 Task: Open a blank sheet, save the file as 'loyalty' Insert a table '3 by 2' In first column, add headers, 'Employee Name, Monday, Tuesday'. Under first header add  John. Under second header add  1:00 Pm. Under third header add  '3:00 Pm'. Change table style to  'Purple'
Action: Mouse moved to (361, 152)
Screenshot: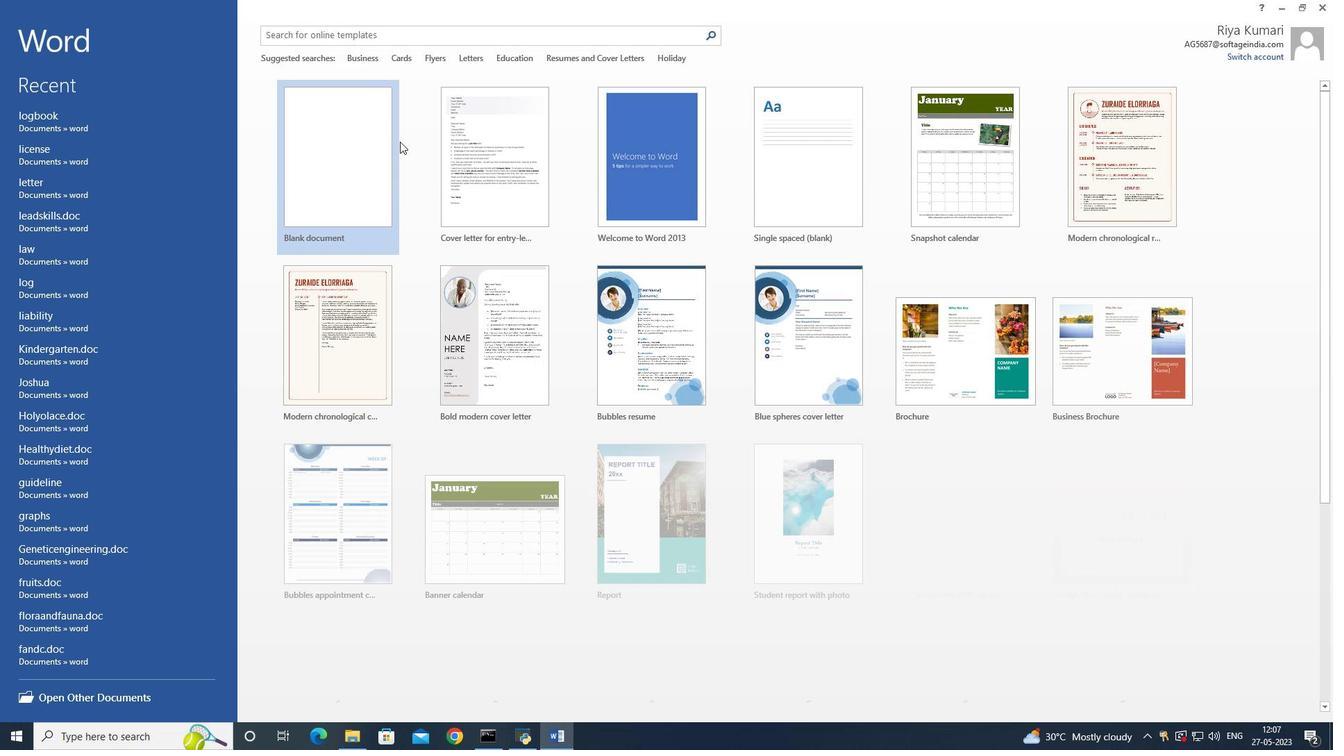 
Action: Mouse pressed left at (361, 152)
Screenshot: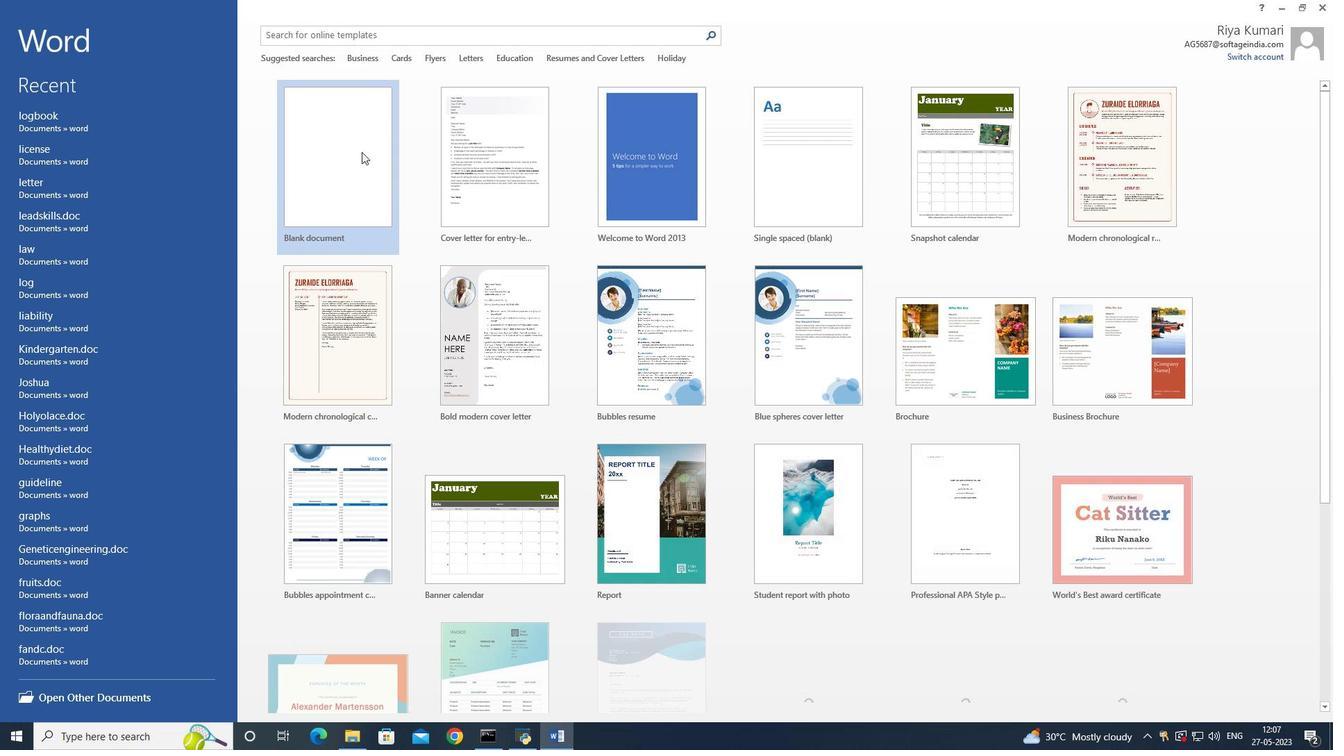 
Action: Mouse moved to (481, 172)
Screenshot: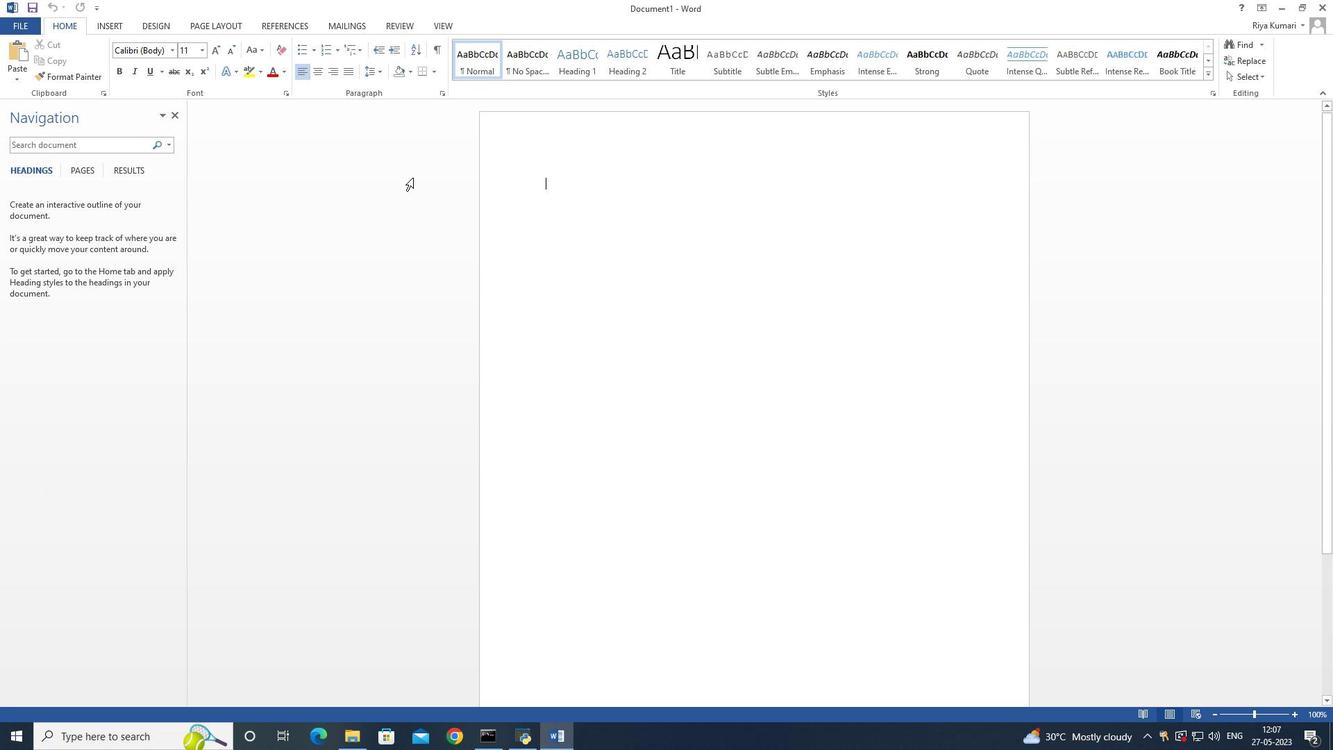
Action: Key pressed ctrl+S
Screenshot: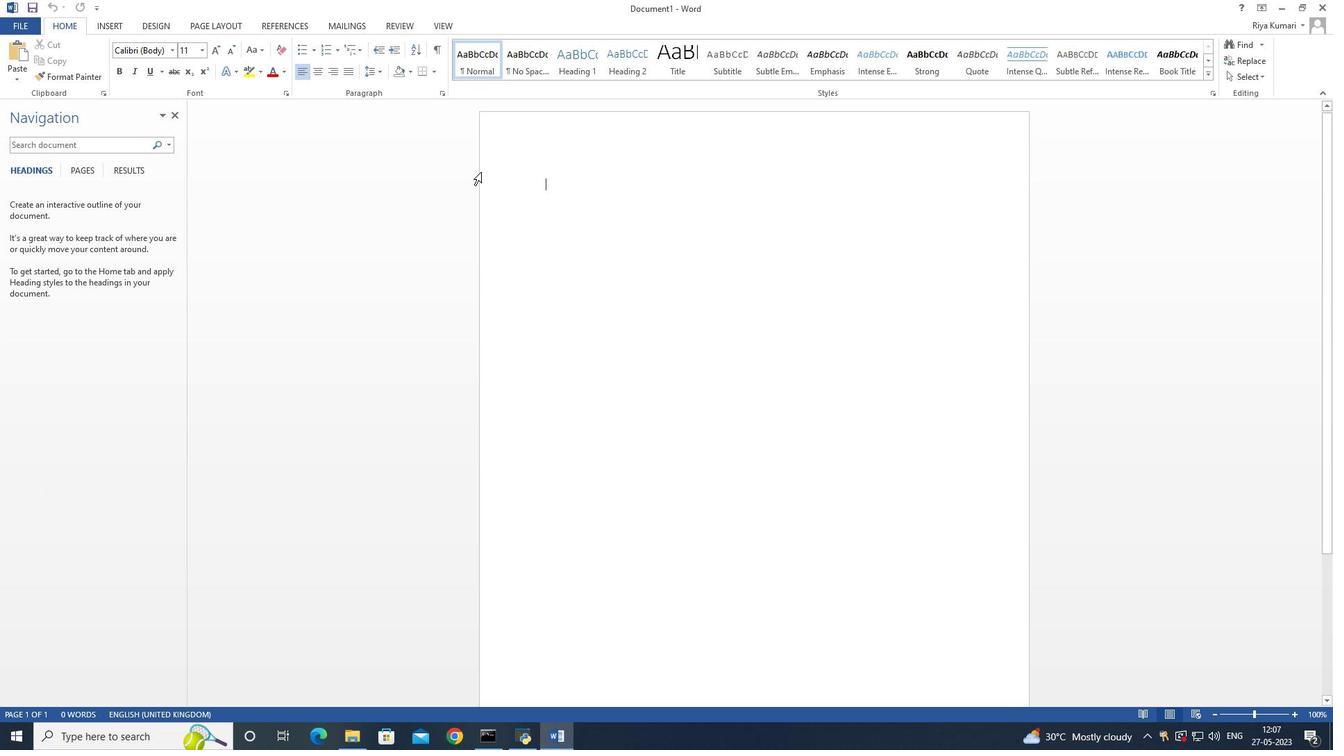 
Action: Mouse moved to (406, 153)
Screenshot: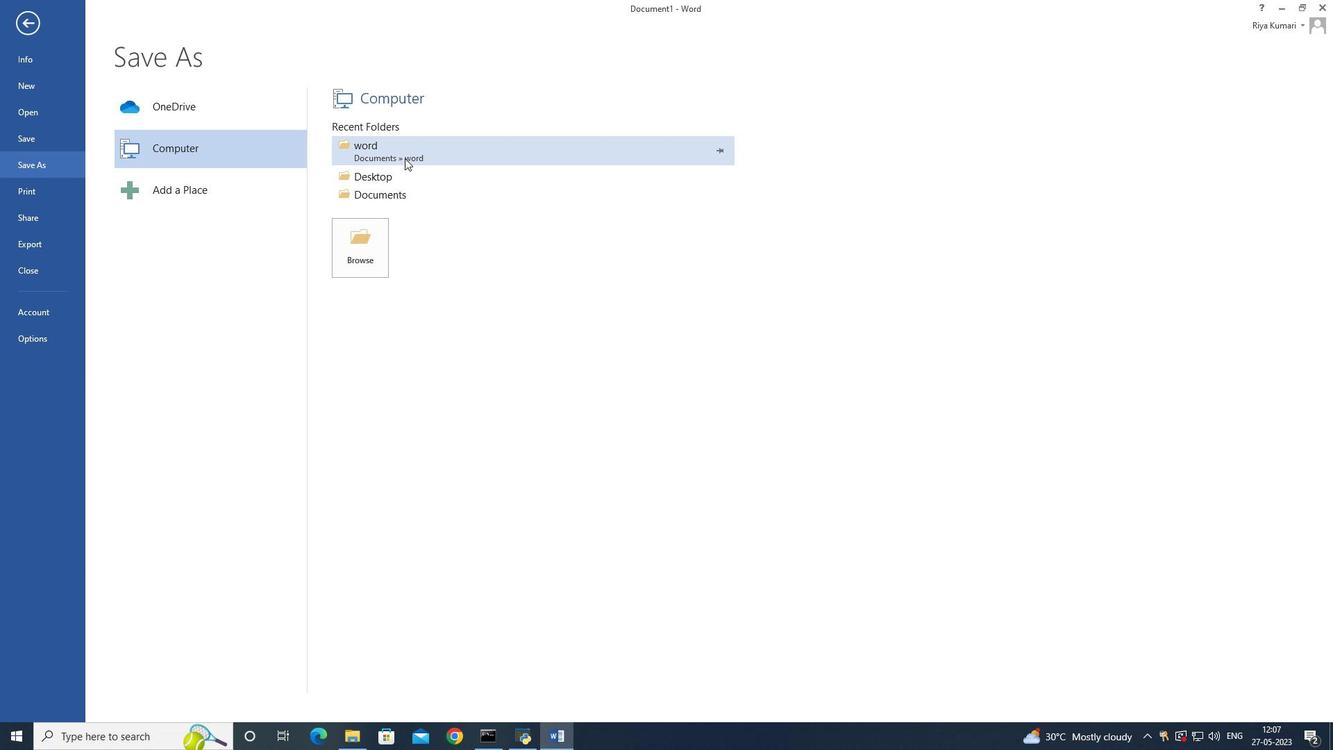 
Action: Mouse pressed left at (406, 153)
Screenshot: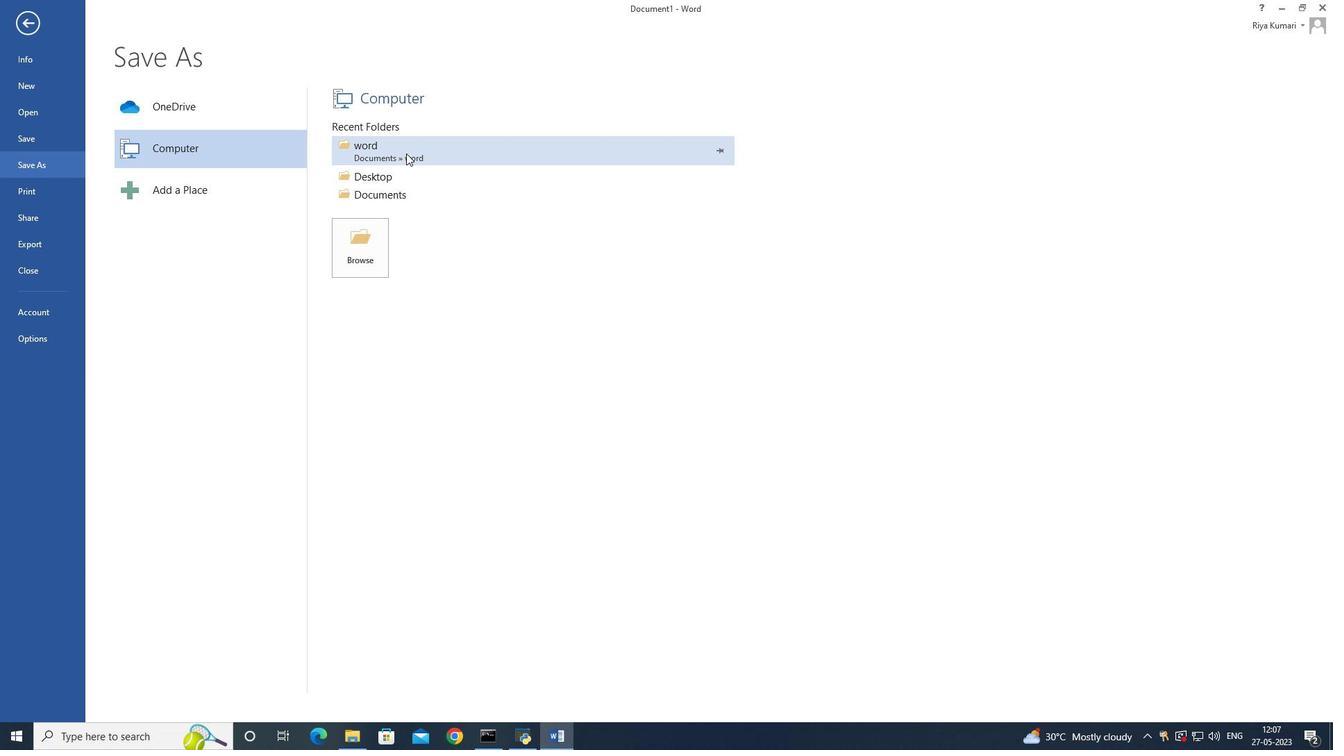 
Action: Mouse moved to (454, 220)
Screenshot: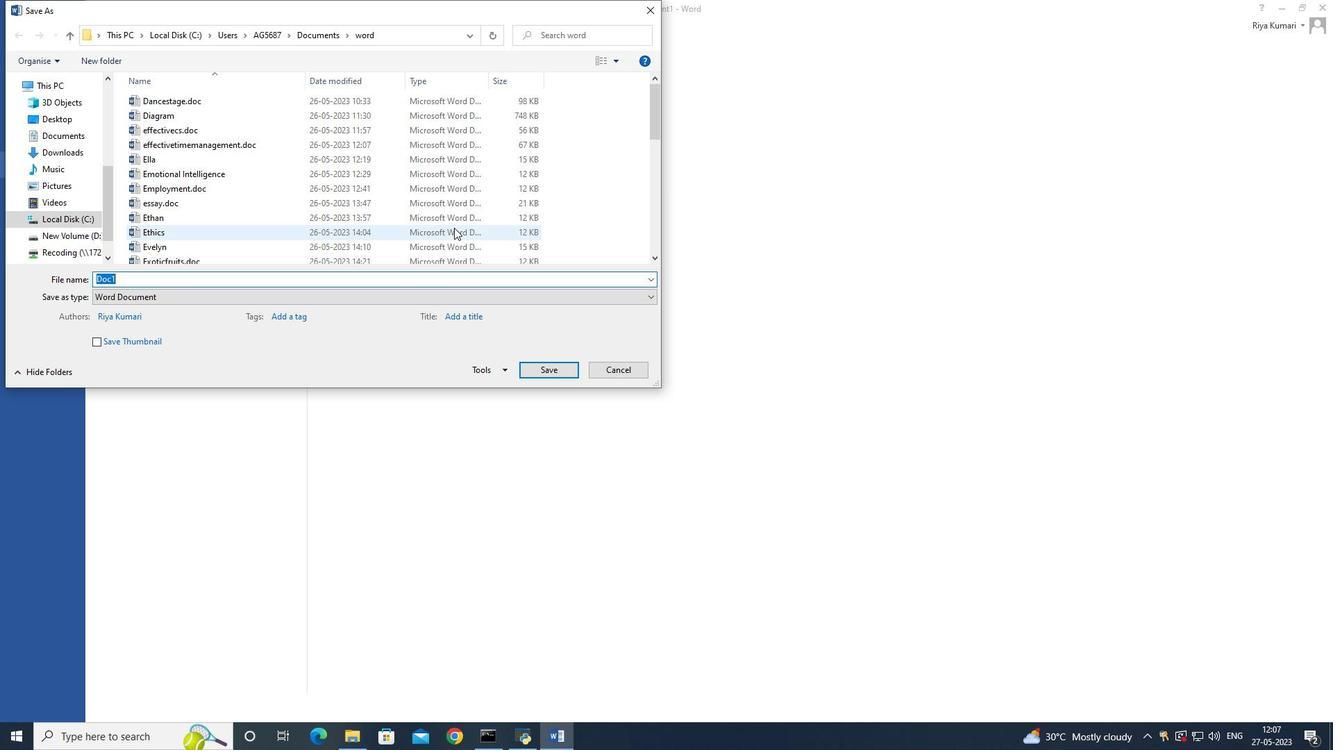 
Action: Key pressed loyalty
Screenshot: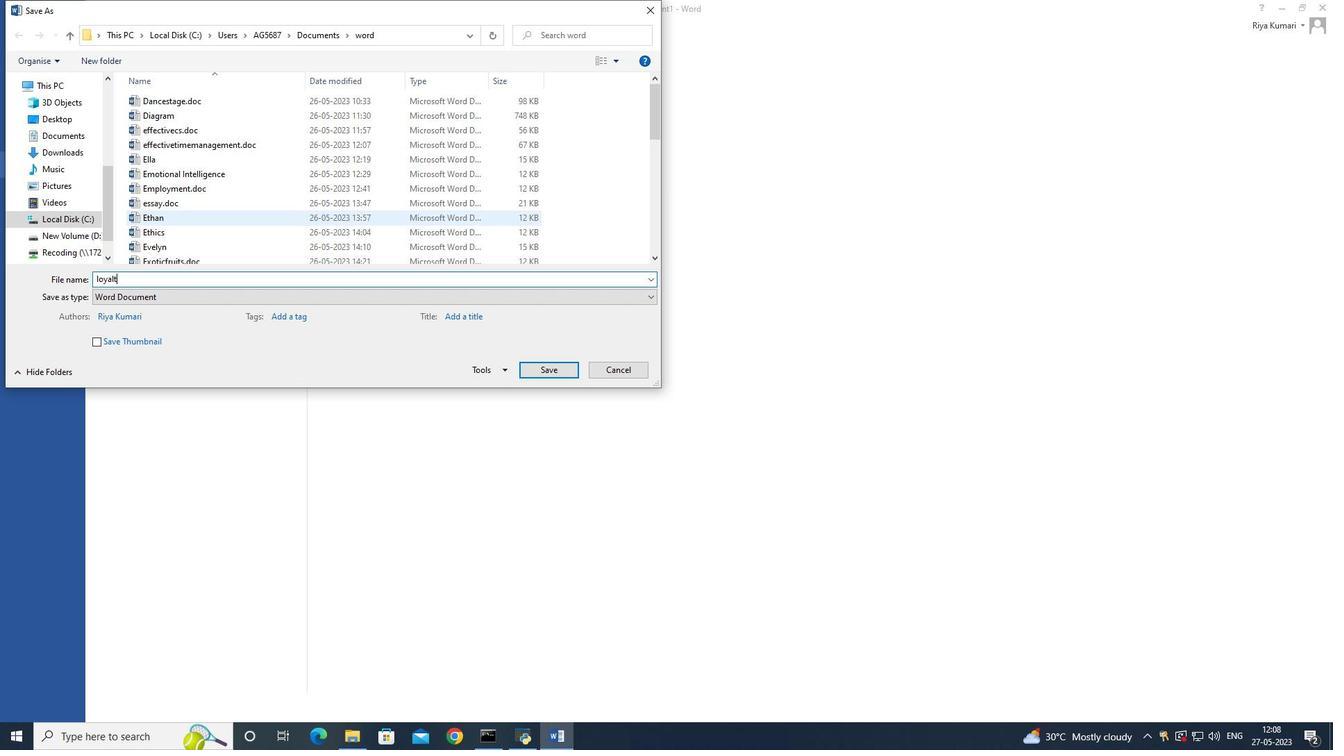 
Action: Mouse moved to (436, 218)
Screenshot: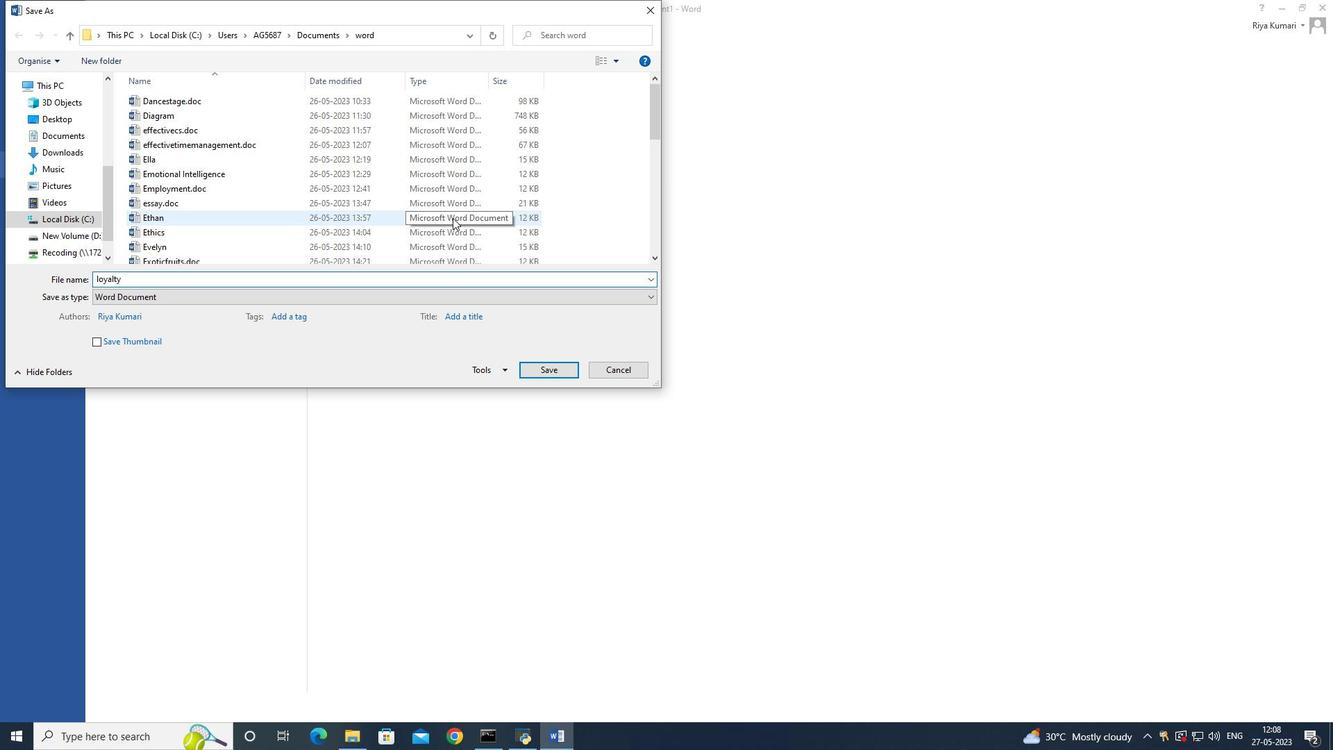 
Action: Key pressed <Key.enter>
Screenshot: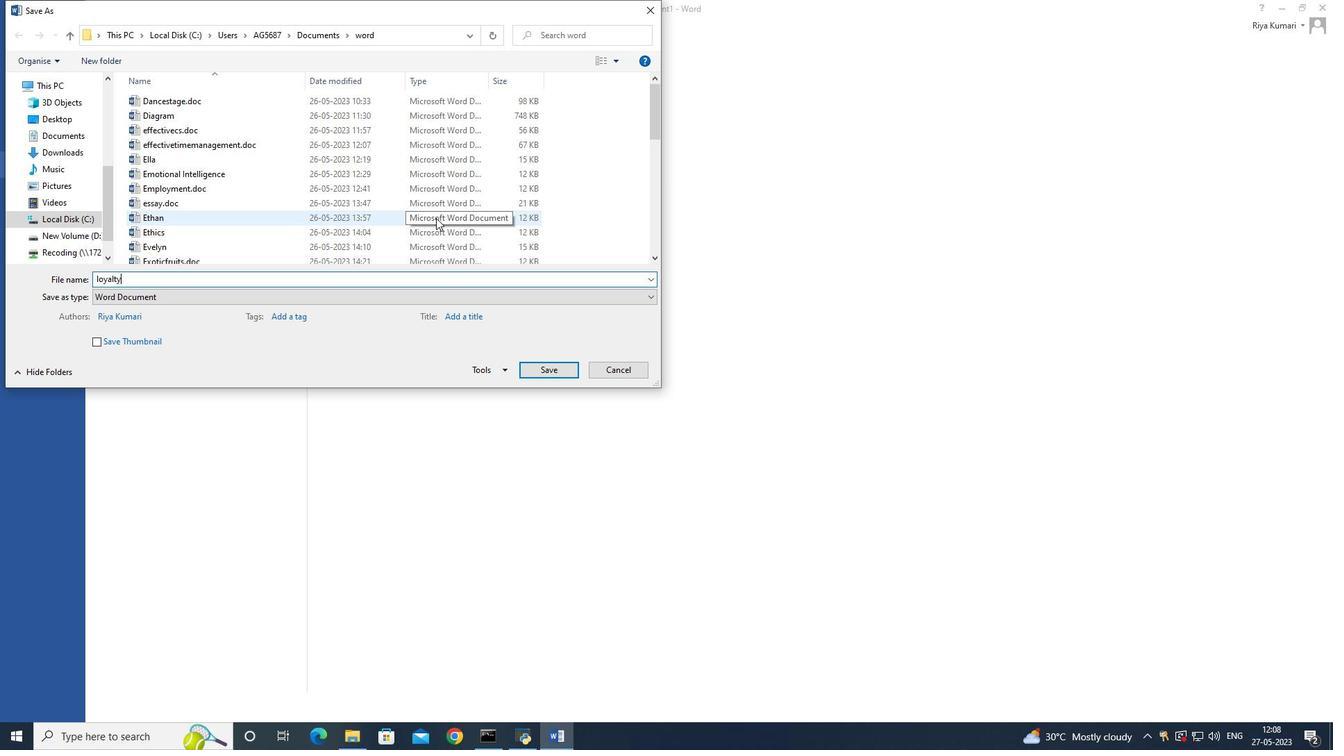 
Action: Mouse moved to (115, 22)
Screenshot: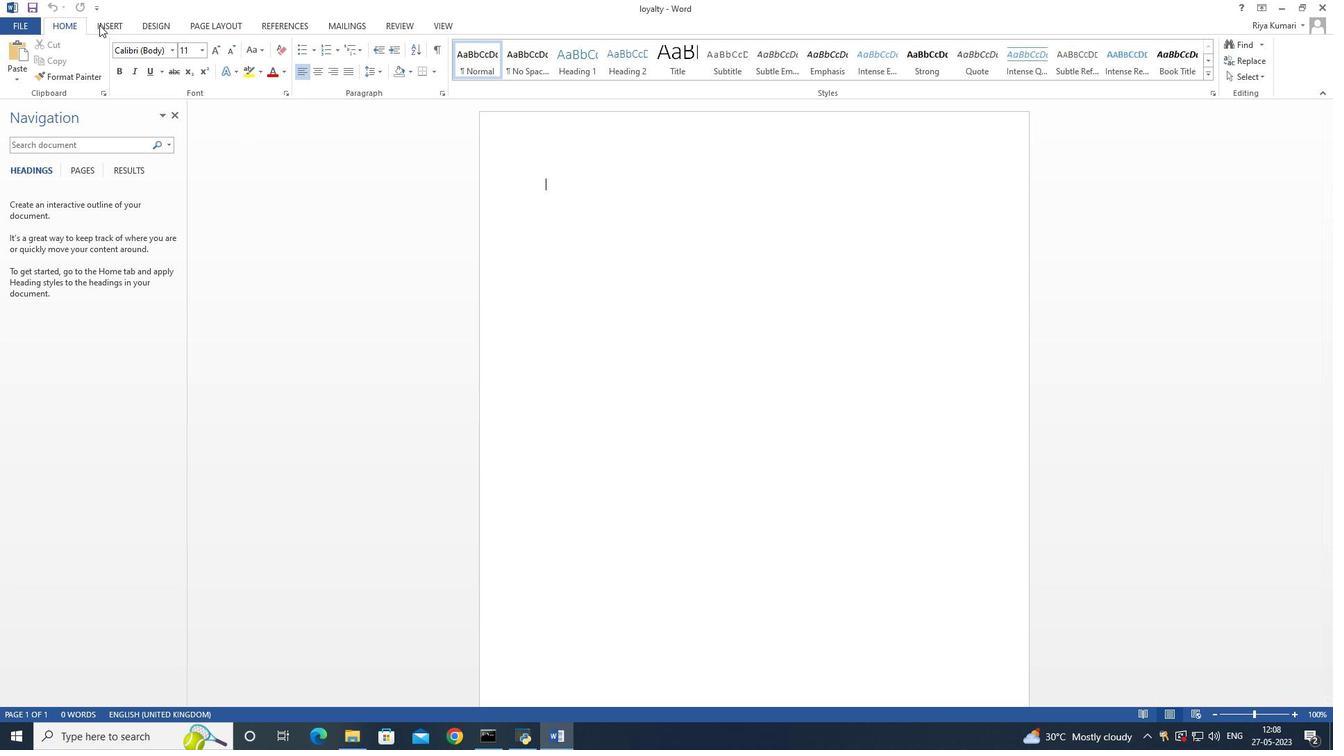 
Action: Mouse pressed left at (115, 22)
Screenshot: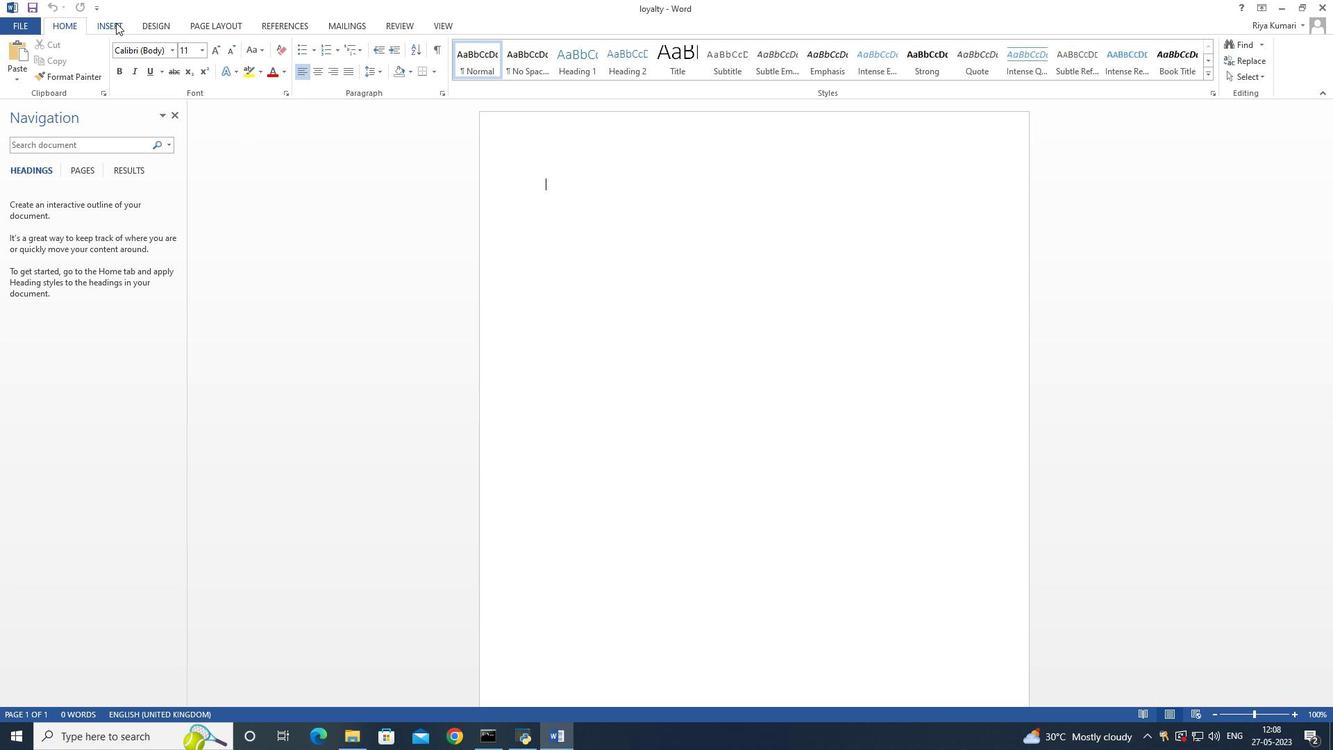 
Action: Mouse moved to (108, 52)
Screenshot: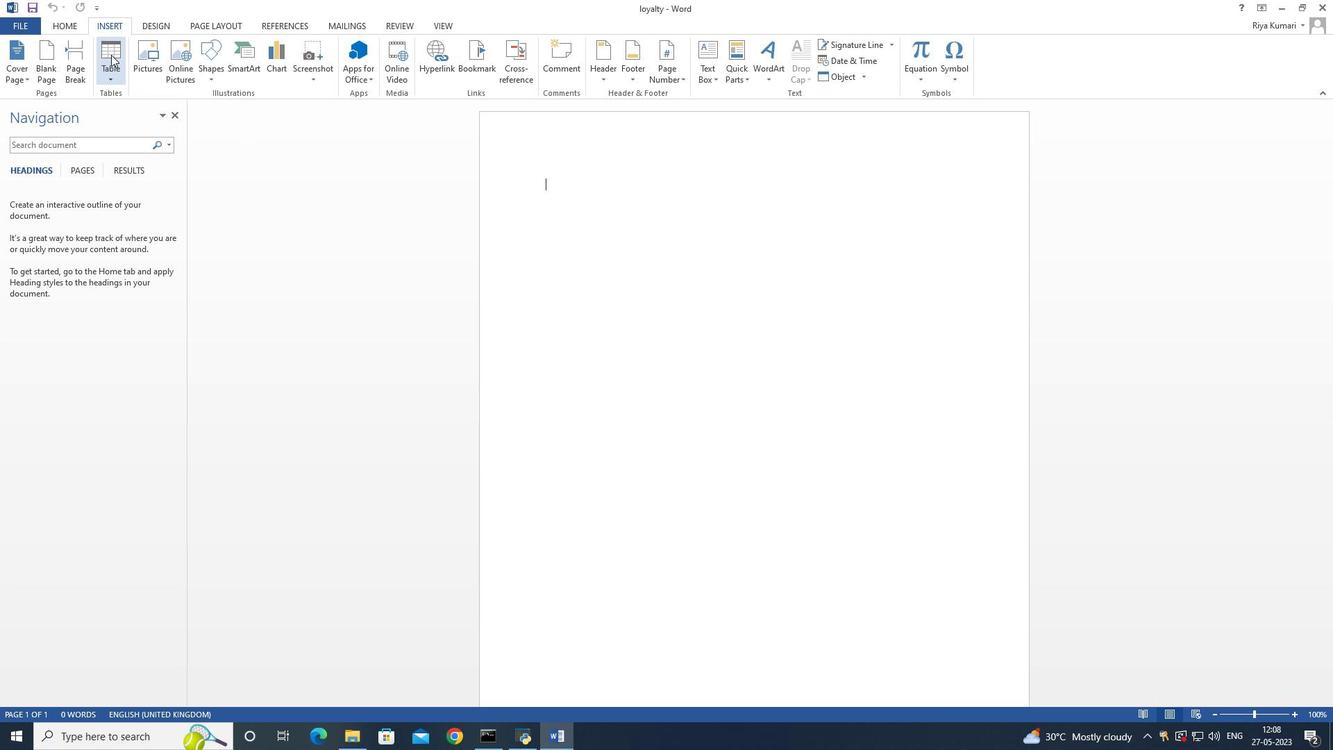 
Action: Mouse pressed left at (108, 52)
Screenshot: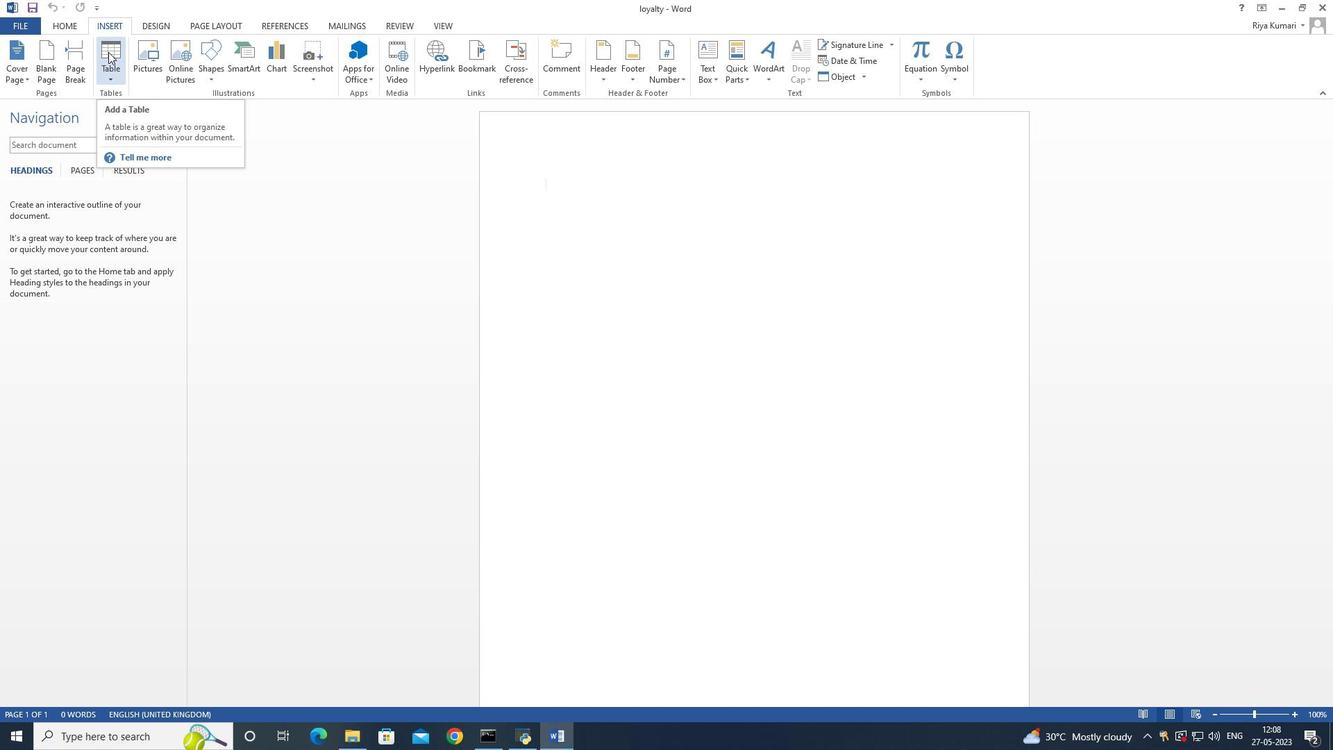 
Action: Mouse moved to (135, 119)
Screenshot: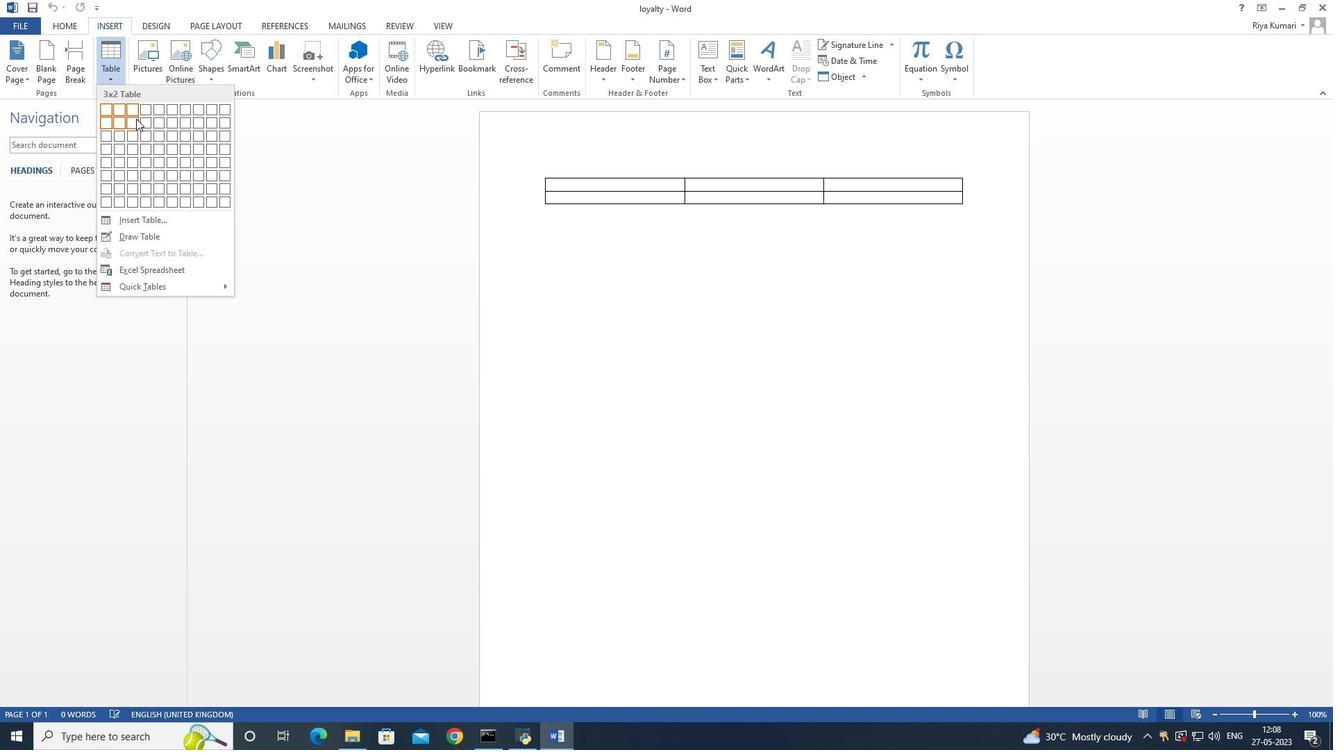
Action: Mouse pressed left at (135, 119)
Screenshot: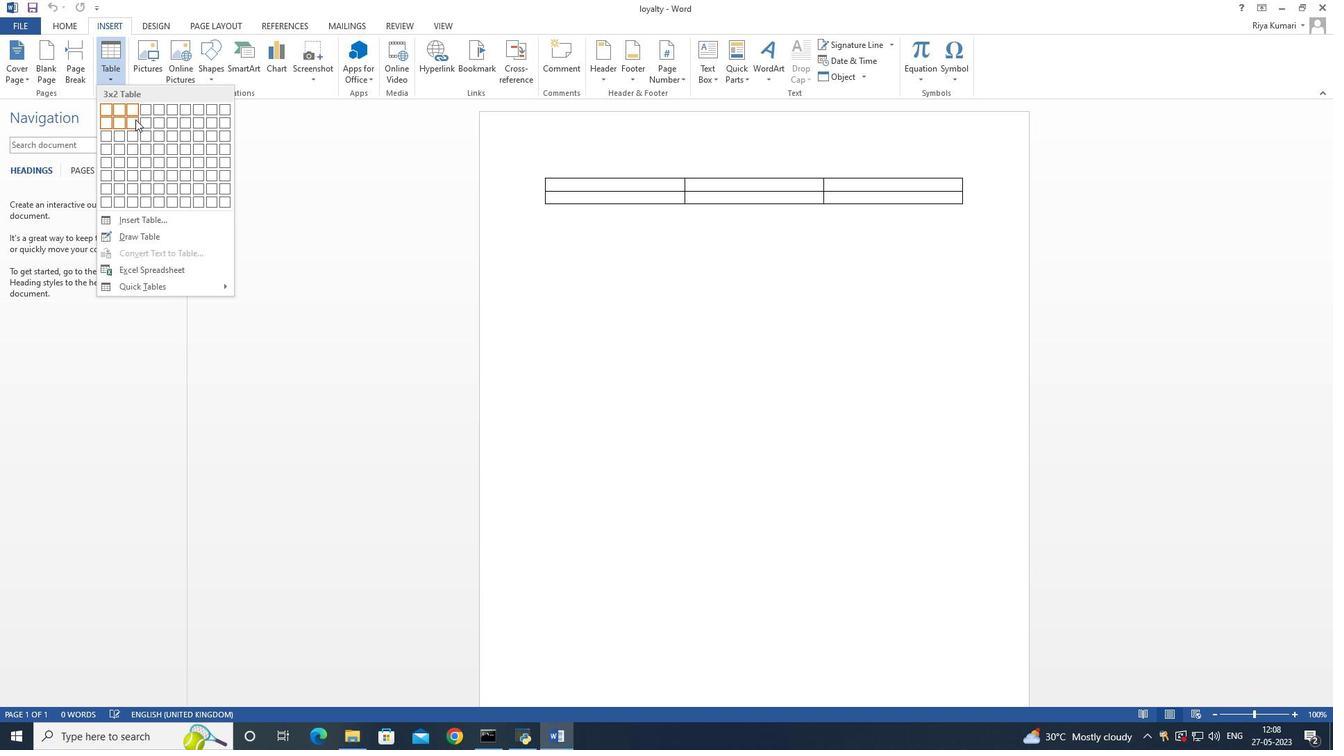 
Action: Mouse moved to (623, 186)
Screenshot: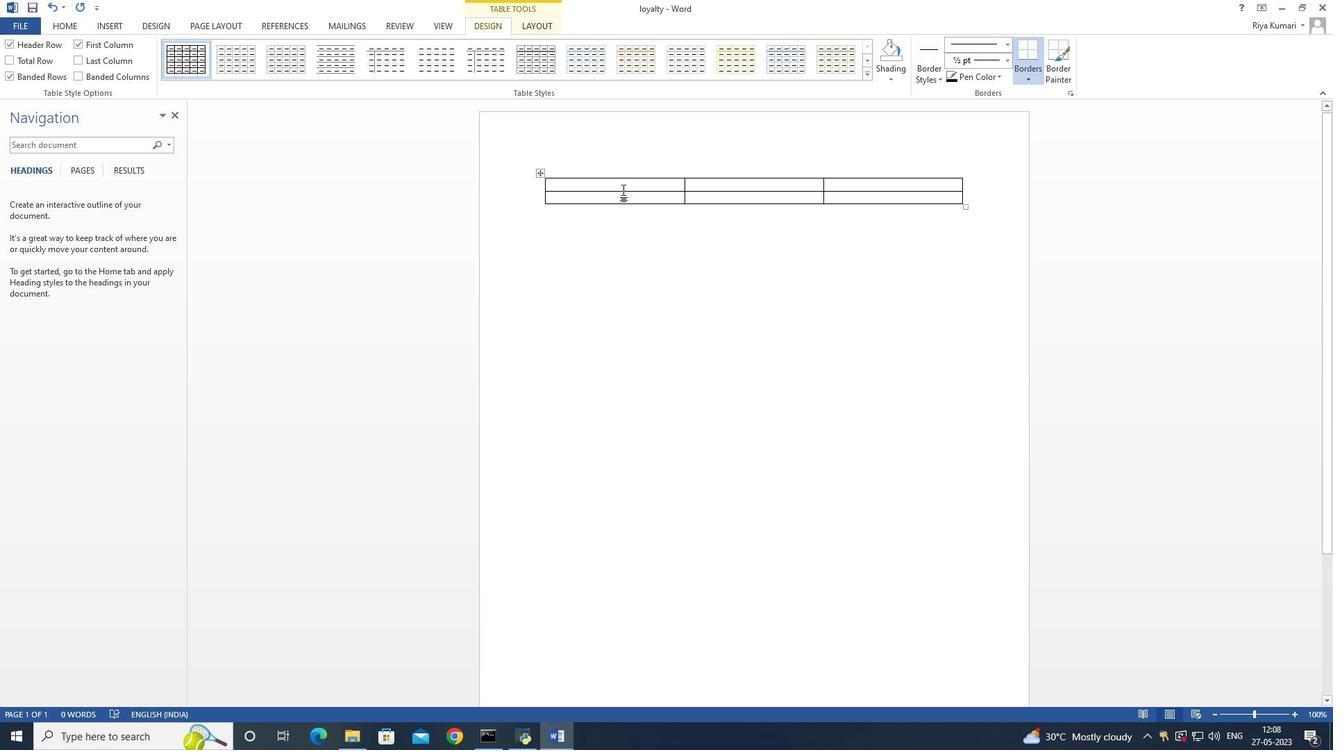 
Action: Mouse pressed left at (623, 186)
Screenshot: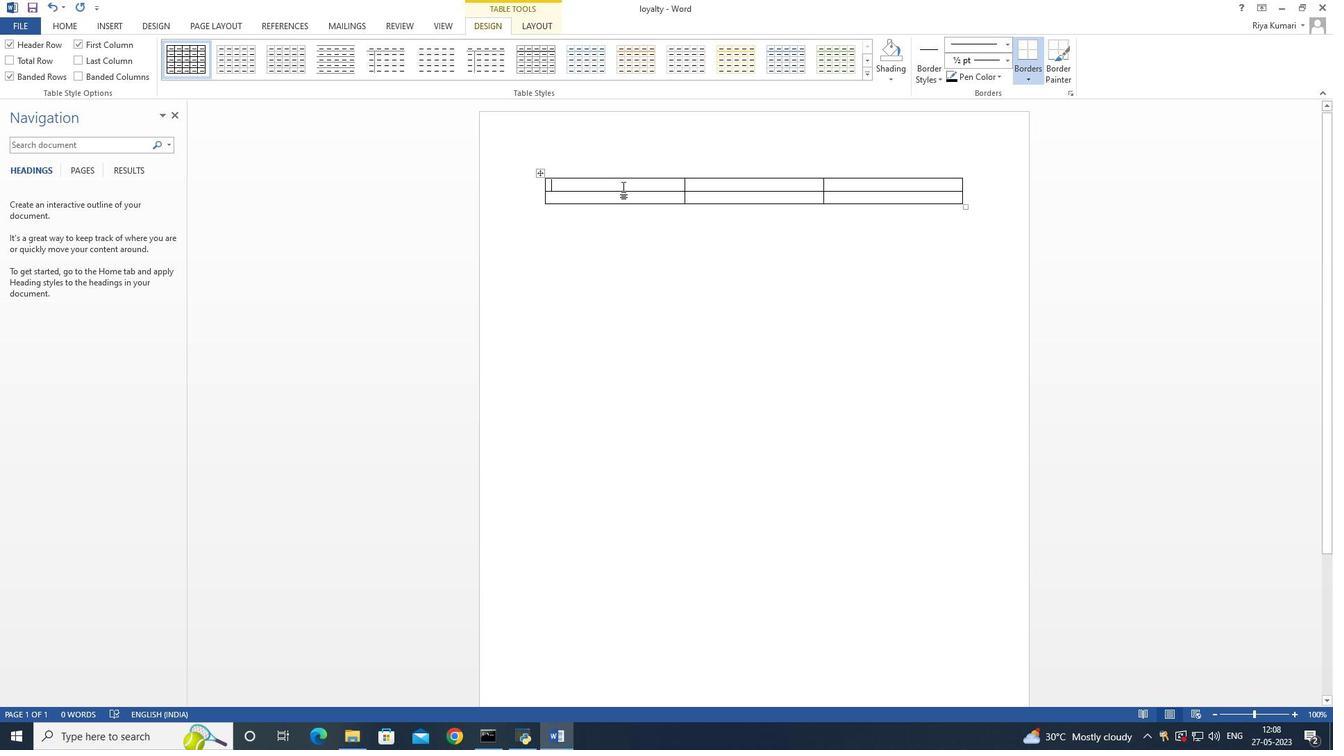 
Action: Mouse moved to (625, 276)
Screenshot: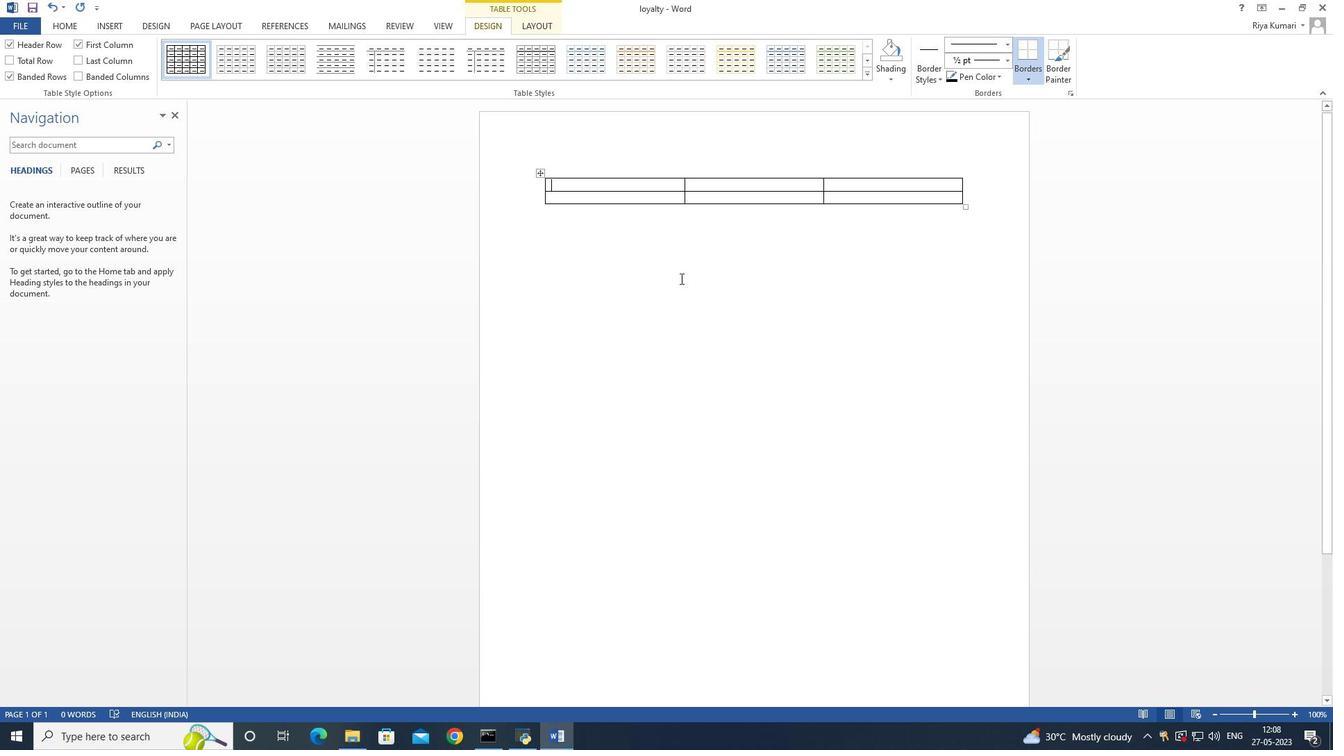 
Action: Key pressed <Key.shift>Emplyee
Screenshot: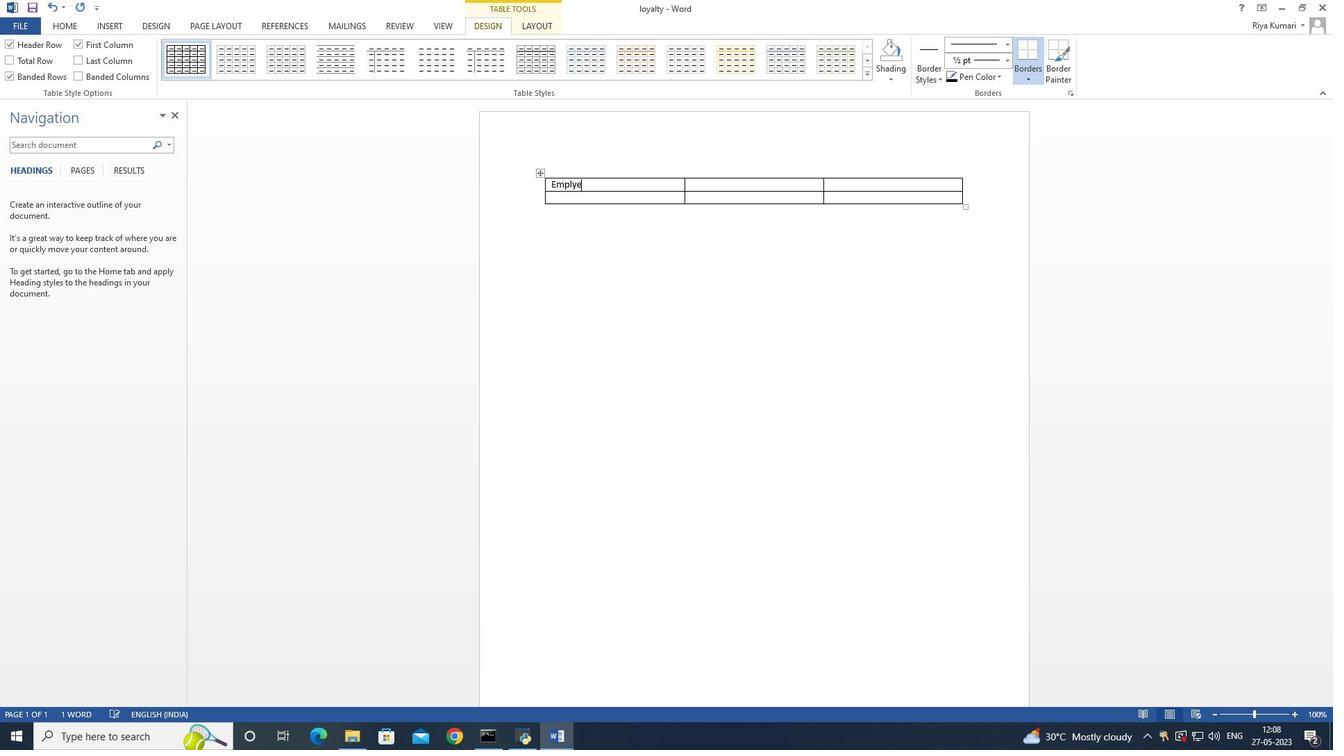 
Action: Mouse moved to (629, 195)
Screenshot: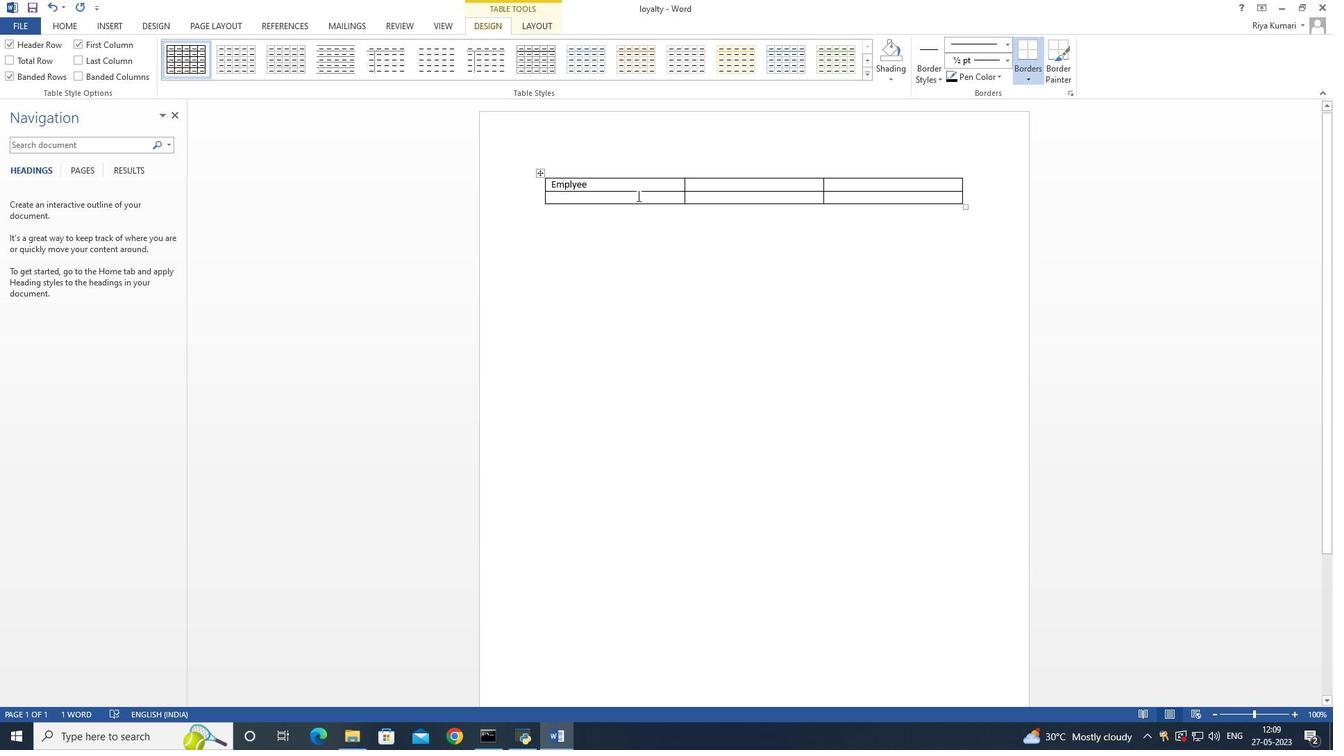 
Action: Key pressed <Key.space><Key.shift>Name<Key.space>
Screenshot: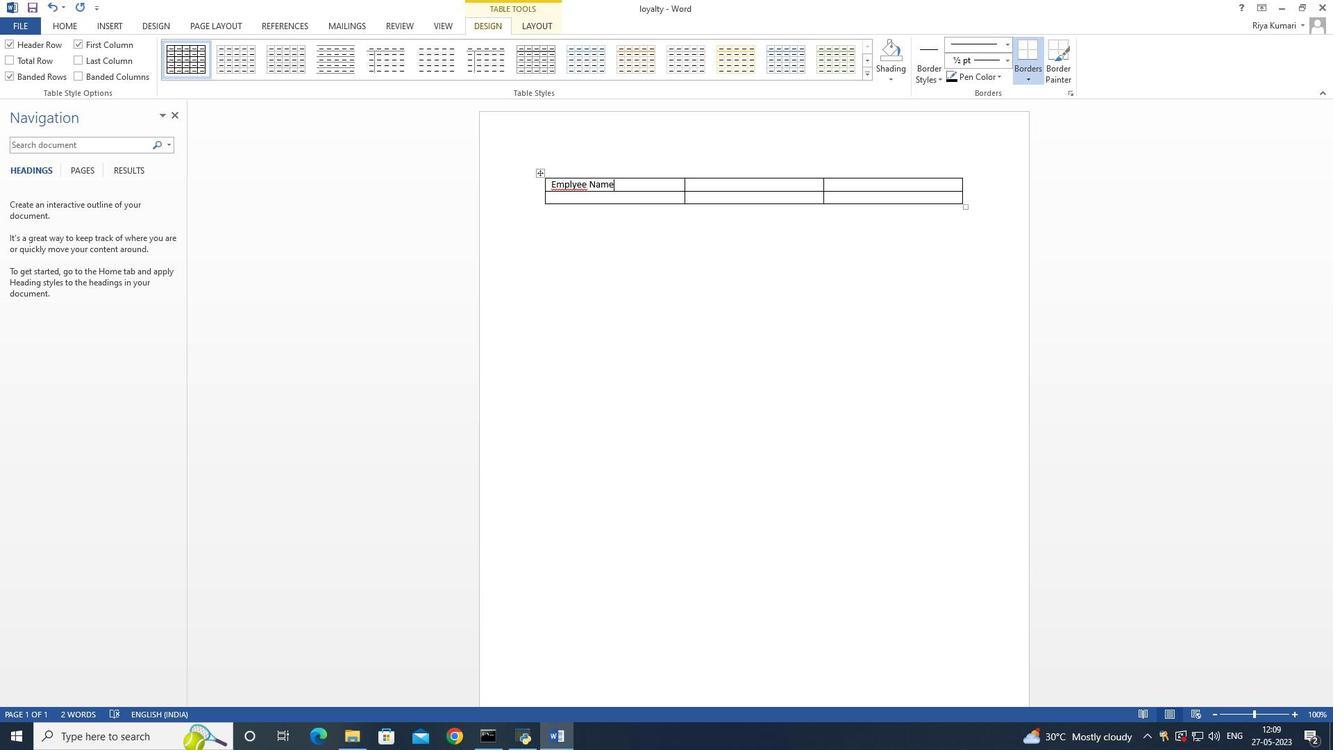 
Action: Mouse moved to (711, 184)
Screenshot: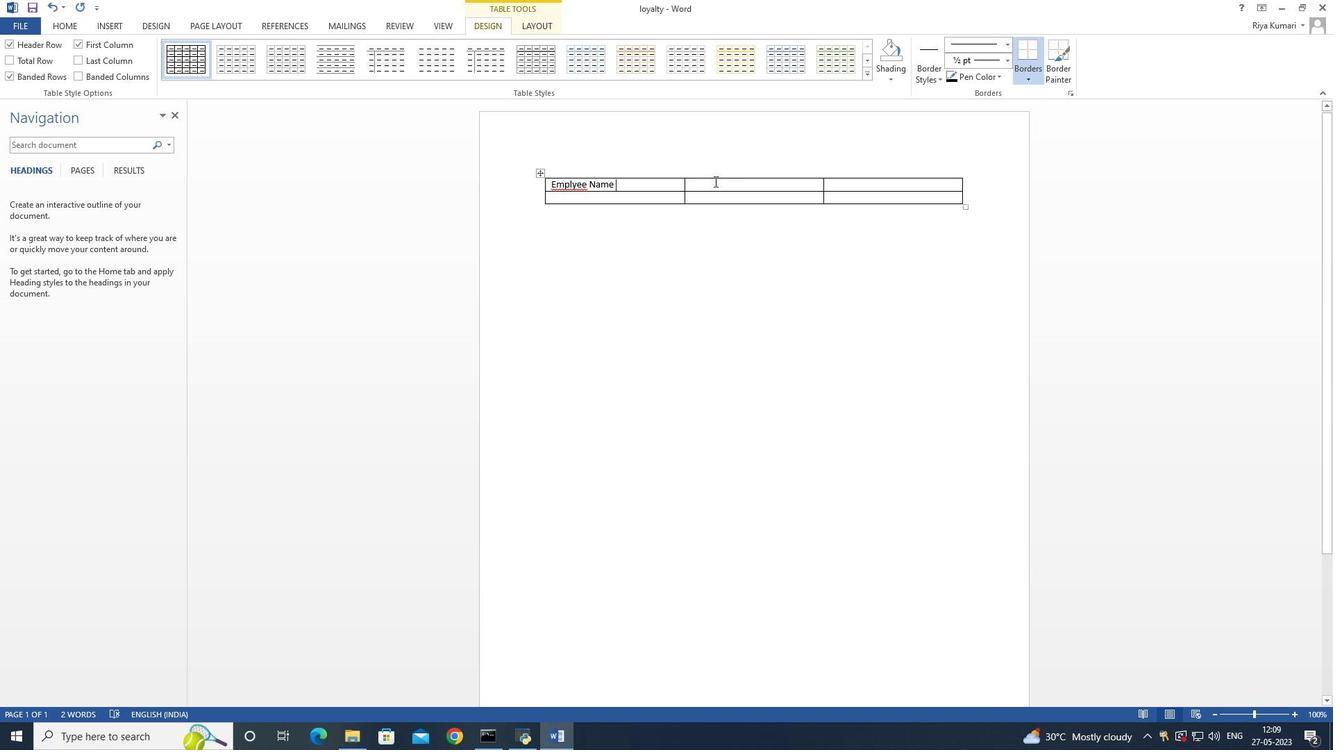 
Action: Mouse pressed left at (711, 184)
Screenshot: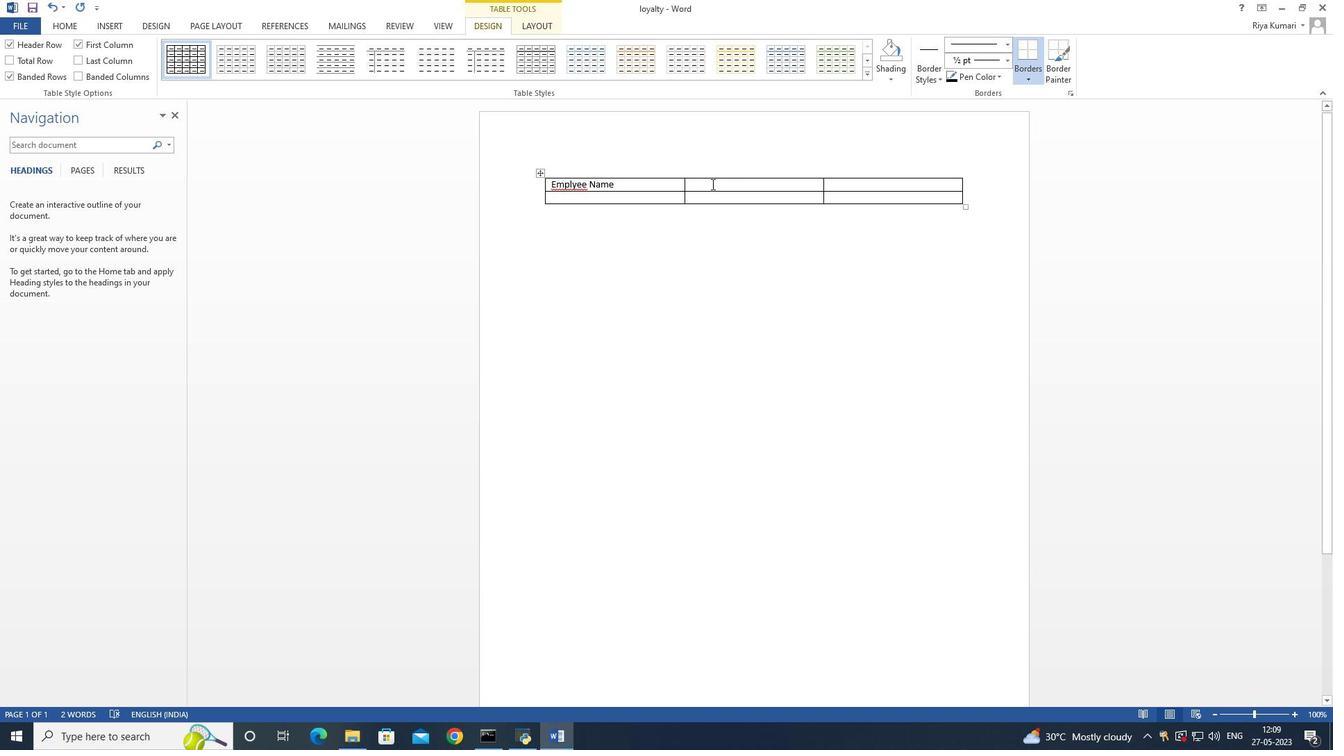 
Action: Mouse moved to (709, 191)
Screenshot: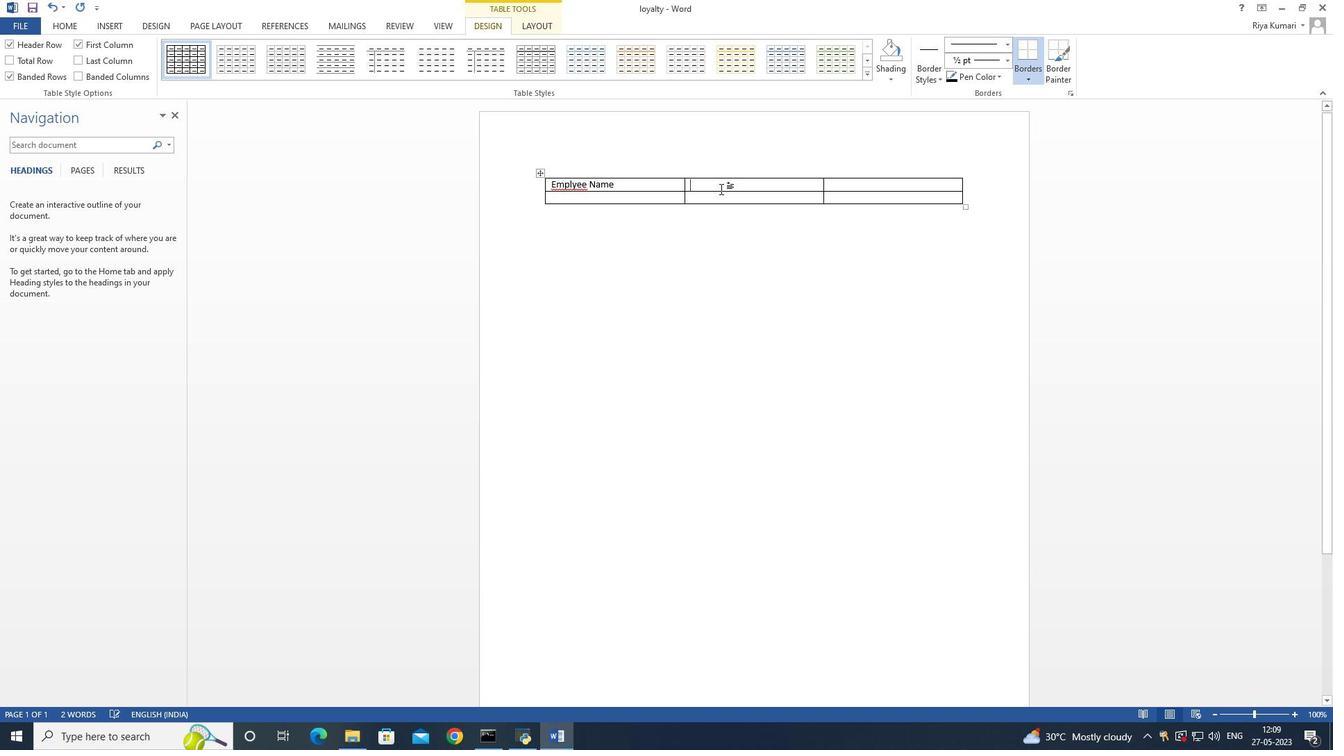 
Action: Key pressed <Key.shift>Monday
Screenshot: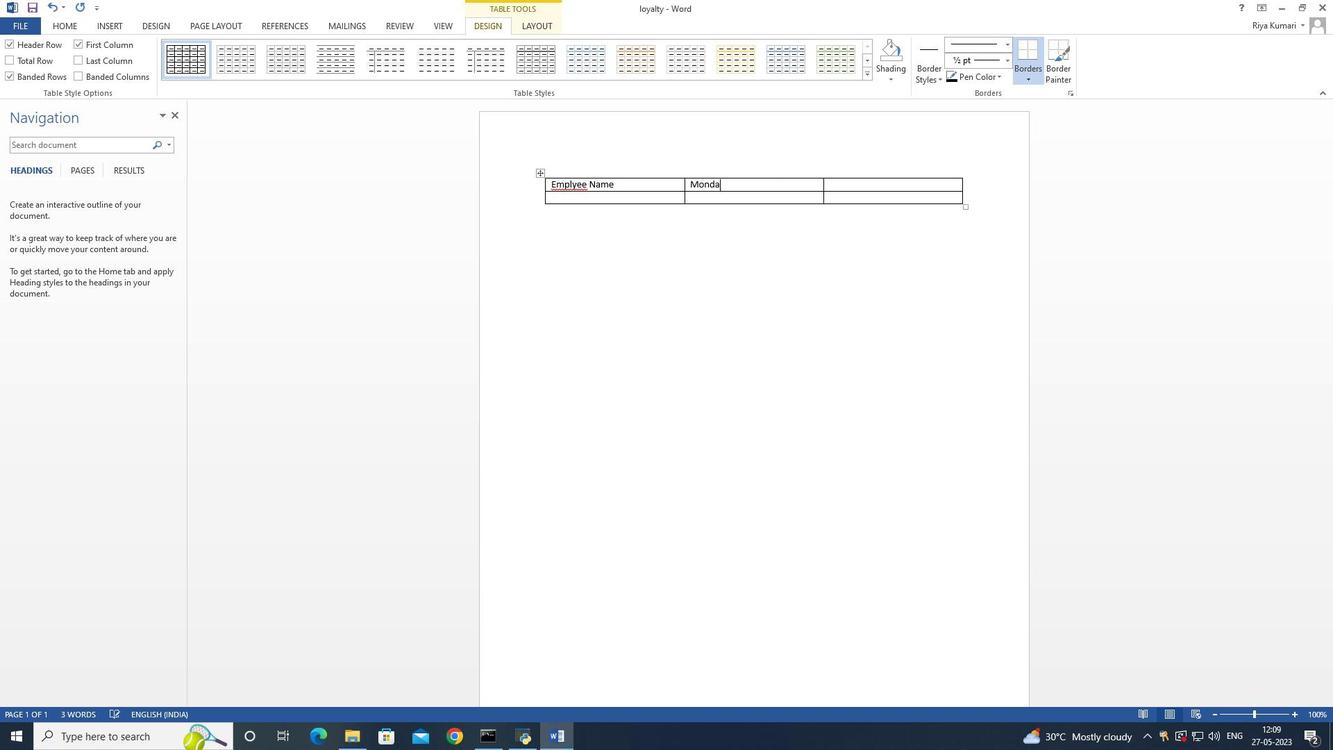 
Action: Mouse moved to (837, 183)
Screenshot: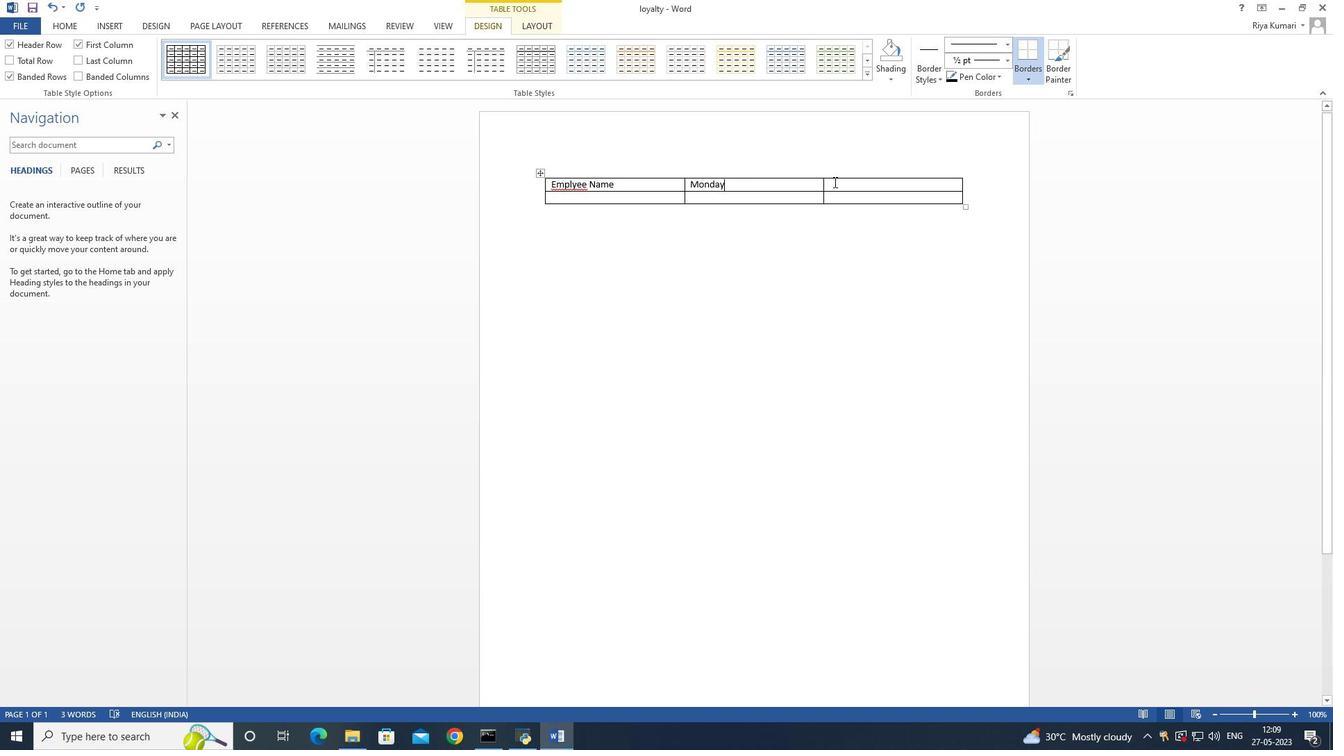 
Action: Mouse pressed left at (837, 183)
Screenshot: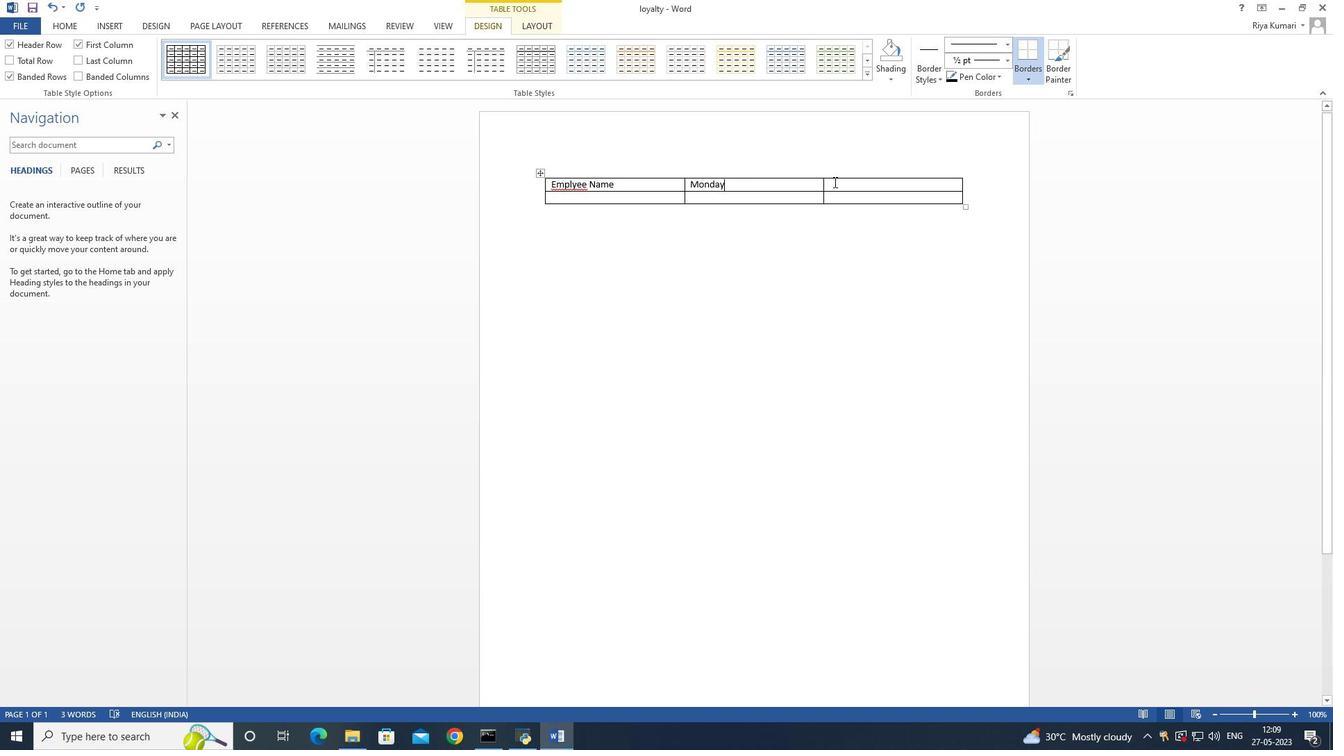 
Action: Mouse moved to (804, 199)
Screenshot: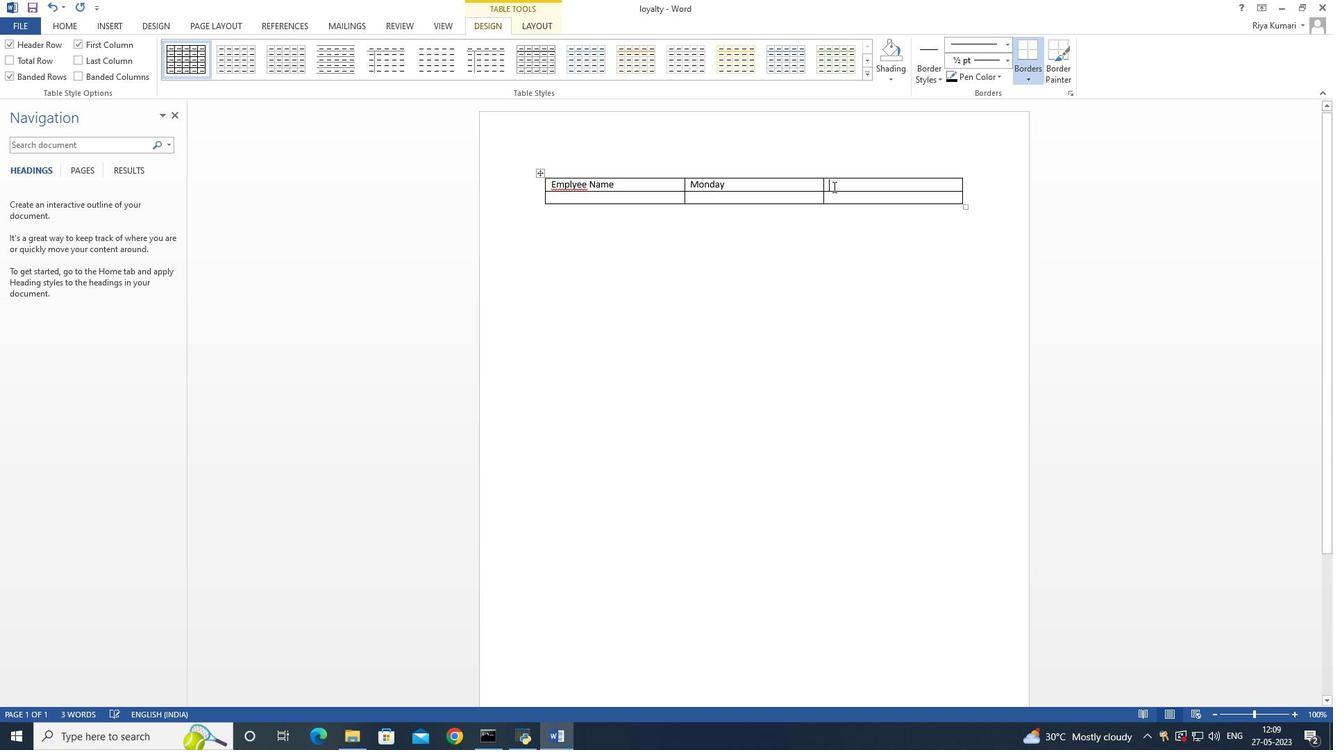
Action: Key pressed <Key.shift>Tuesday
Screenshot: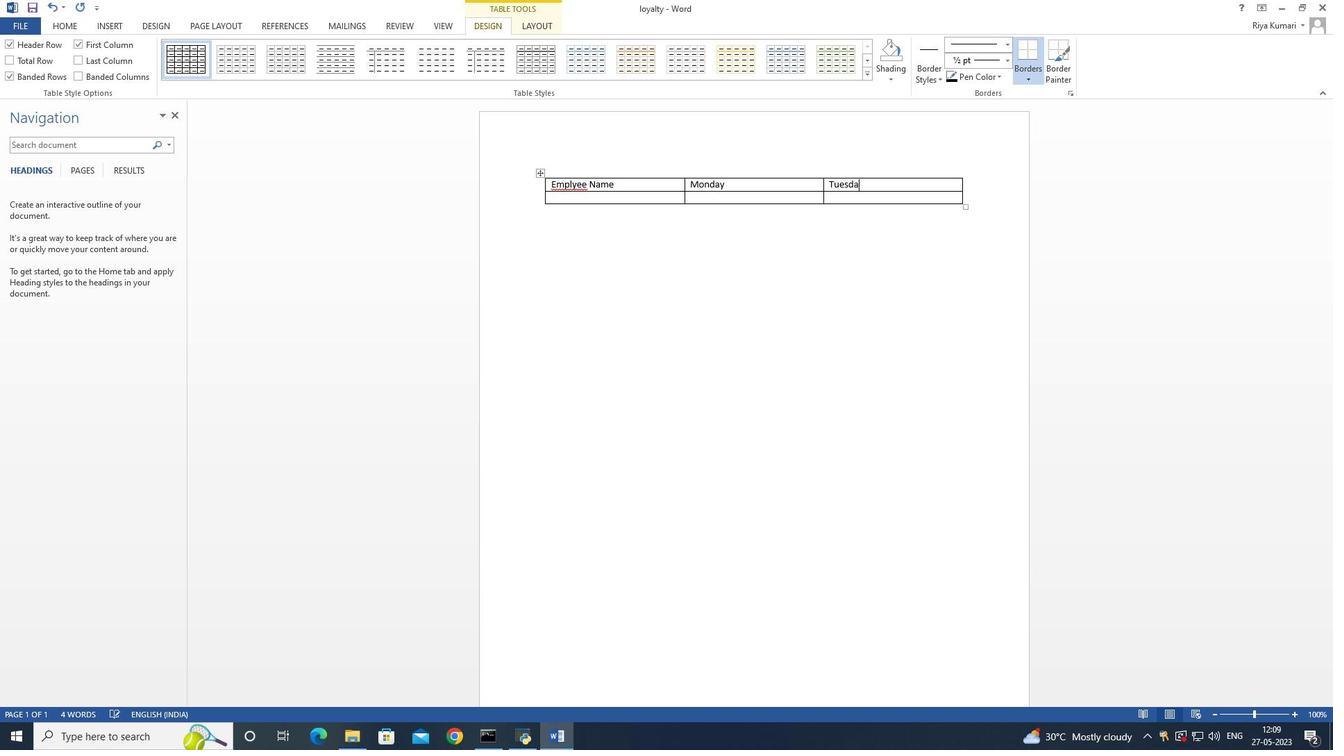 
Action: Mouse moved to (572, 186)
Screenshot: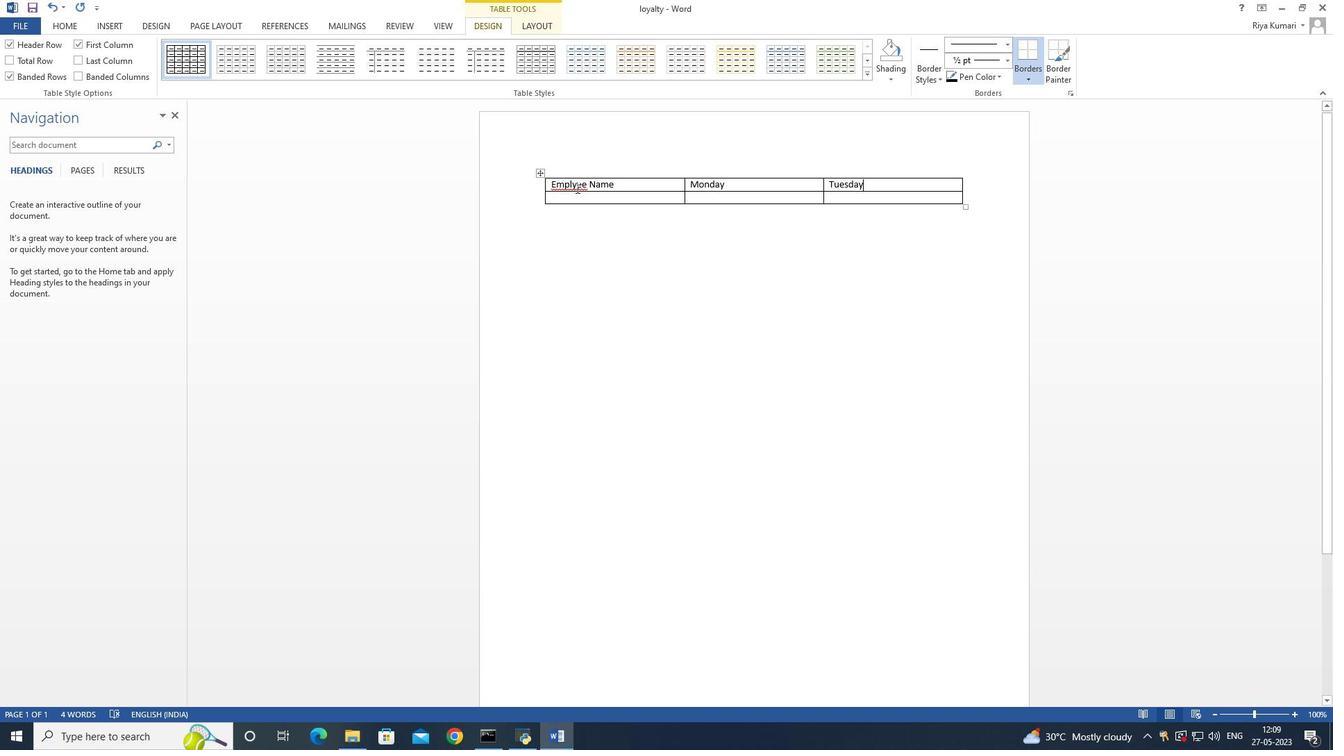 
Action: Mouse pressed left at (572, 186)
Screenshot: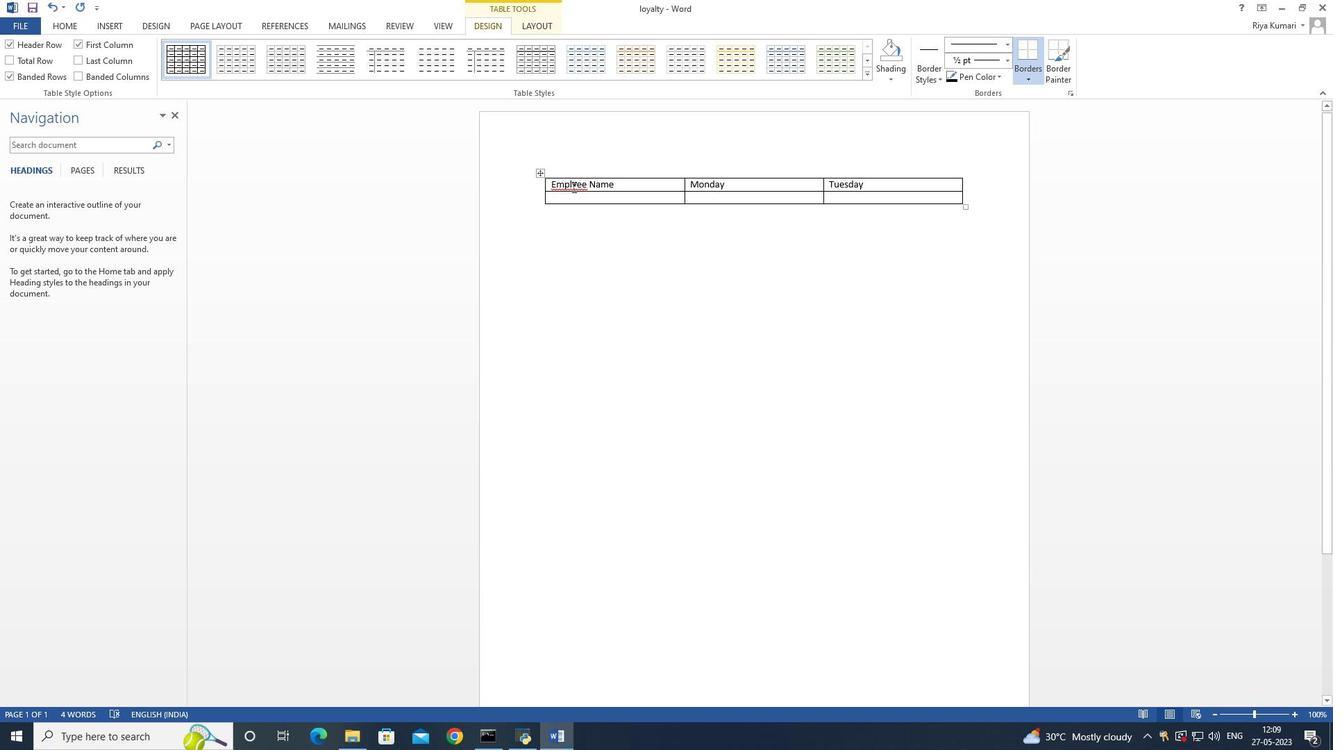 
Action: Mouse moved to (594, 184)
Screenshot: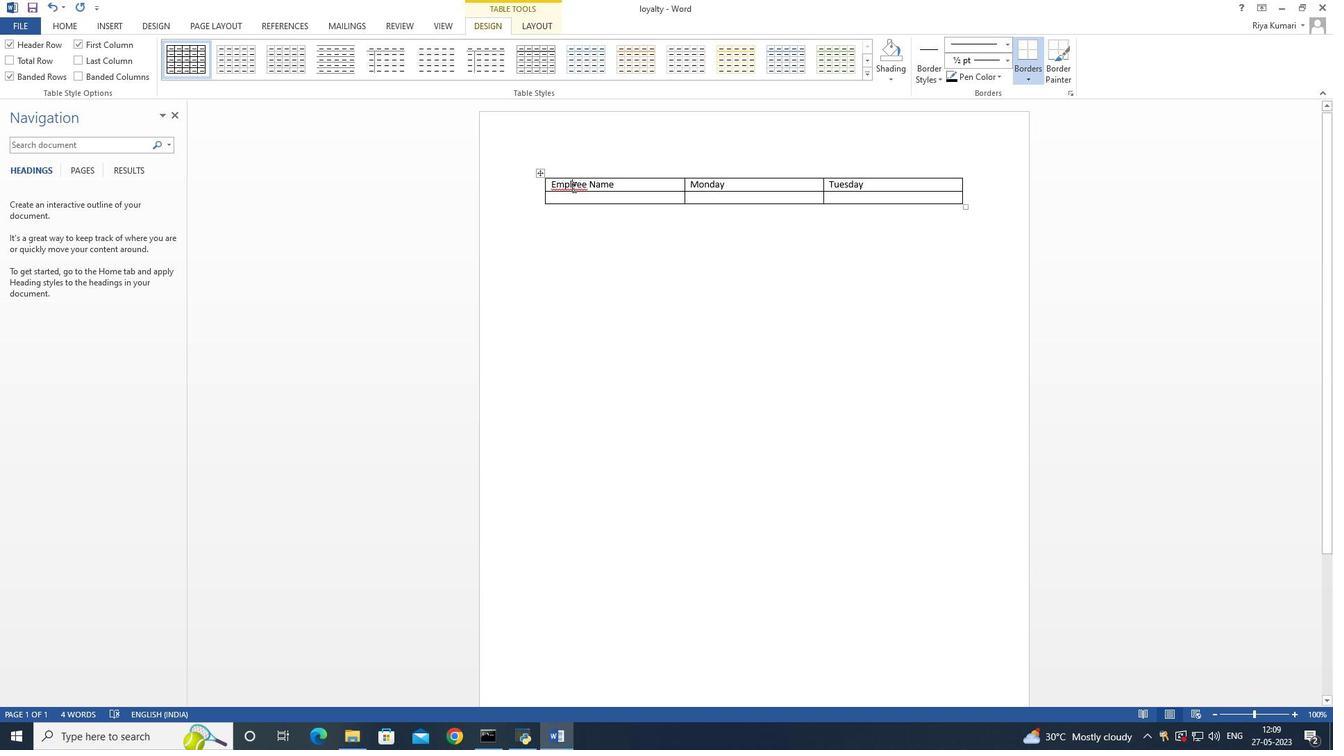 
Action: Key pressed o
Screenshot: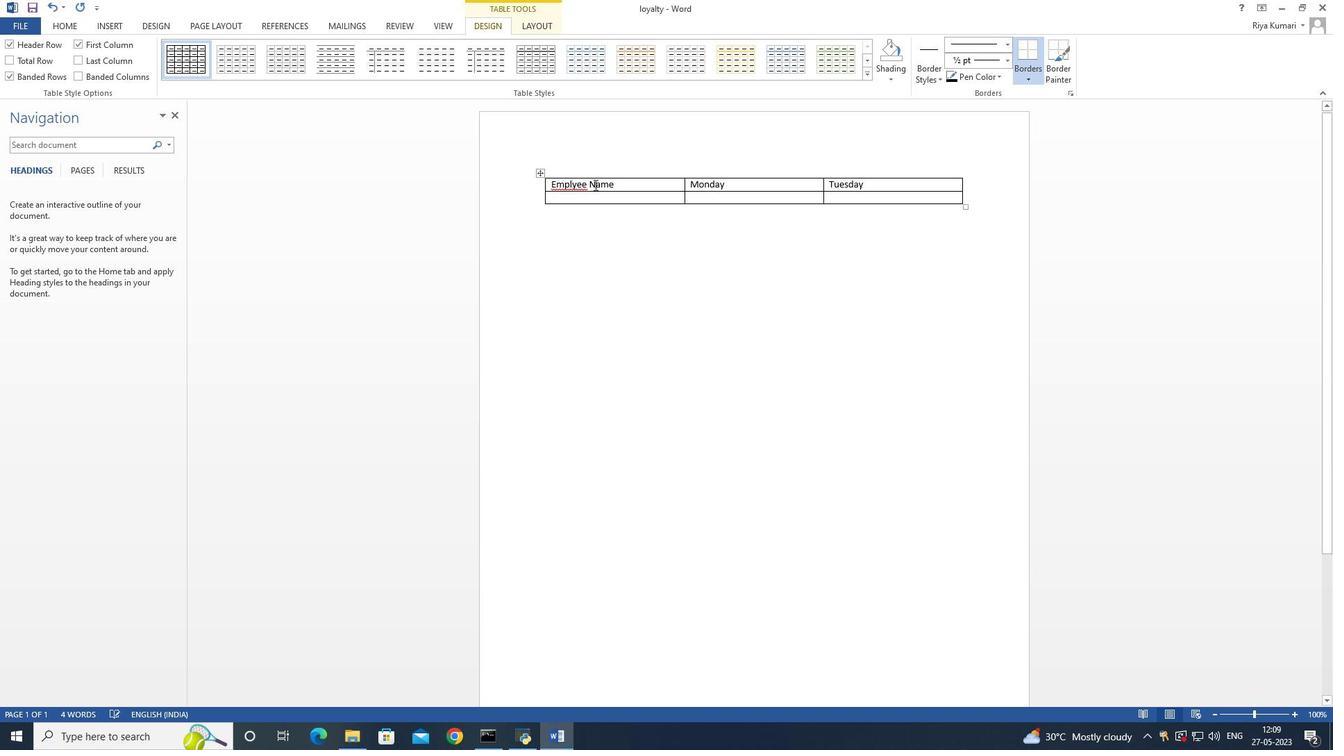 
Action: Mouse moved to (706, 197)
Screenshot: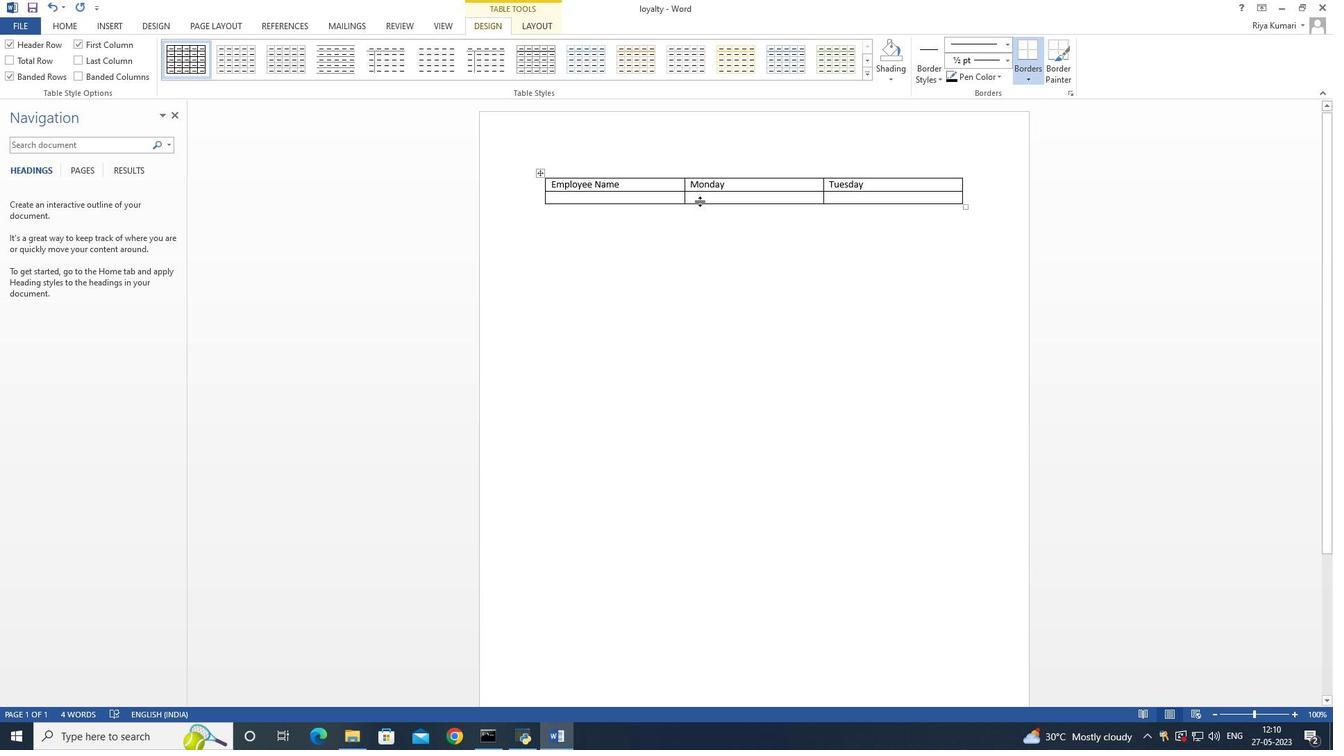 
Action: Mouse pressed left at (706, 197)
Screenshot: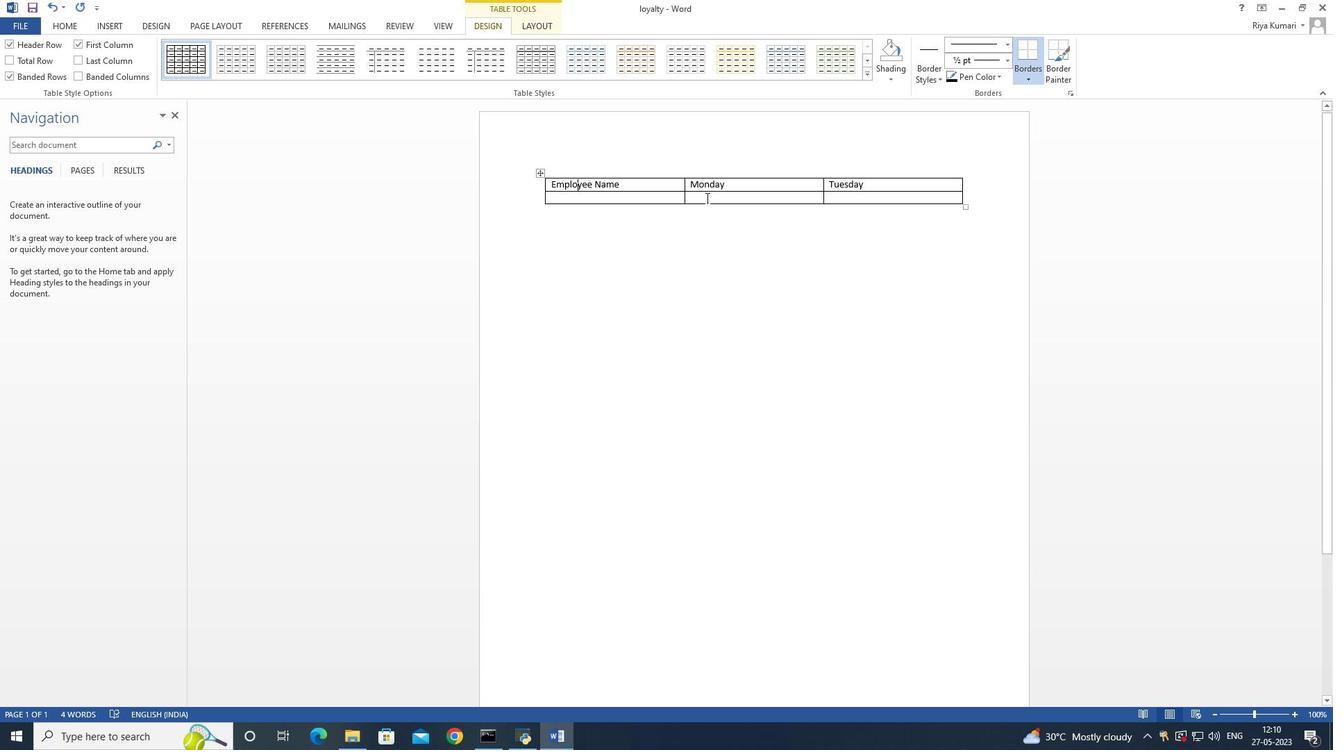 
Action: Mouse moved to (594, 195)
Screenshot: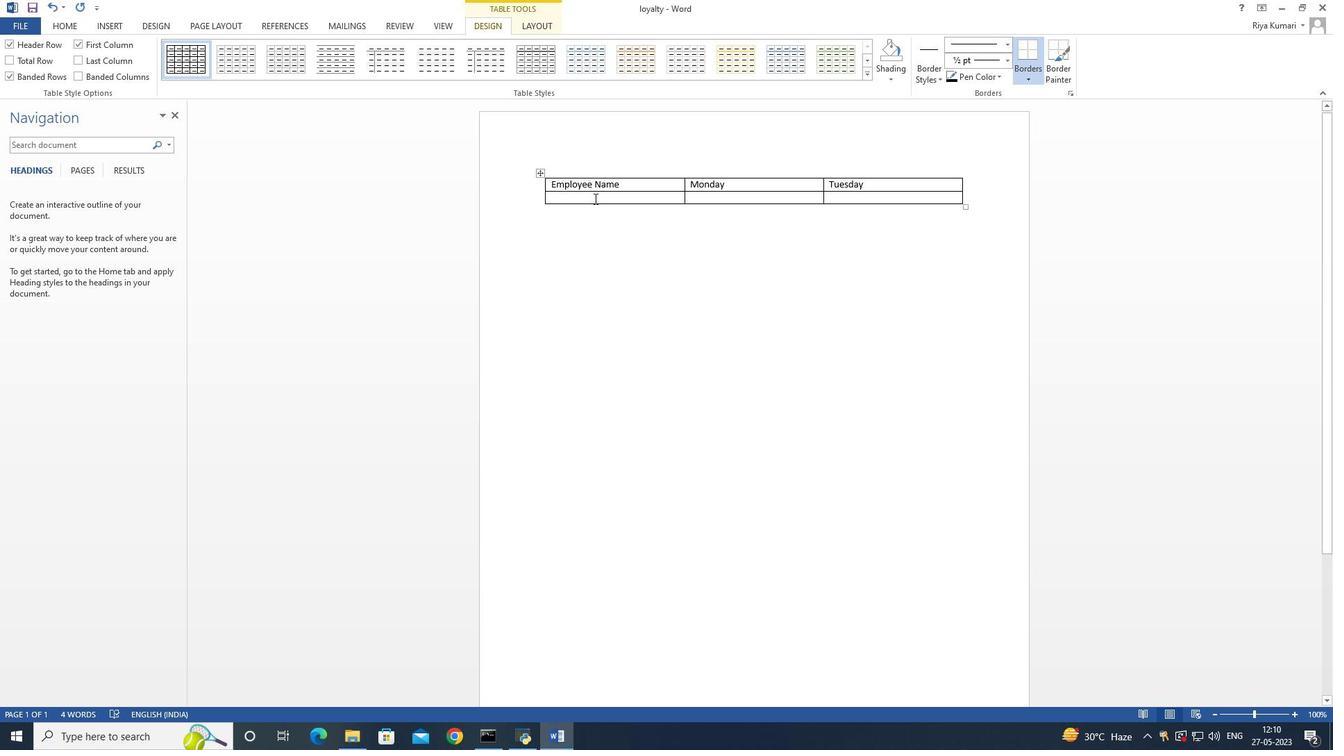 
Action: Mouse pressed left at (594, 195)
Screenshot: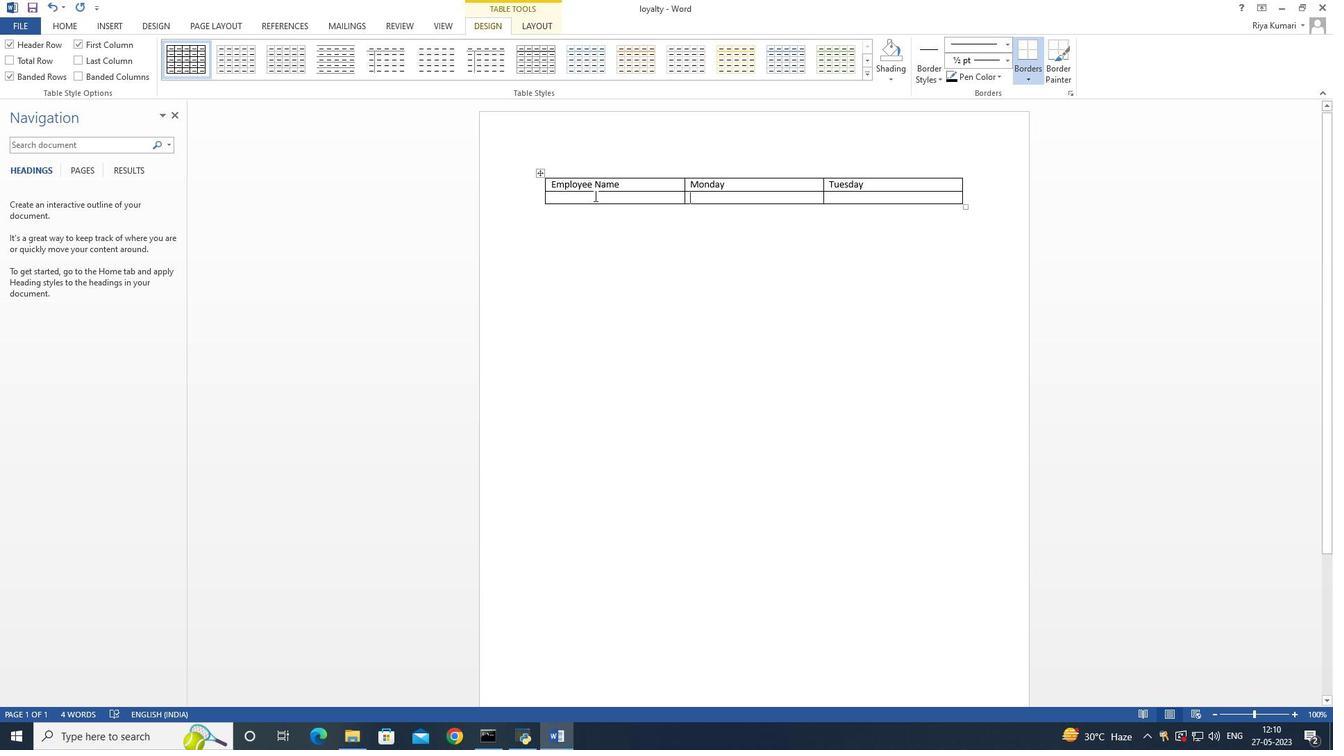 
Action: Mouse moved to (600, 212)
Screenshot: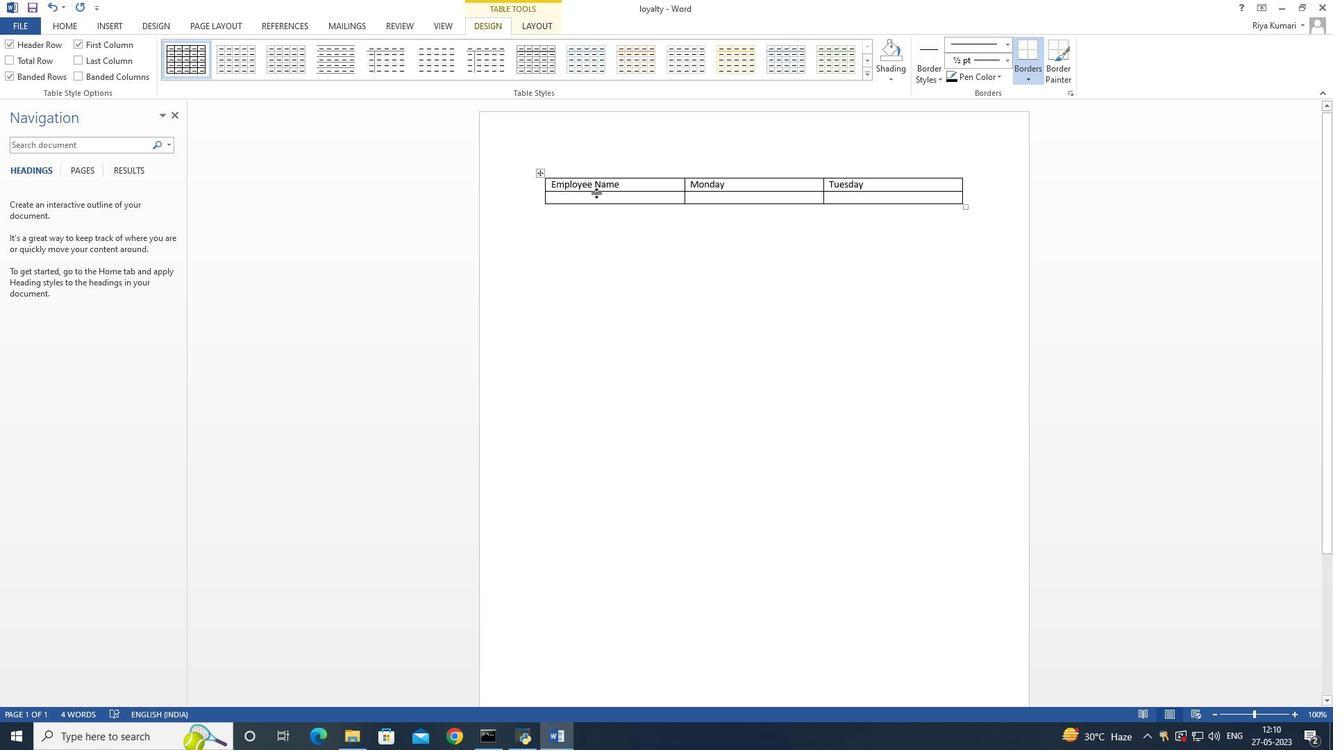 
Action: Key pressed <Key.caps_lock>J<Key.caps_lock>ohn
Screenshot: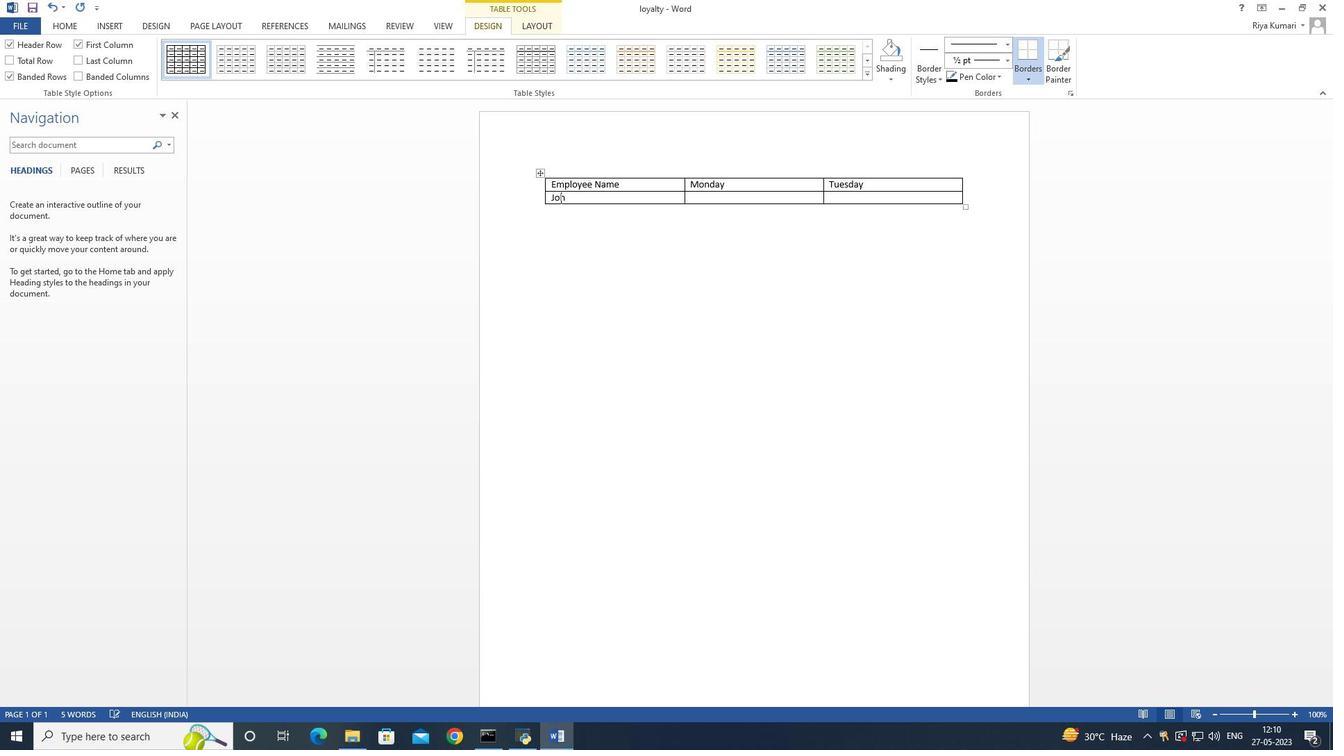 
Action: Mouse moved to (704, 199)
Screenshot: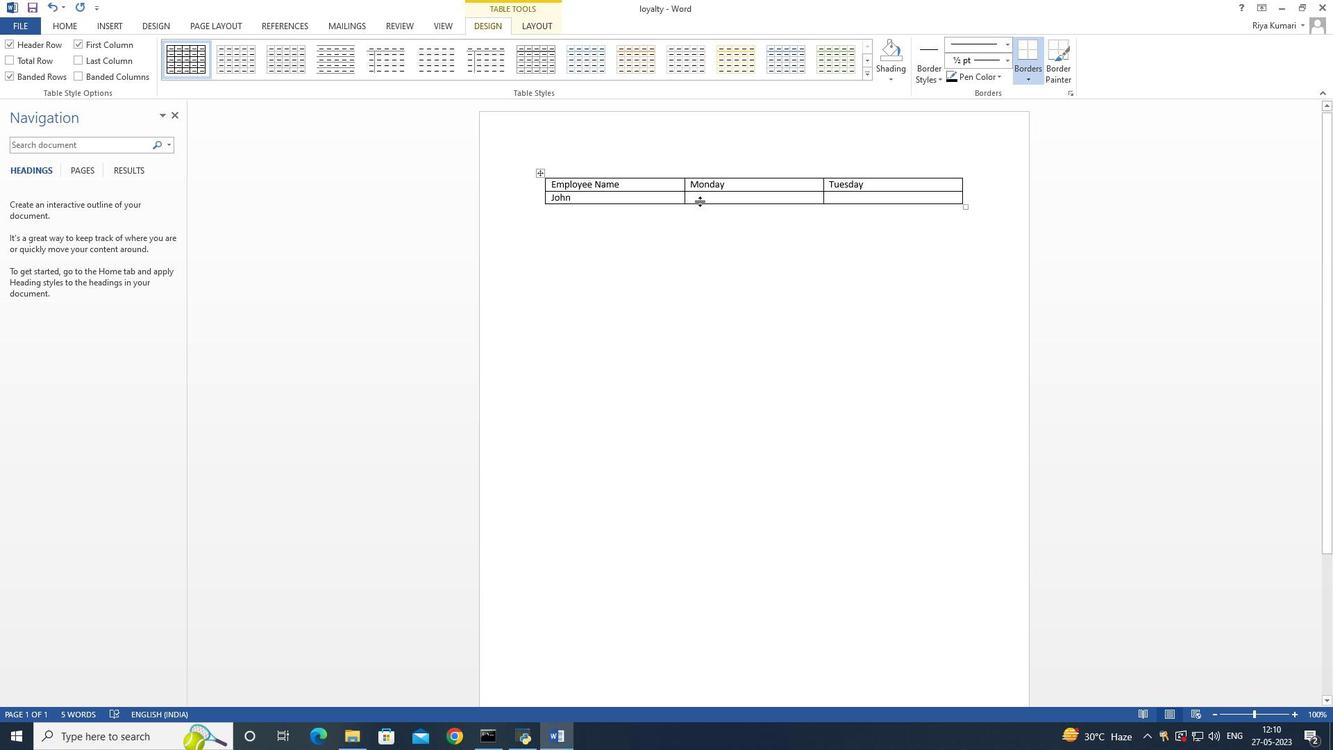 
Action: Mouse pressed left at (704, 199)
Screenshot: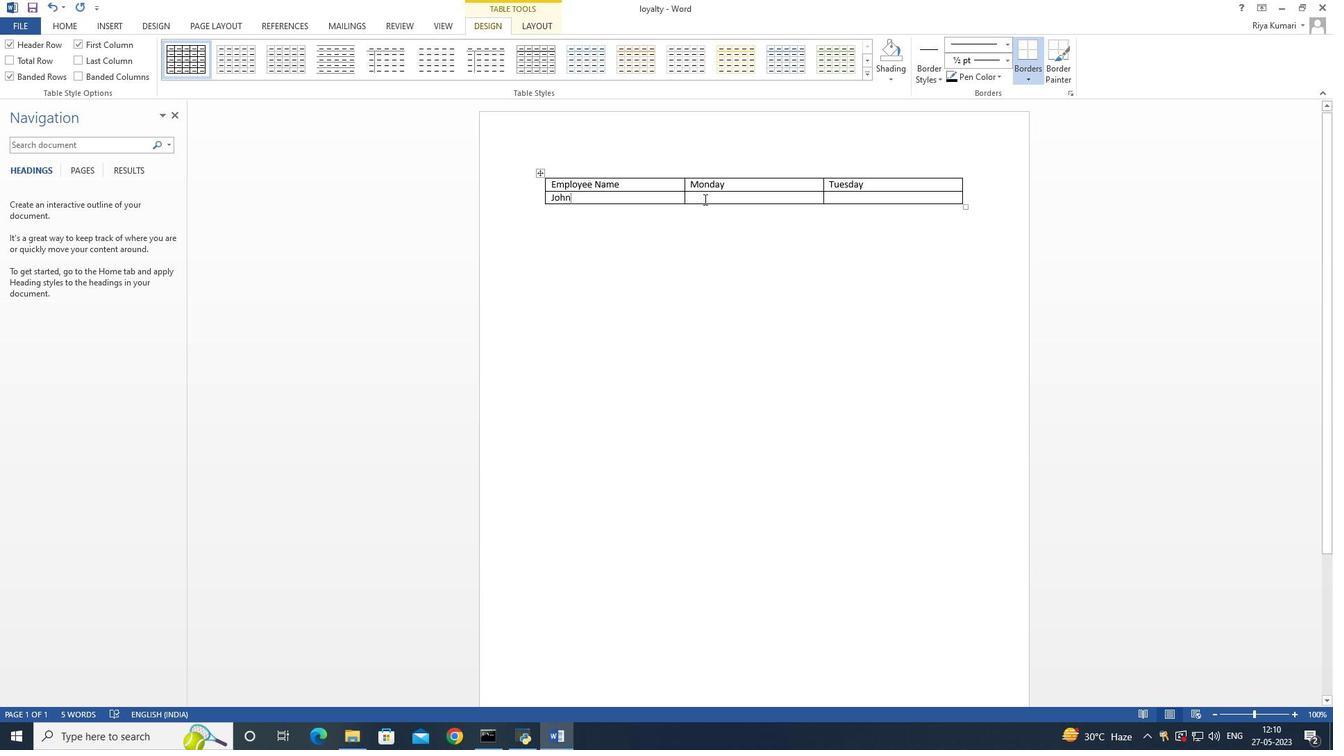 
Action: Mouse moved to (703, 199)
Screenshot: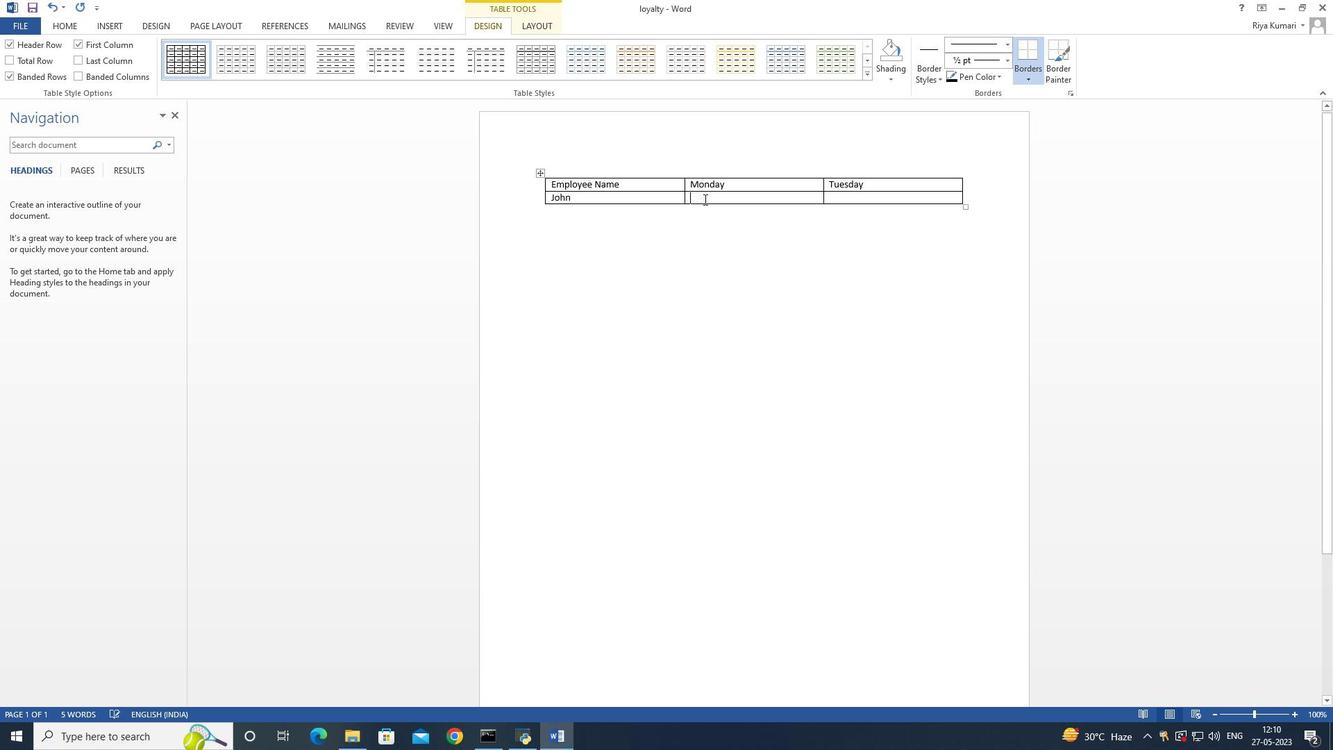 
Action: Key pressed 1
Screenshot: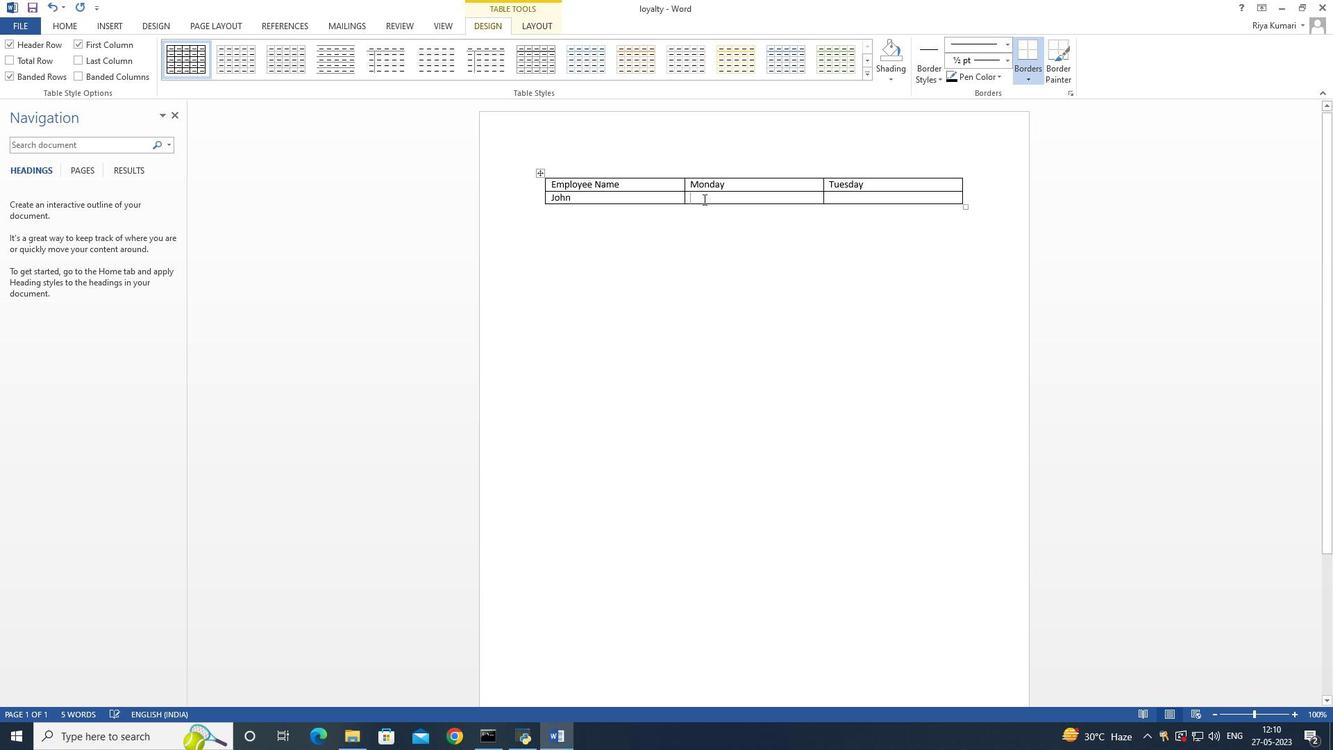 
Action: Mouse moved to (696, 204)
Screenshot: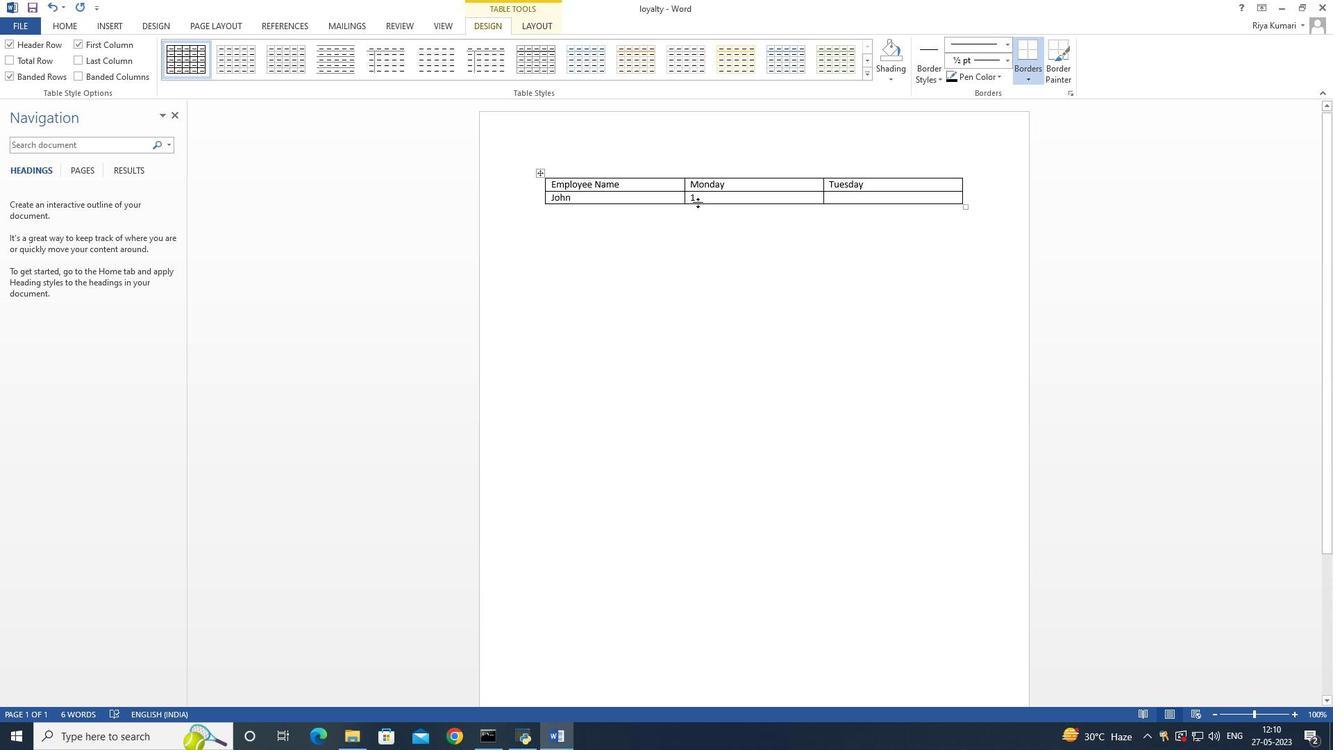 
Action: Key pressed <Key.shift_r>:
Screenshot: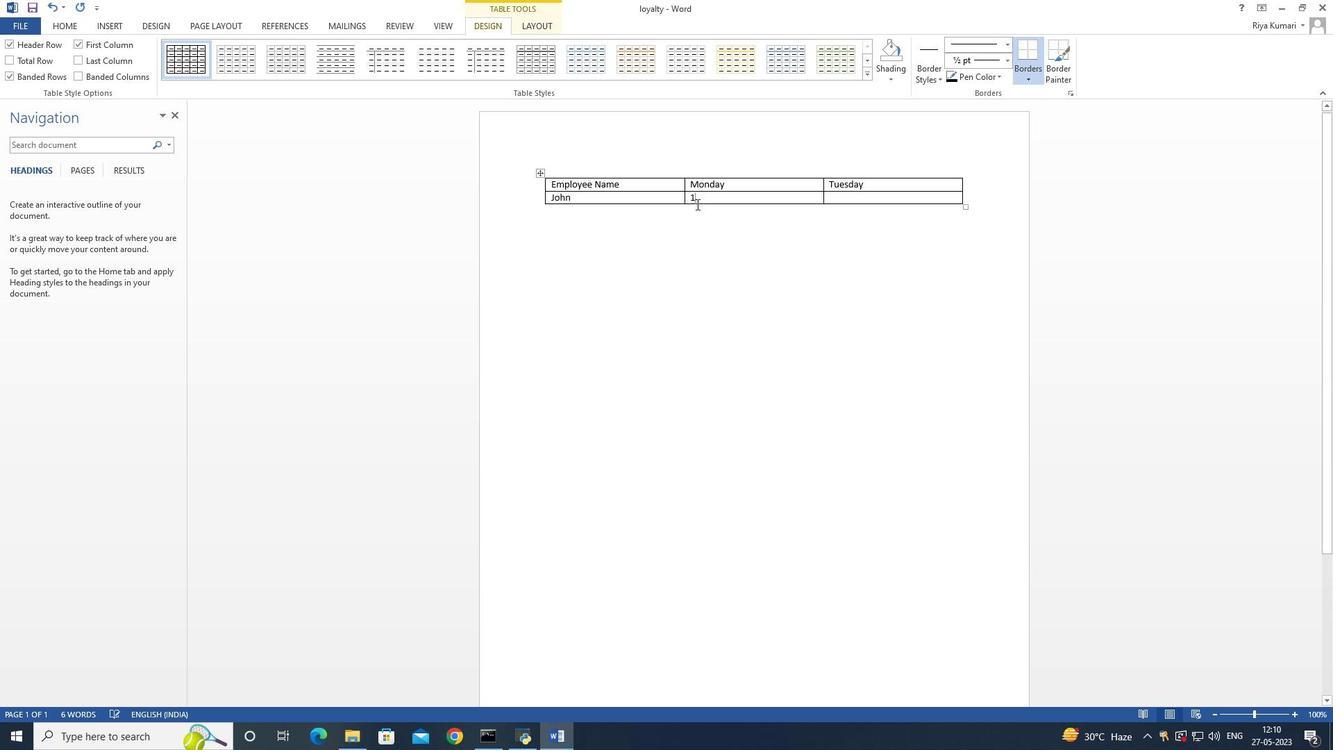 
Action: Mouse moved to (725, 208)
Screenshot: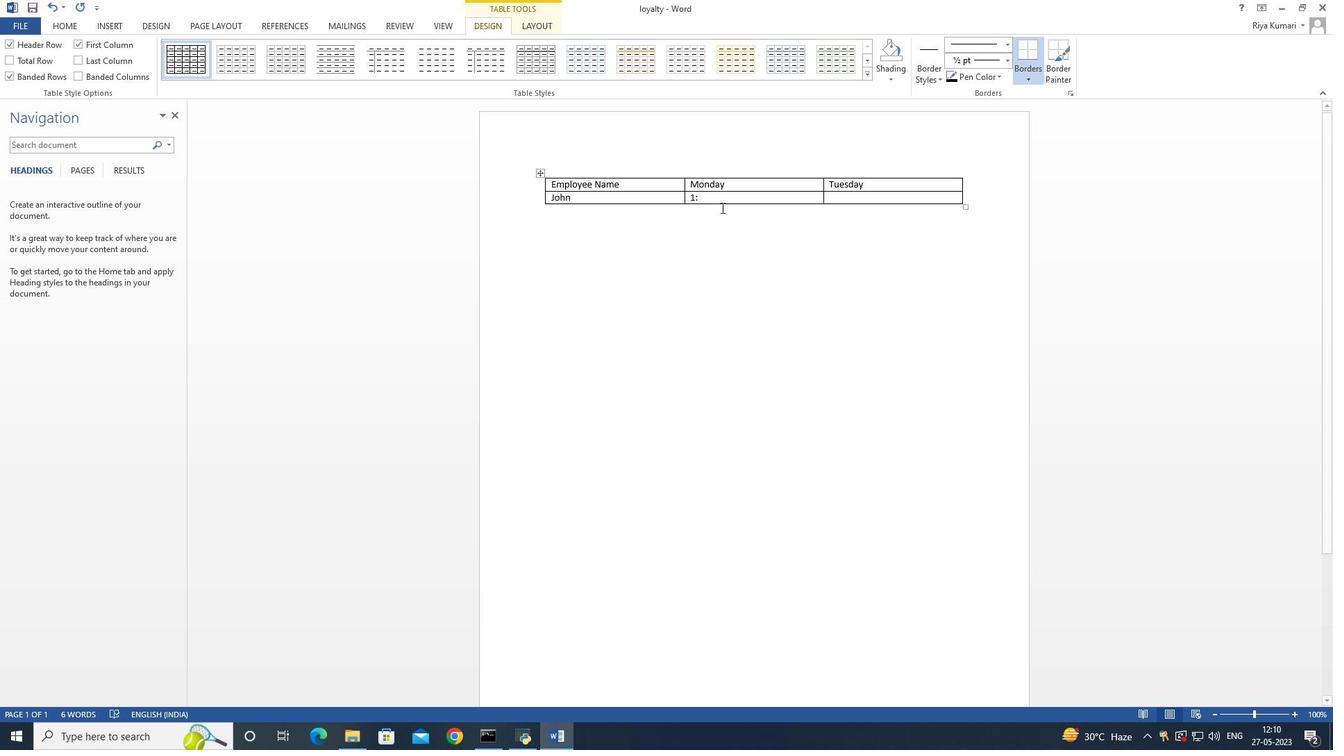
Action: Key pressed 00
Screenshot: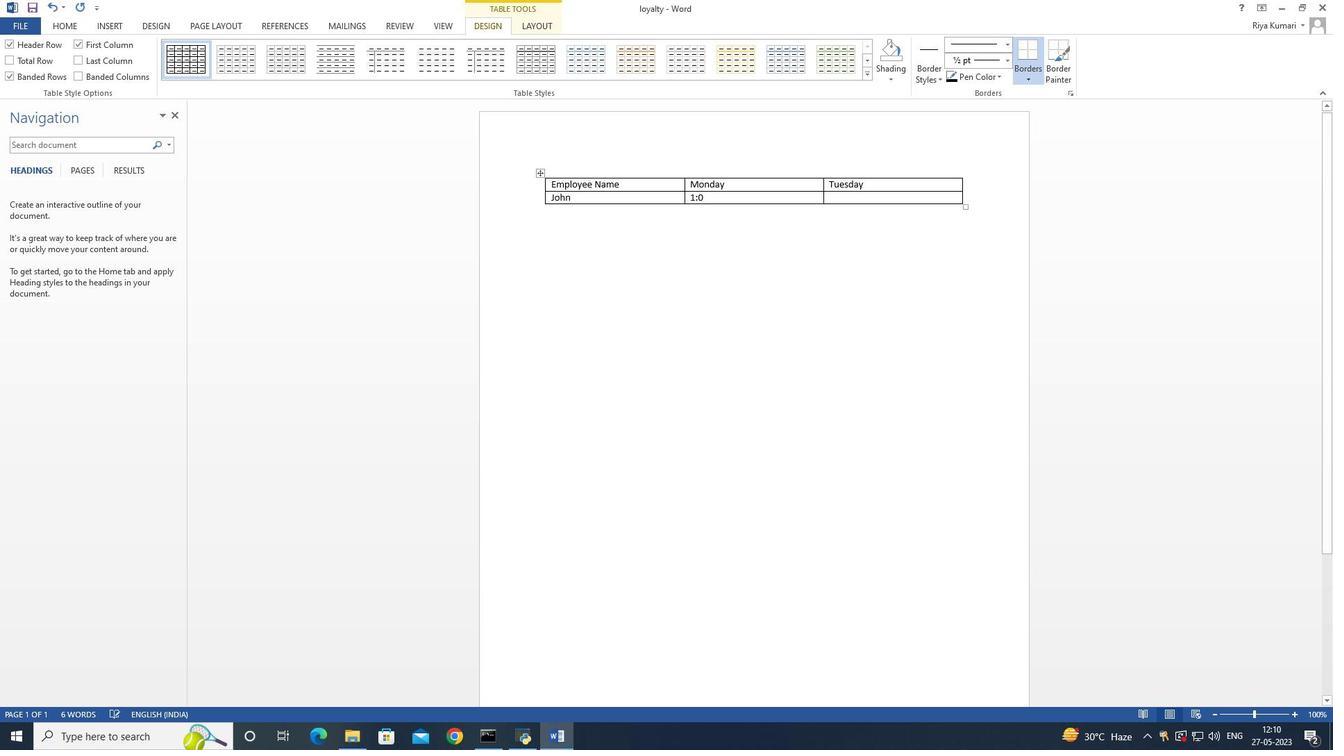 
Action: Mouse moved to (838, 196)
Screenshot: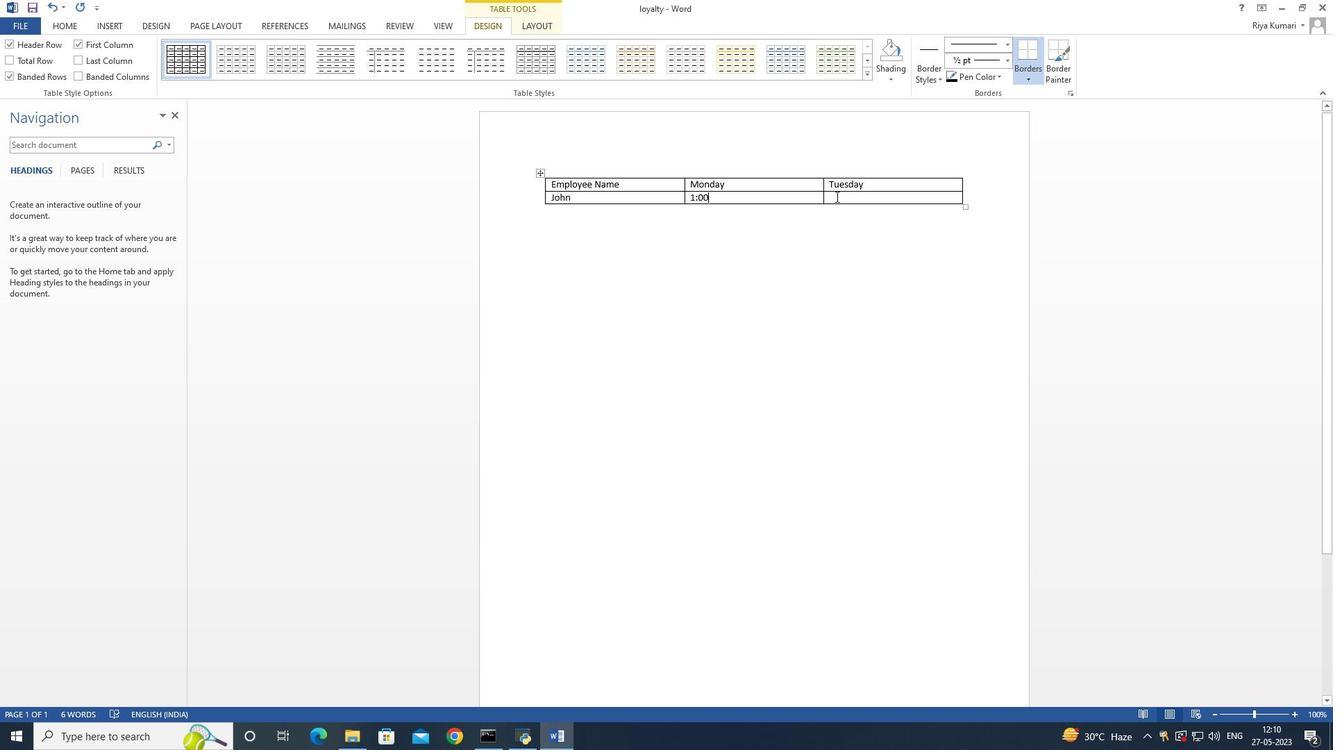 
Action: Mouse pressed left at (838, 196)
Screenshot: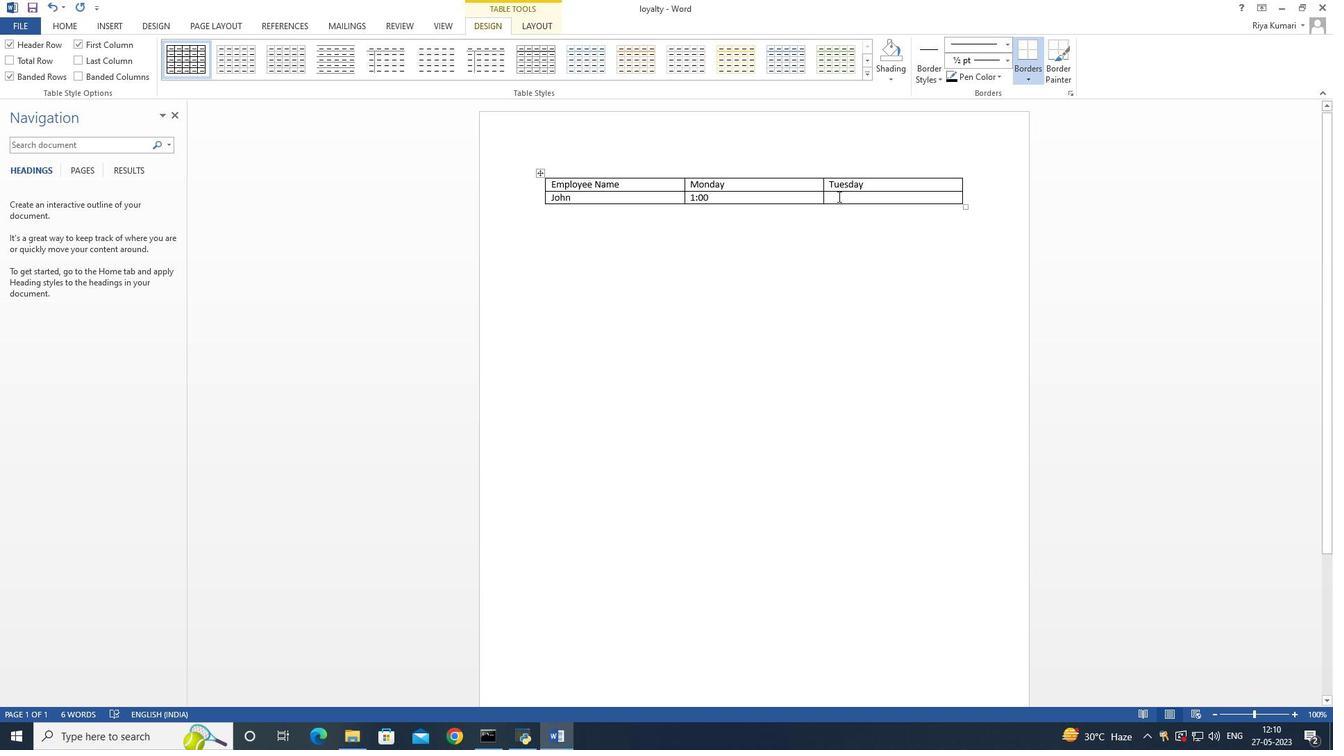 
Action: Mouse moved to (836, 197)
Screenshot: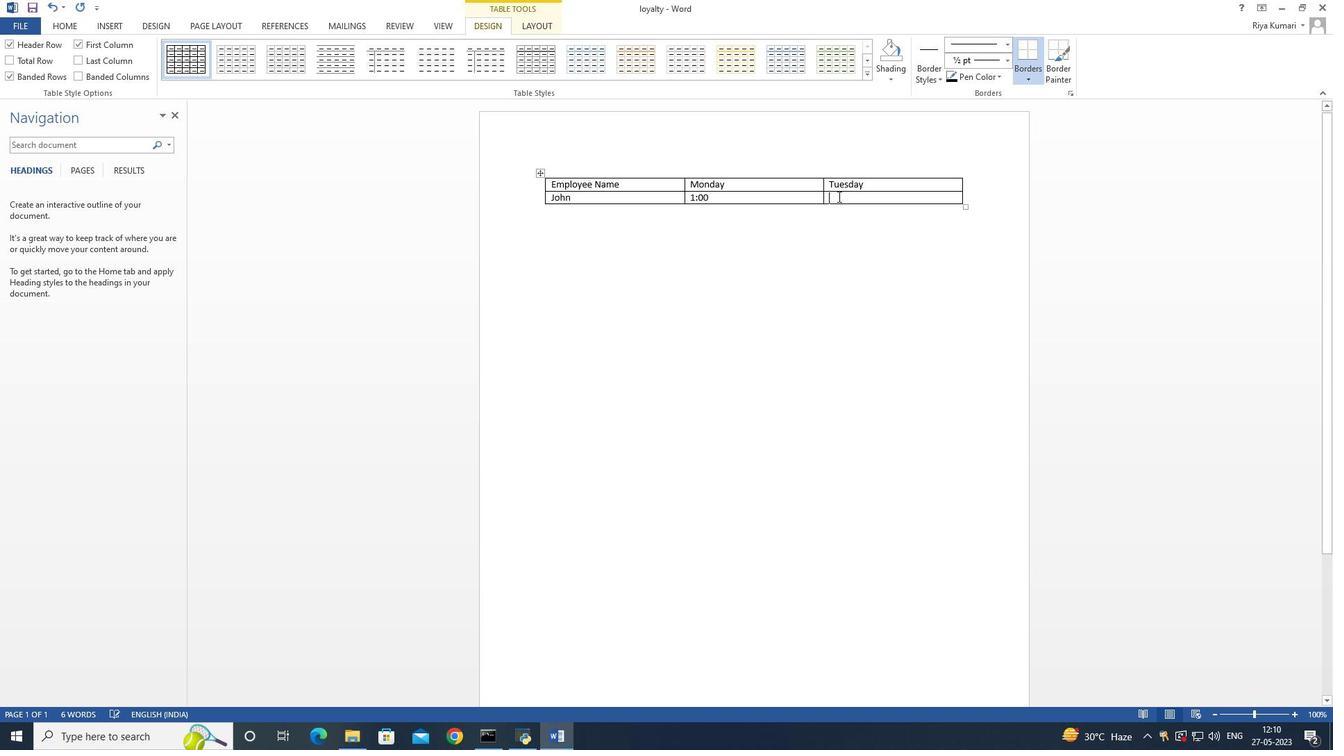 
Action: Key pressed 3
Screenshot: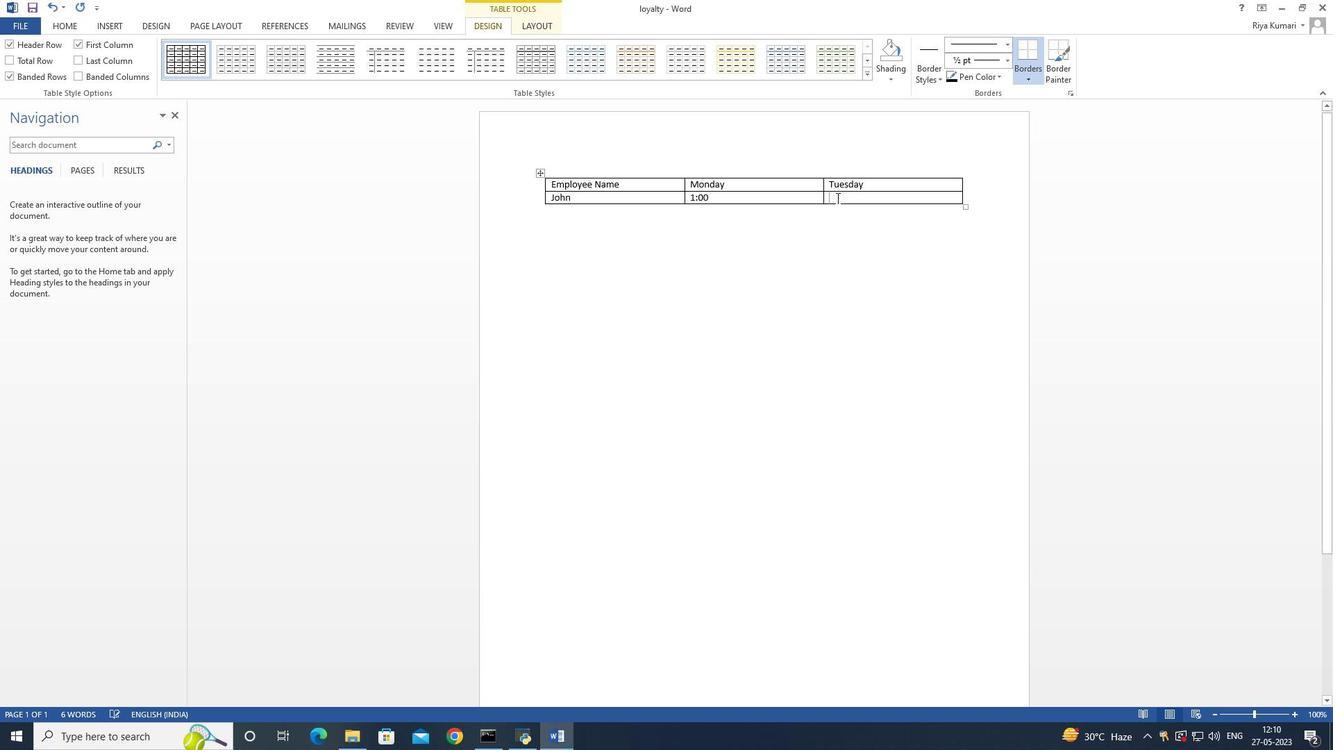 
Action: Mouse moved to (835, 199)
Screenshot: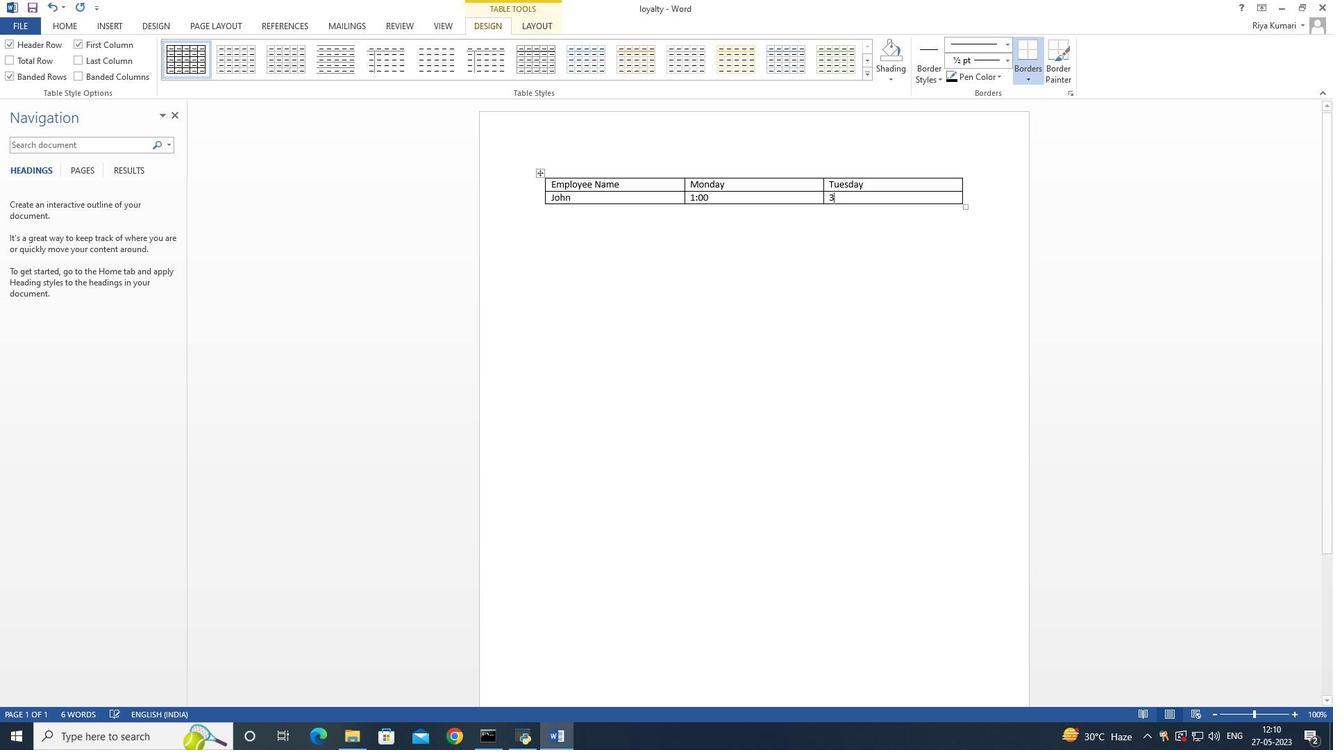
Action: Key pressed <Key.shift_r>:
Screenshot: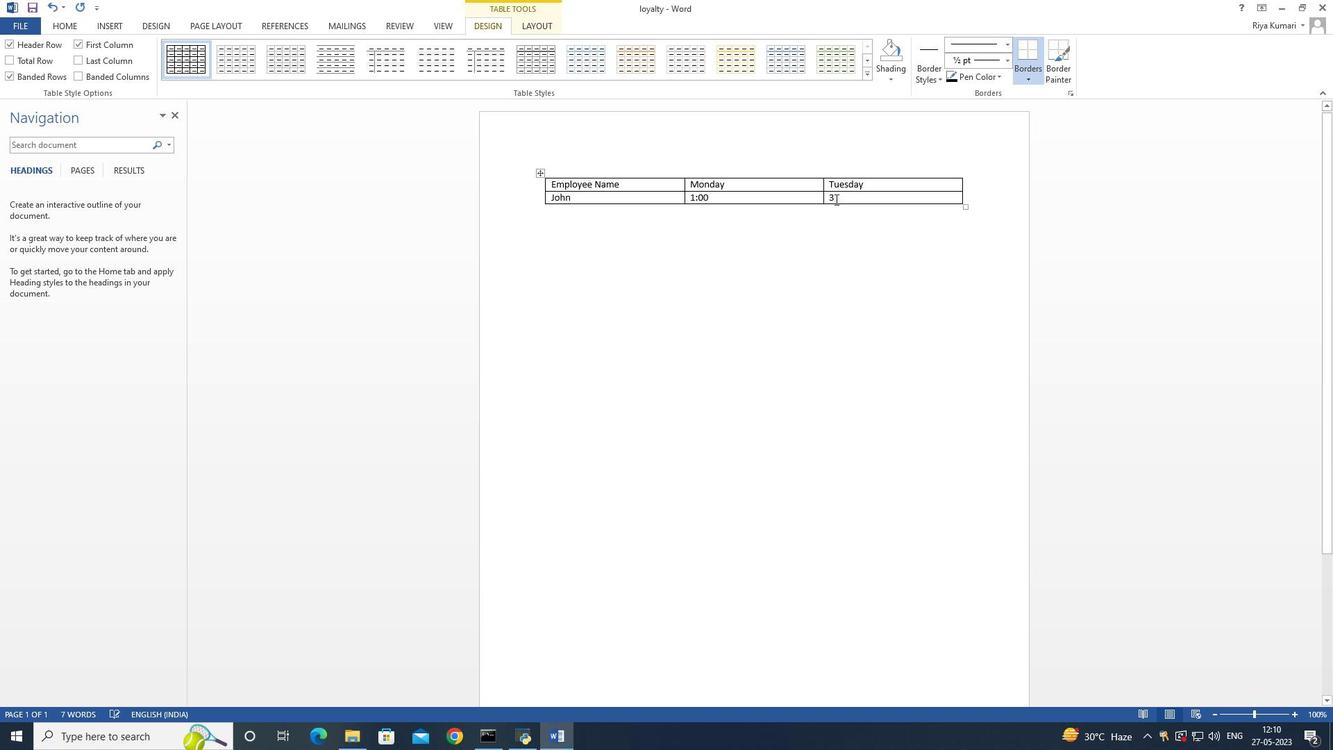 
Action: Mouse moved to (834, 199)
Screenshot: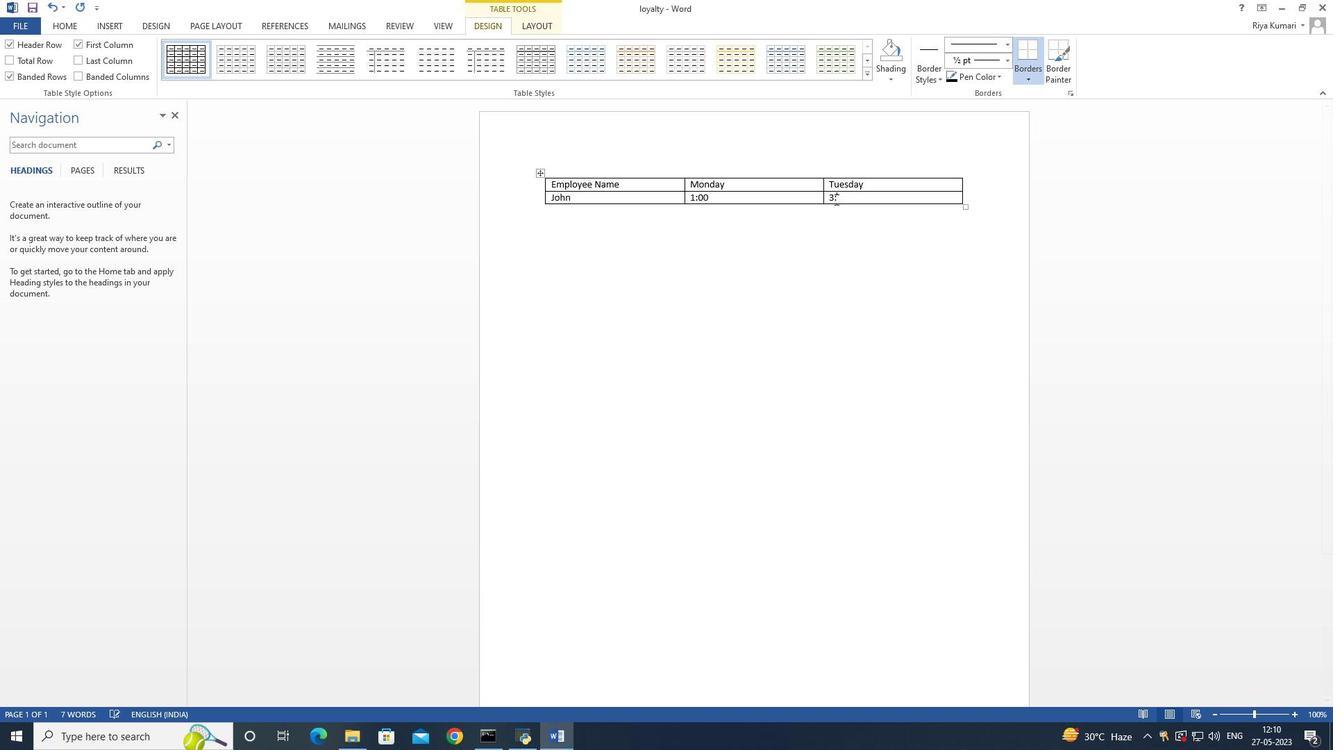 
Action: Key pressed 00
Screenshot: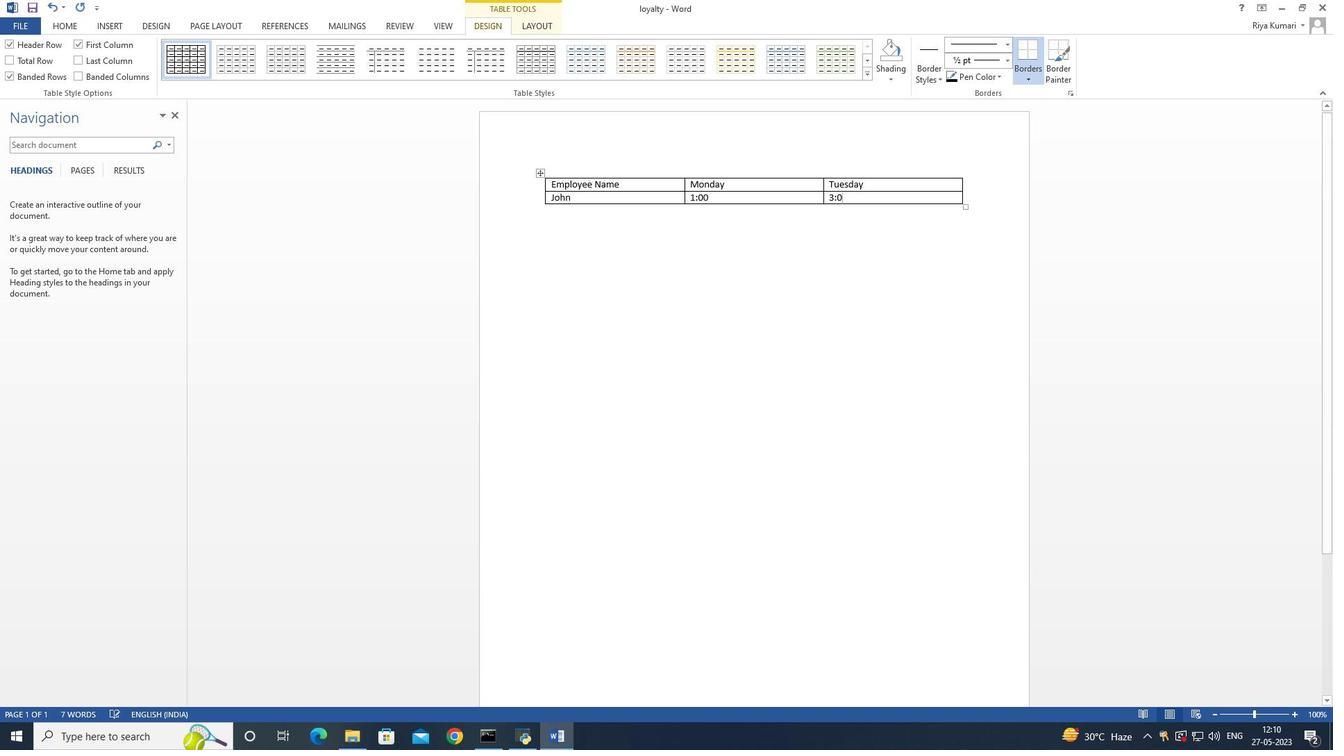 
Action: Mouse moved to (866, 73)
Screenshot: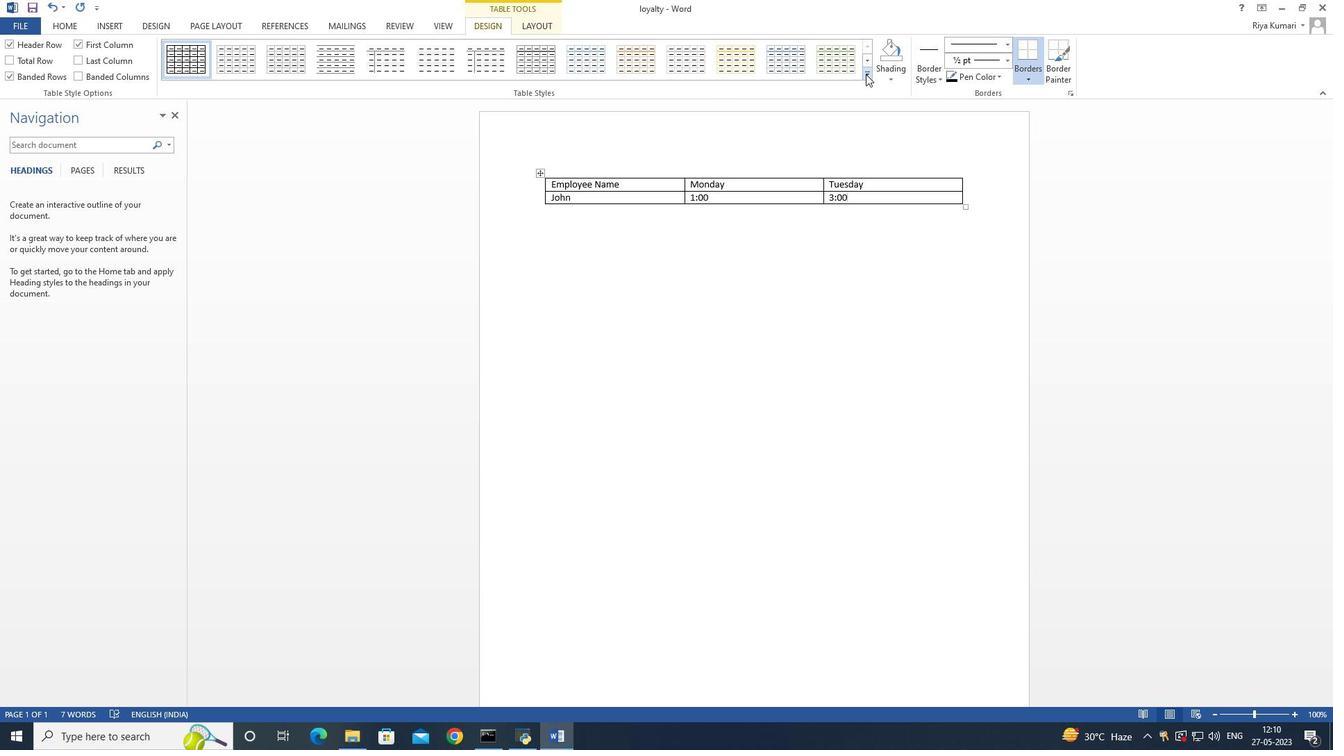 
Action: Mouse pressed left at (866, 73)
Screenshot: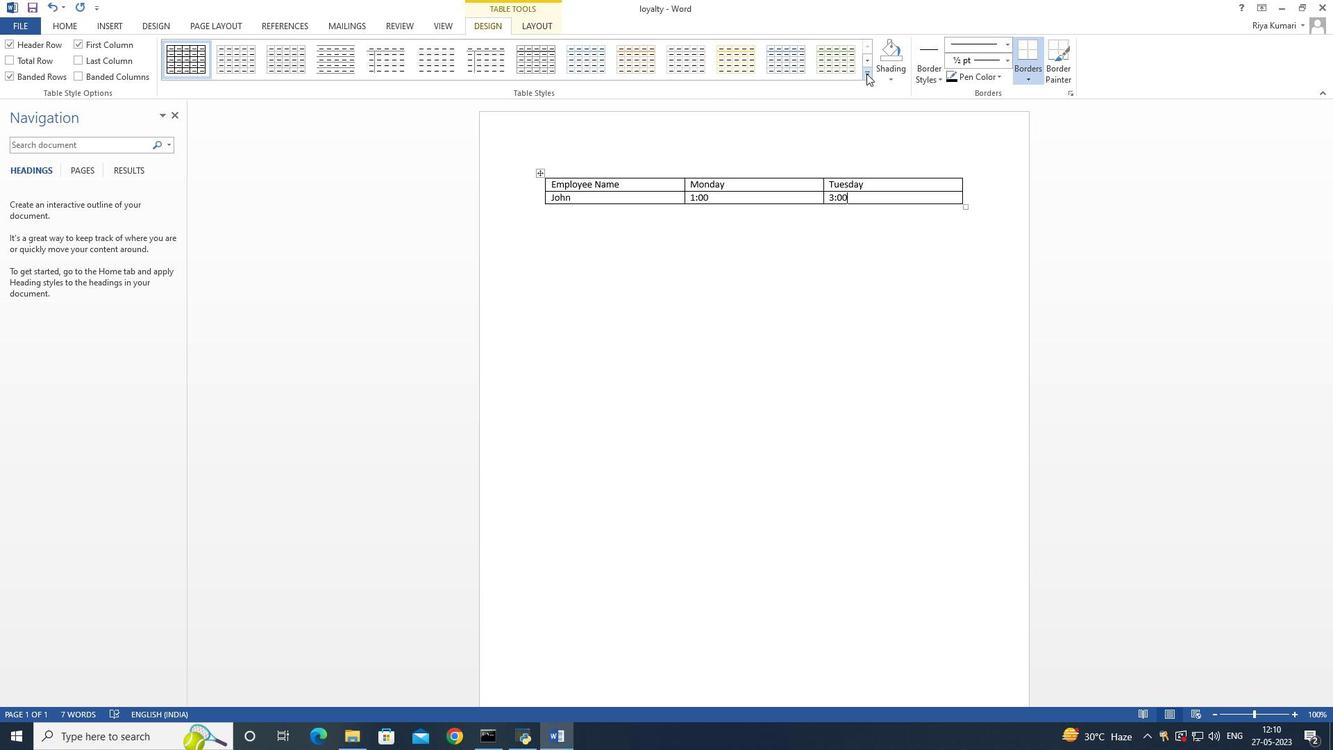 
Action: Mouse moved to (604, 350)
Screenshot: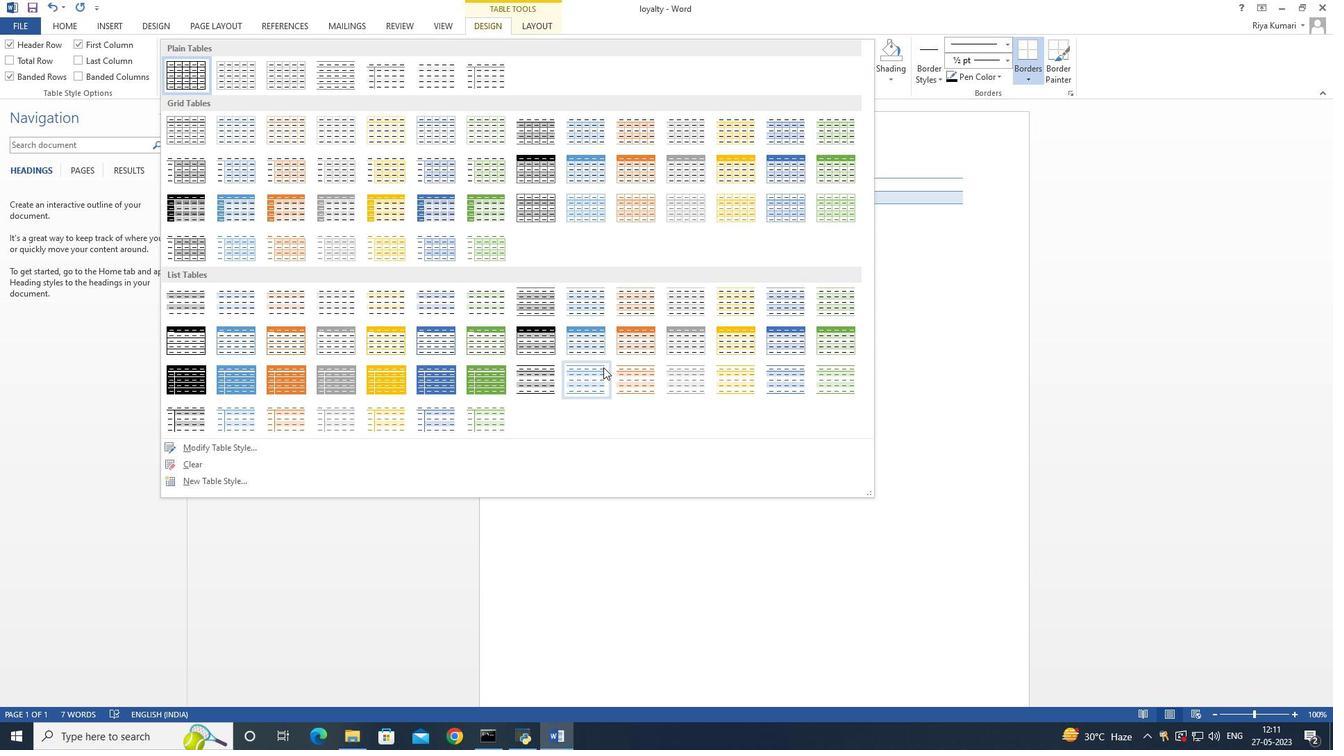 
Action: Mouse scrolled (604, 349) with delta (0, 0)
Screenshot: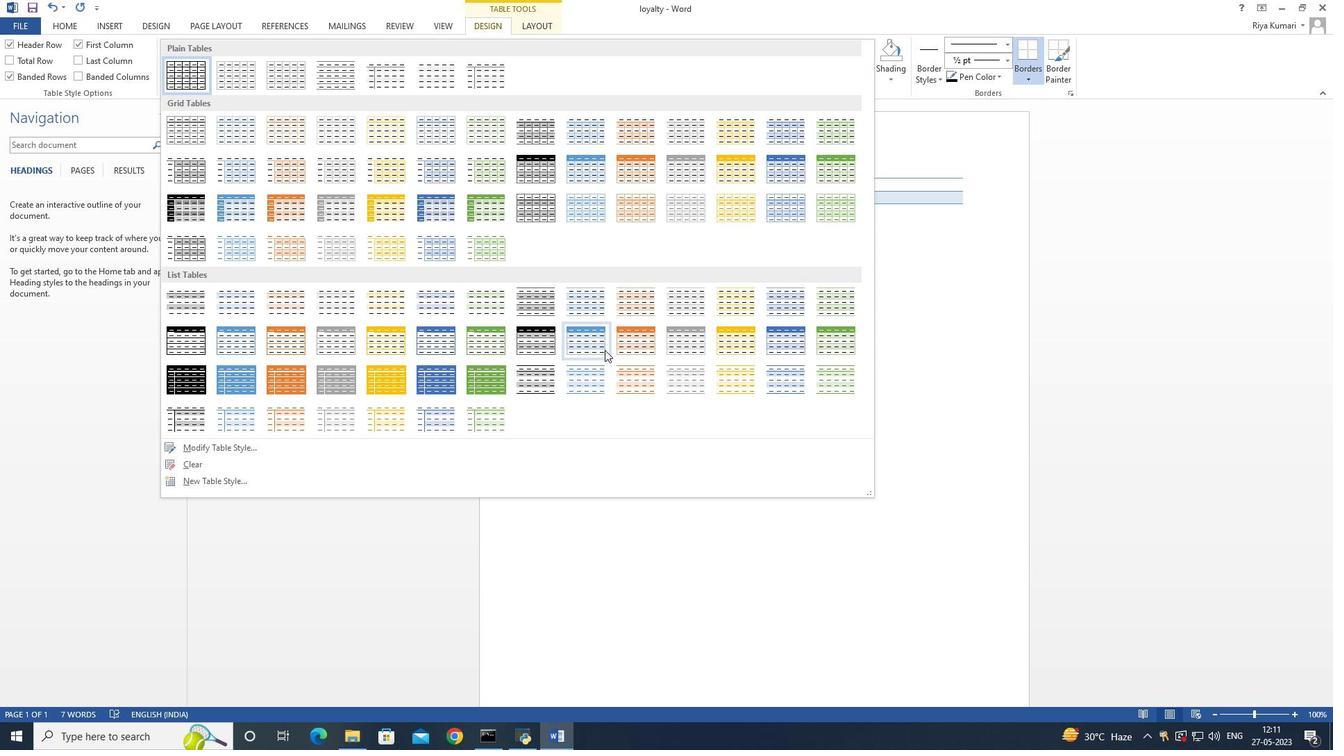
Action: Mouse scrolled (604, 349) with delta (0, 0)
Screenshot: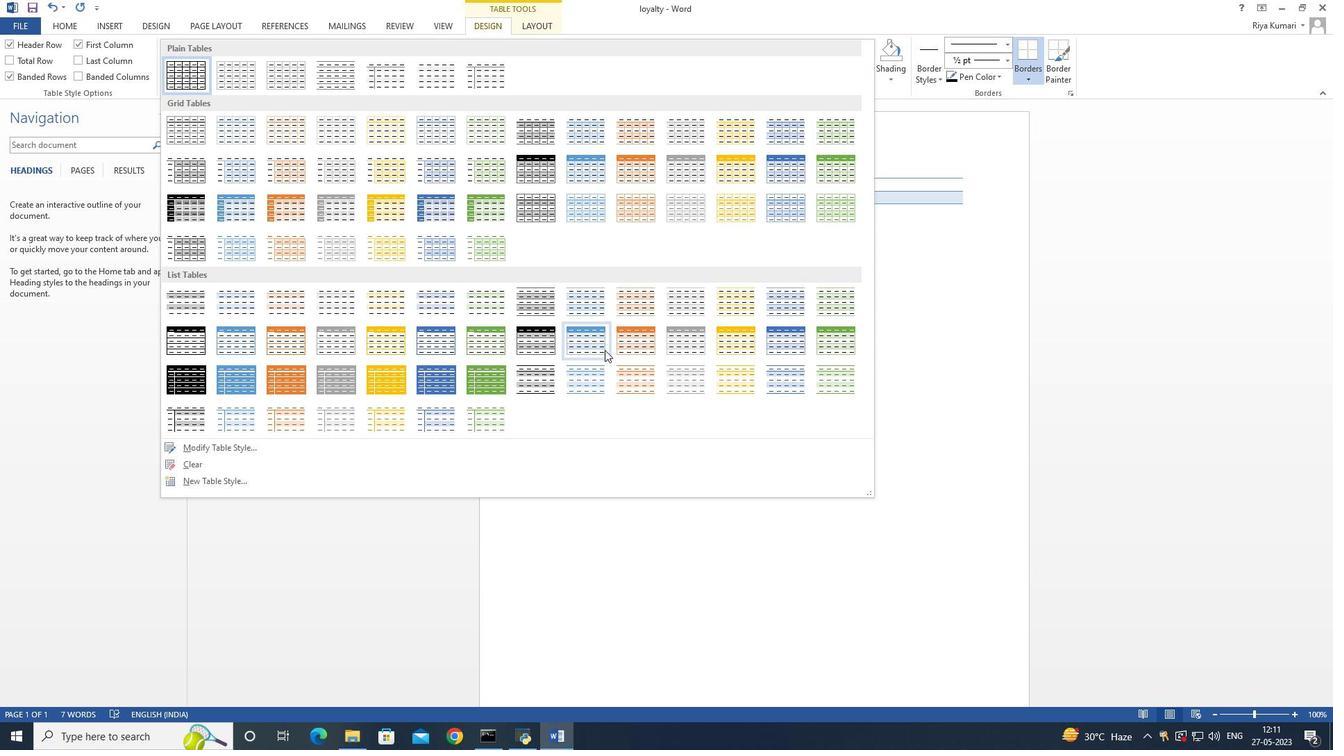 
Action: Mouse scrolled (604, 349) with delta (0, 0)
Screenshot: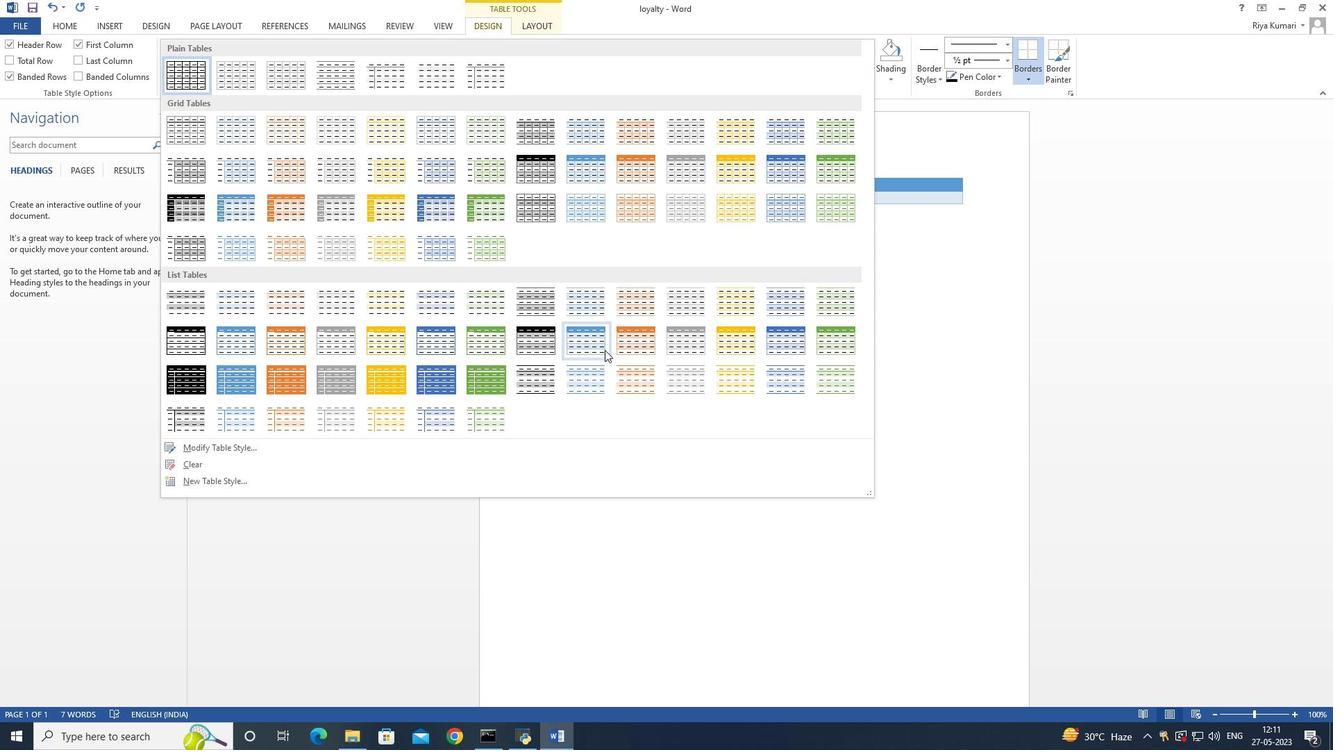 
Action: Mouse moved to (247, 481)
Screenshot: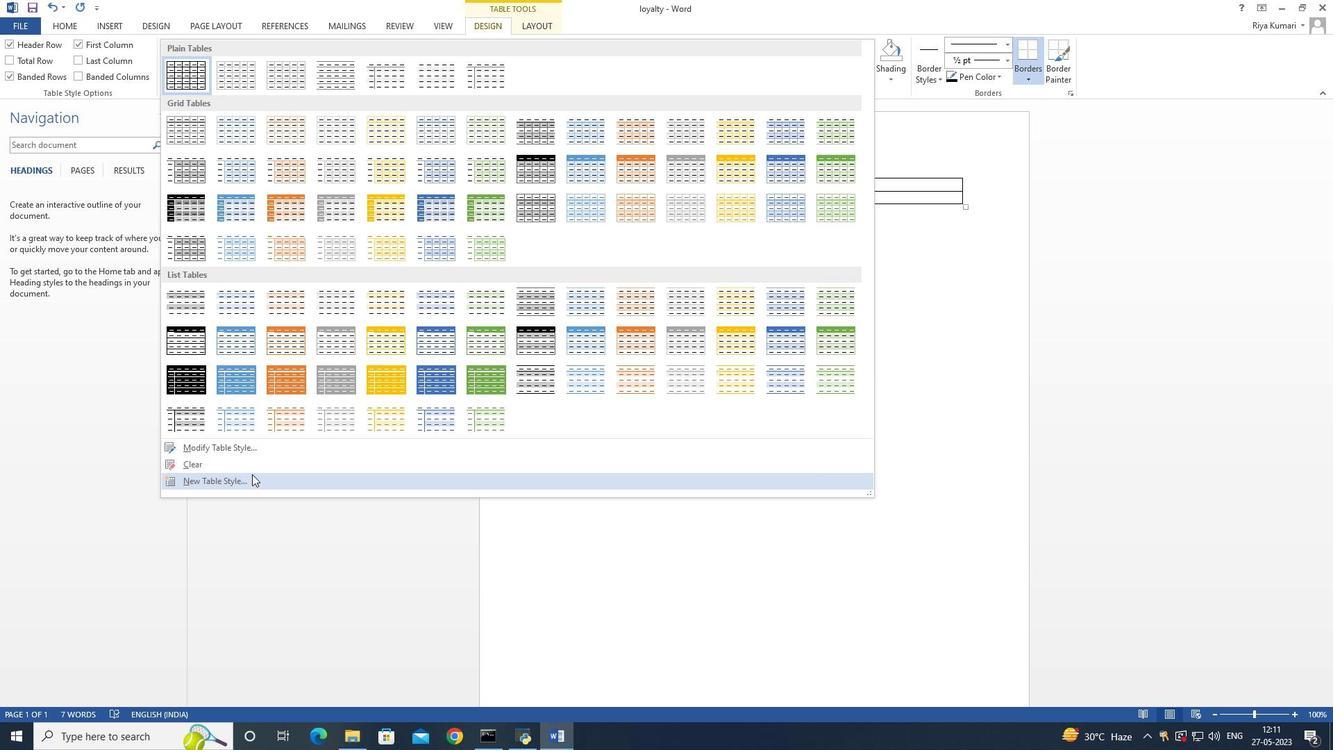 
Action: Mouse pressed left at (247, 481)
Screenshot: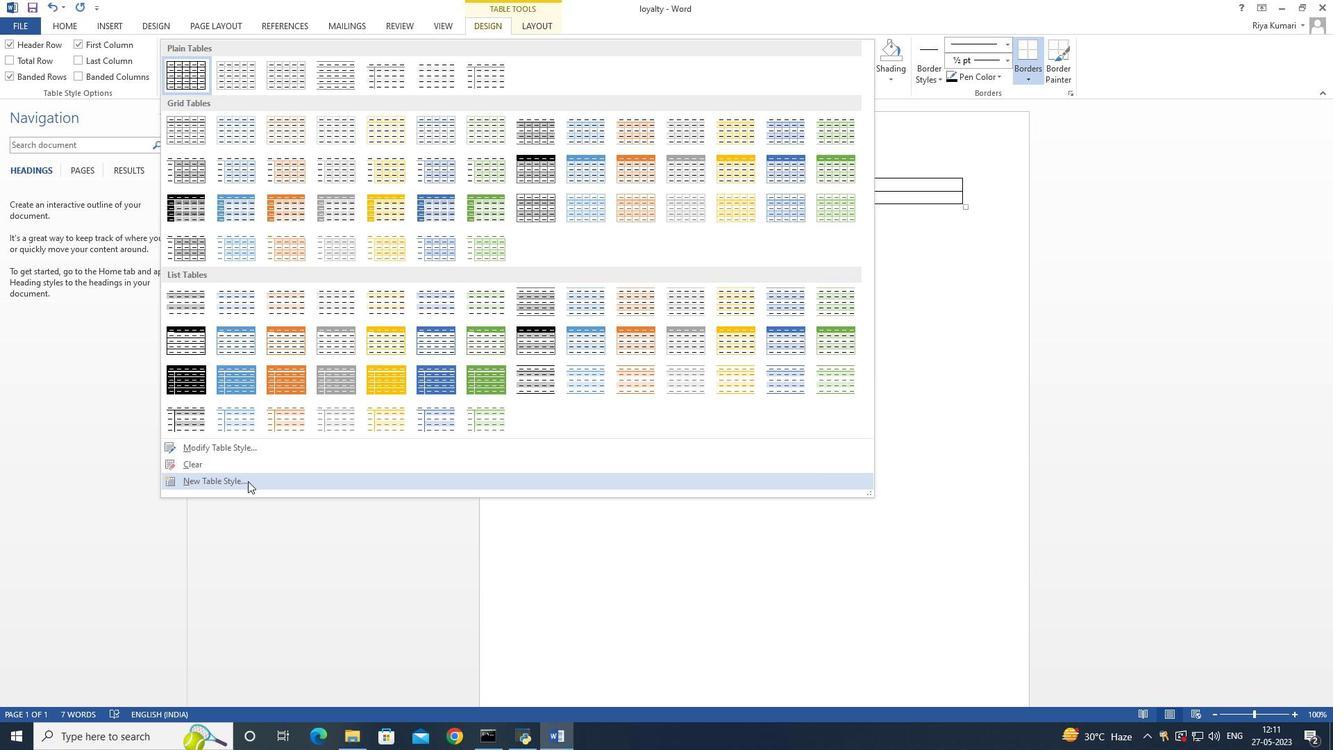 
Action: Mouse moved to (836, 169)
Screenshot: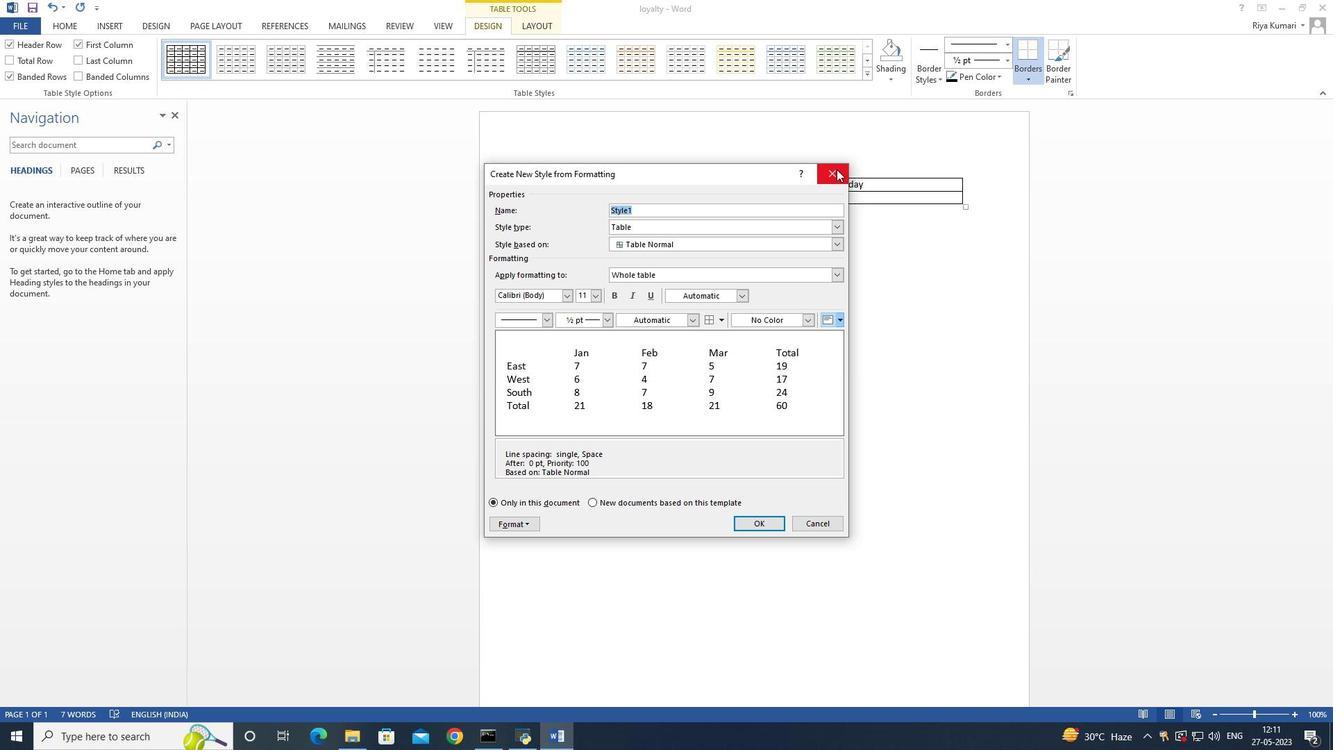 
Action: Mouse pressed left at (836, 169)
Screenshot: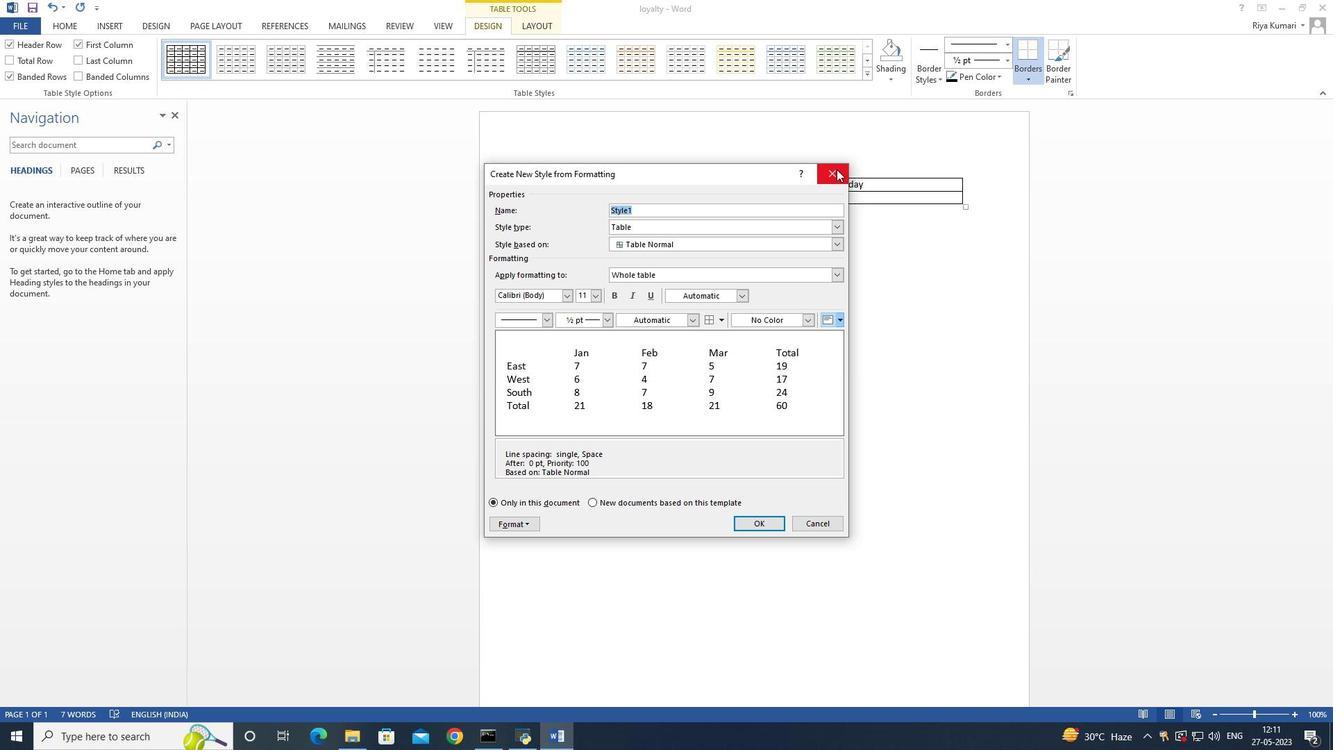 
Action: Mouse moved to (792, 66)
Screenshot: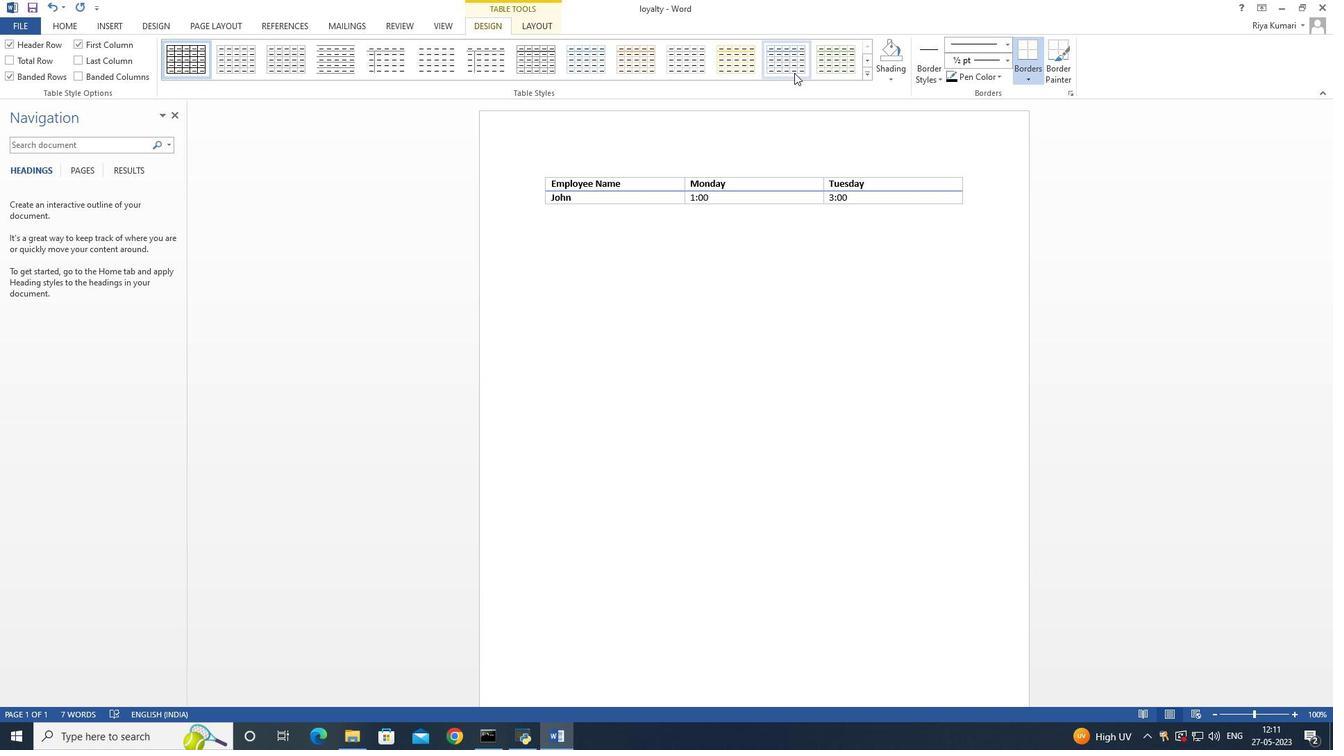 
Action: Mouse pressed left at (792, 66)
Screenshot: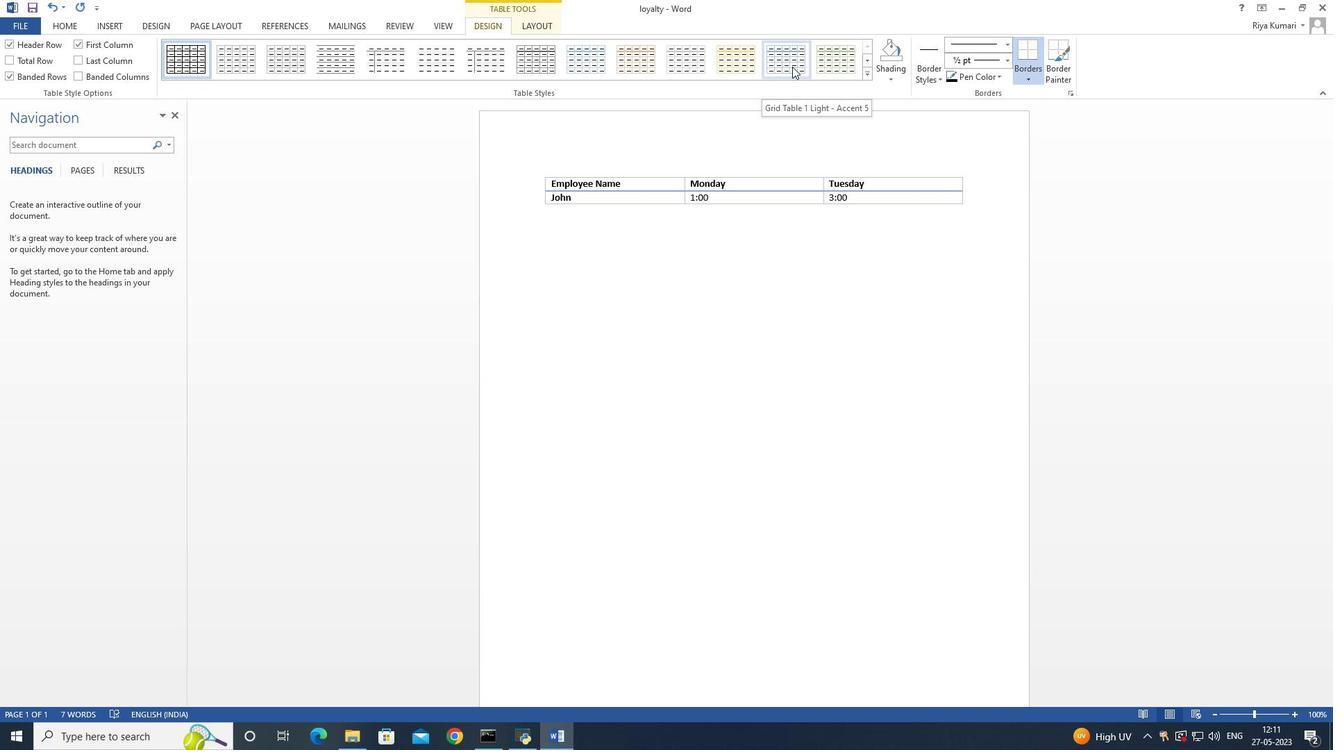 
Action: Mouse moved to (800, 271)
Screenshot: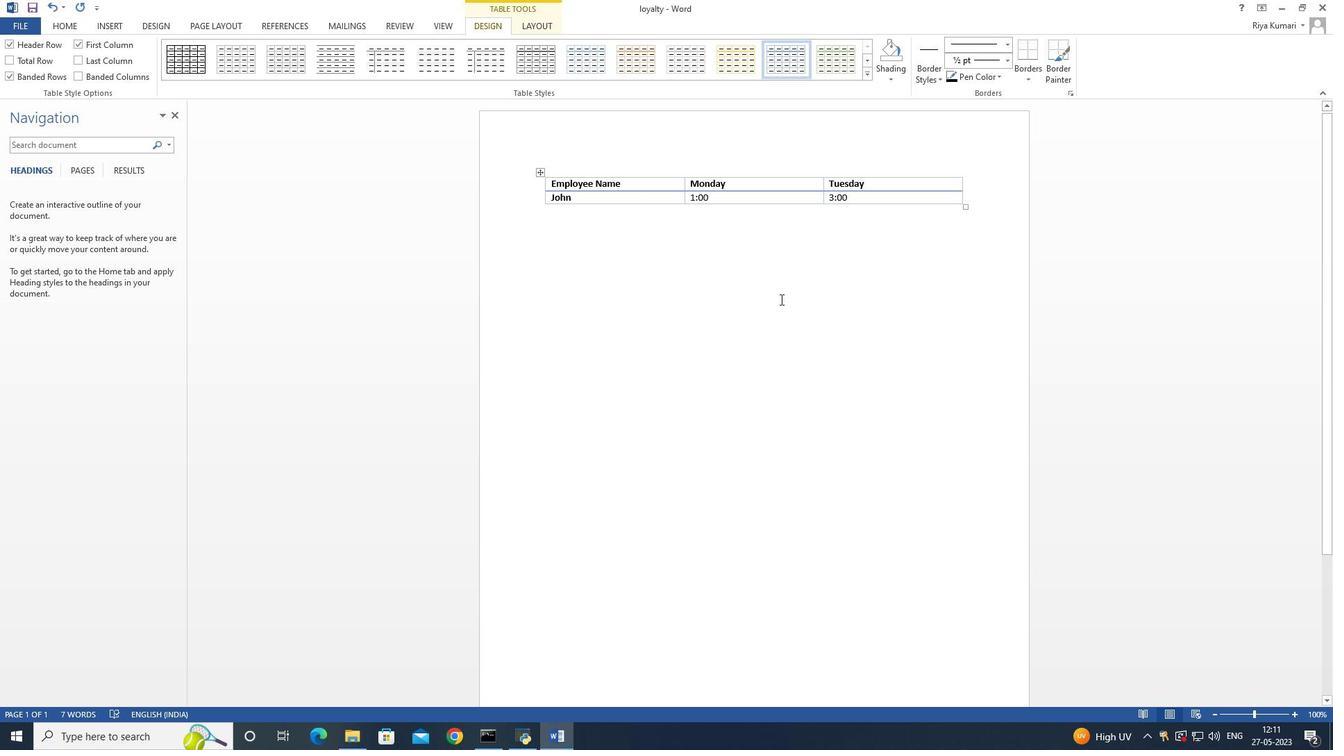 
Action: Key pressed ctrl+S
Screenshot: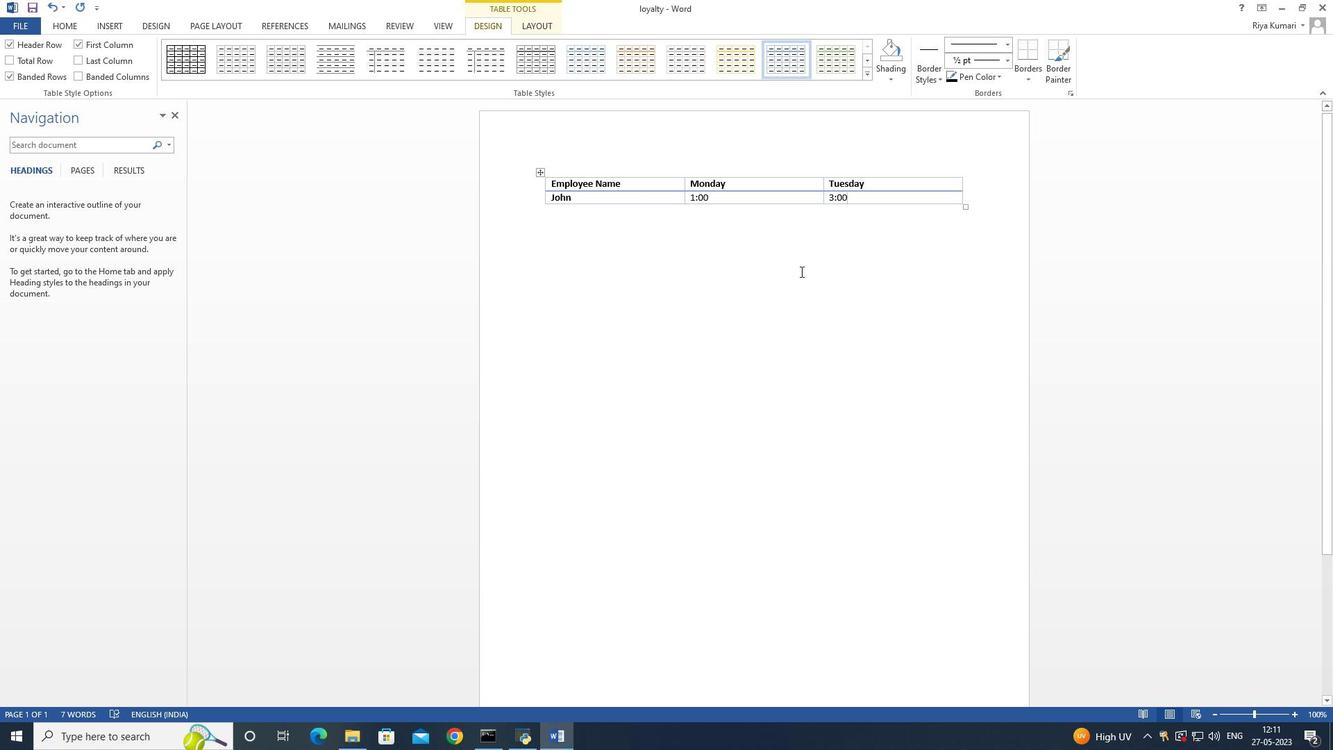 
Action: Mouse moved to (803, 265)
Screenshot: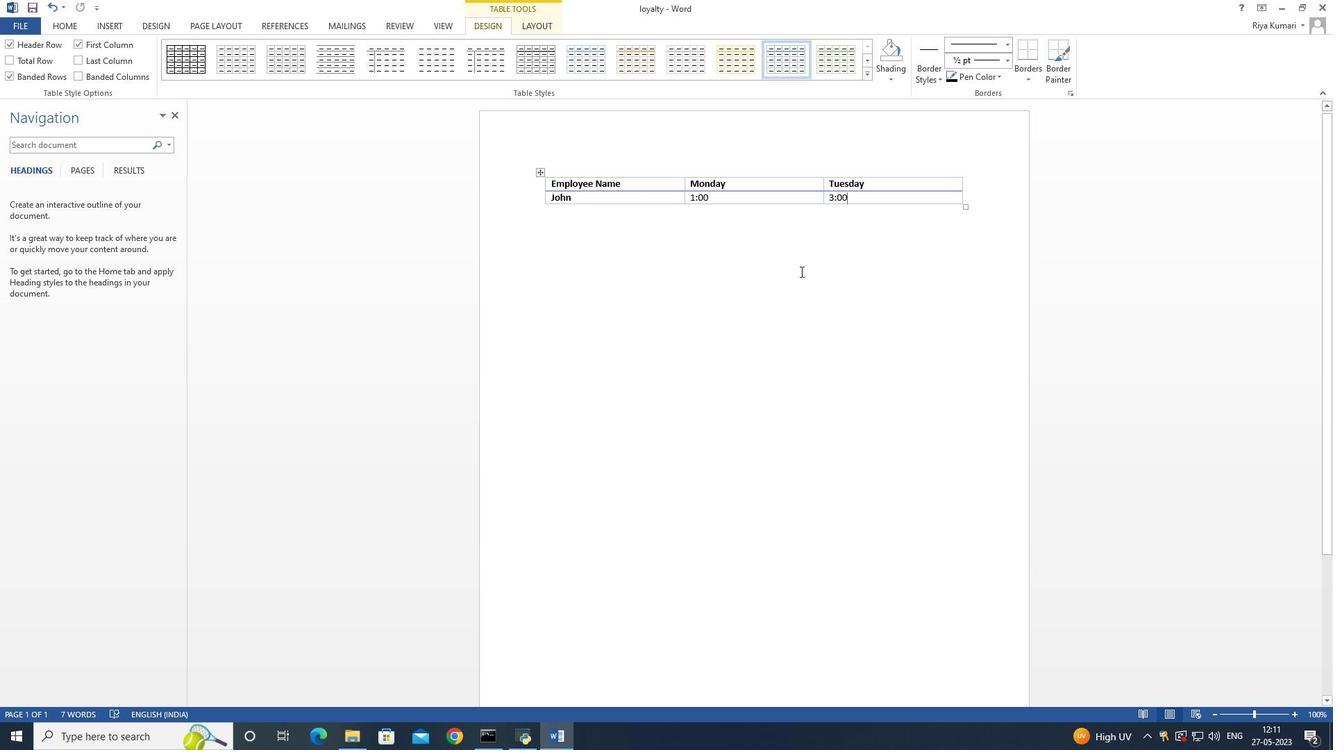 
